 Task: Search one way flight ticket for 1 adult, 1 child, 1 infant in seat in premium economy from Monroe: Monroe Regional Airport to Riverton: Central Wyoming Regional Airport (was Riverton Regional) on 5-4-2023. Choice of flights is Alaska. Number of bags: 2 checked bags. Price is upto 81000. Outbound departure time preference is 11:45.
Action: Mouse moved to (296, 113)
Screenshot: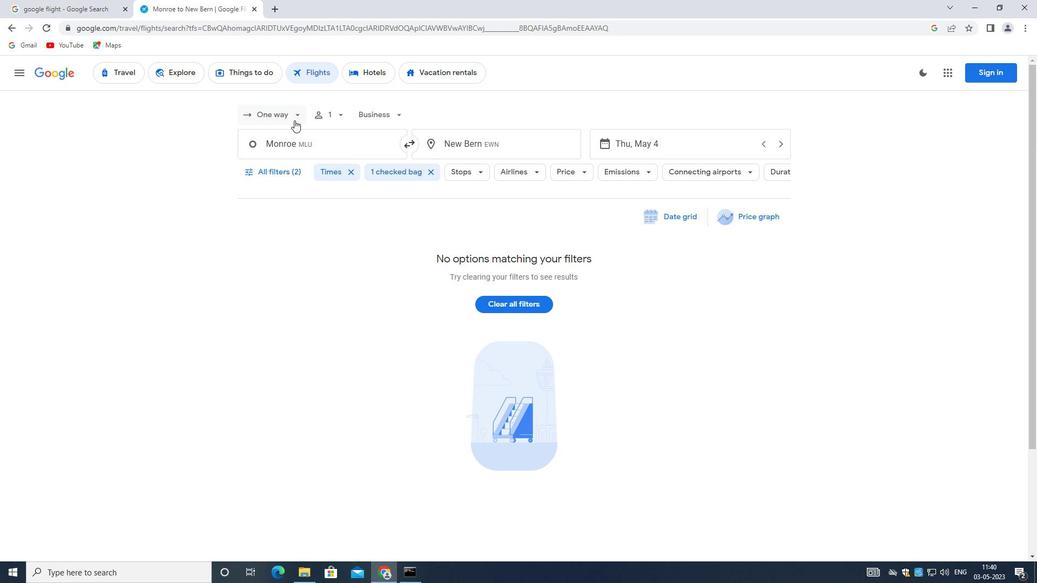 
Action: Mouse pressed left at (296, 113)
Screenshot: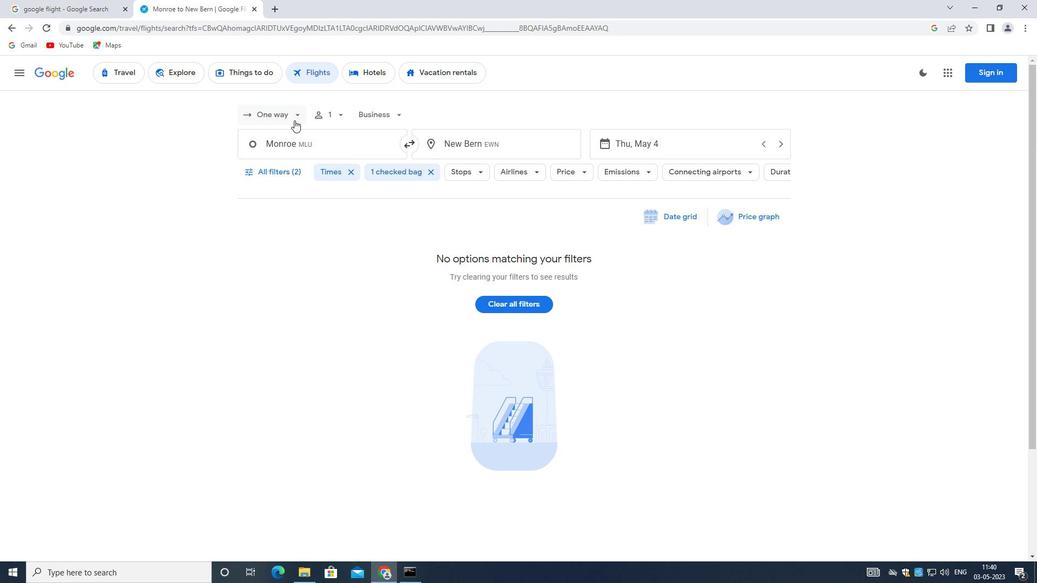 
Action: Mouse moved to (286, 159)
Screenshot: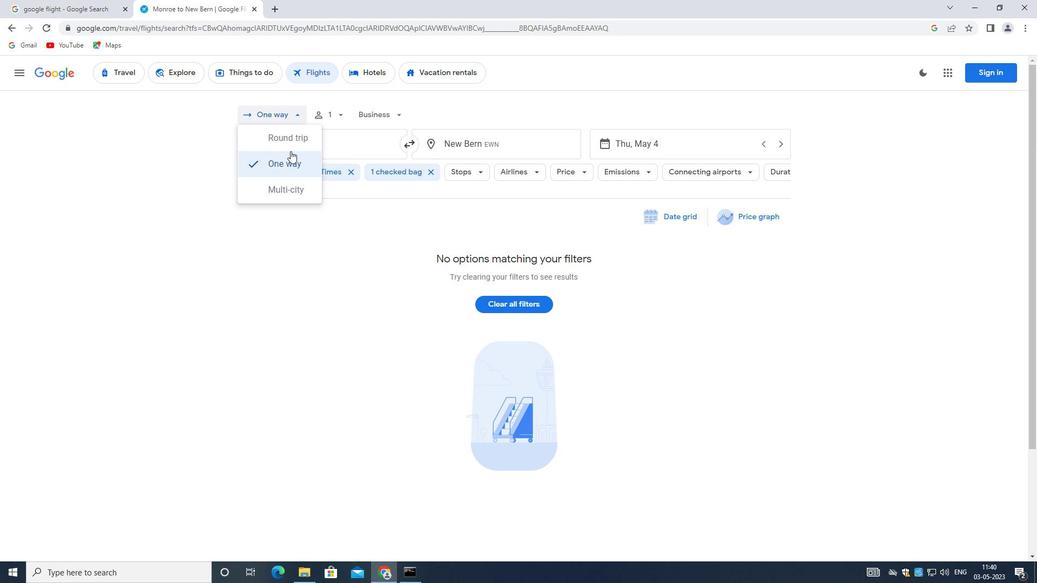 
Action: Mouse pressed left at (286, 159)
Screenshot: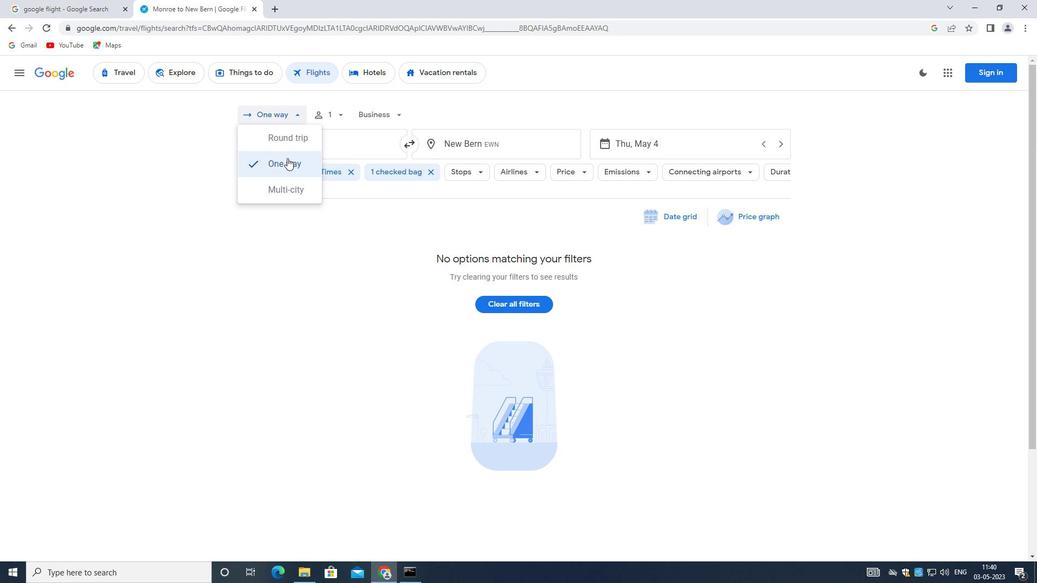 
Action: Mouse moved to (338, 117)
Screenshot: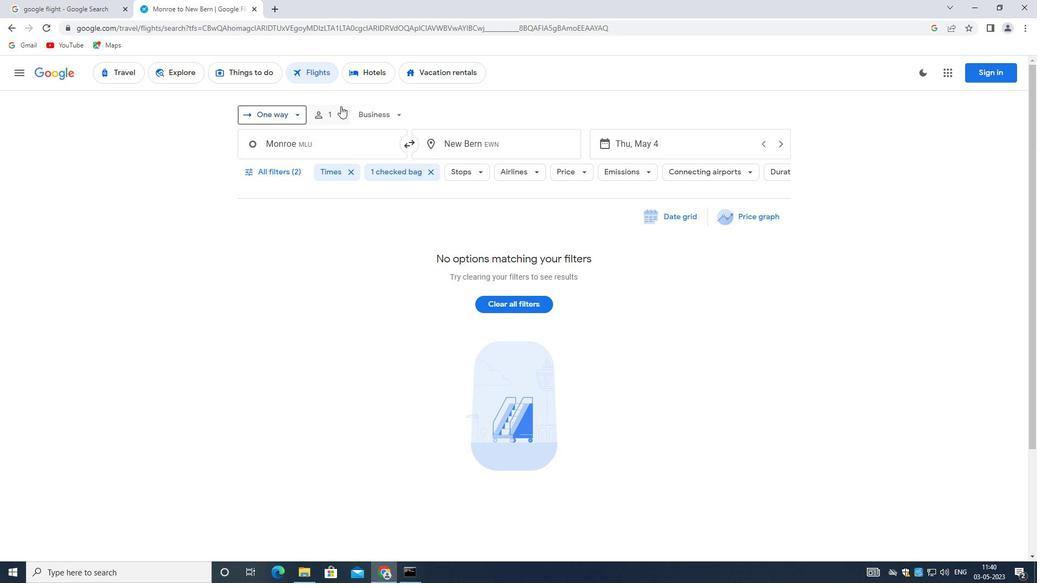 
Action: Mouse pressed left at (338, 117)
Screenshot: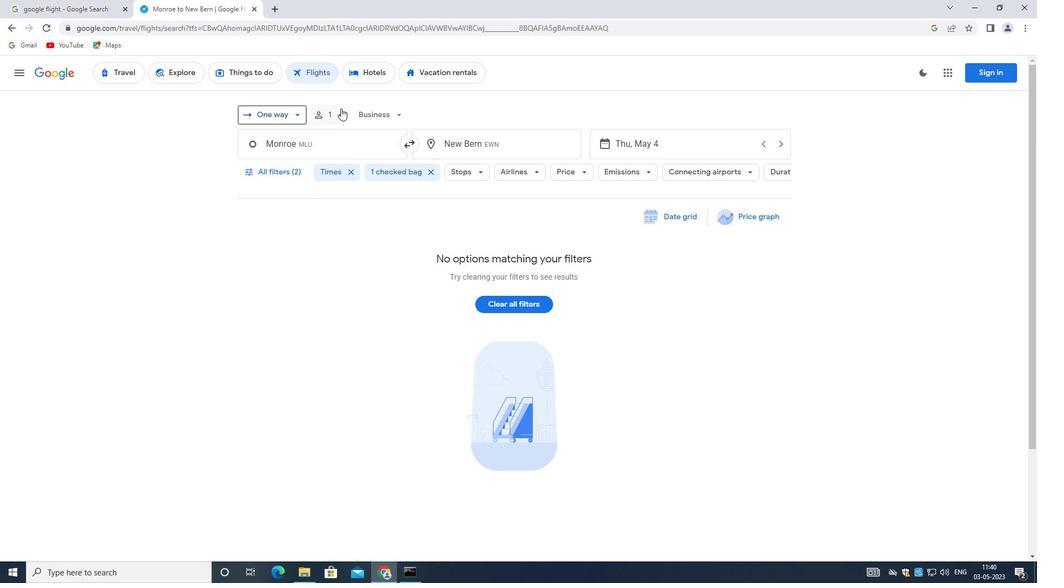 
Action: Mouse moved to (421, 174)
Screenshot: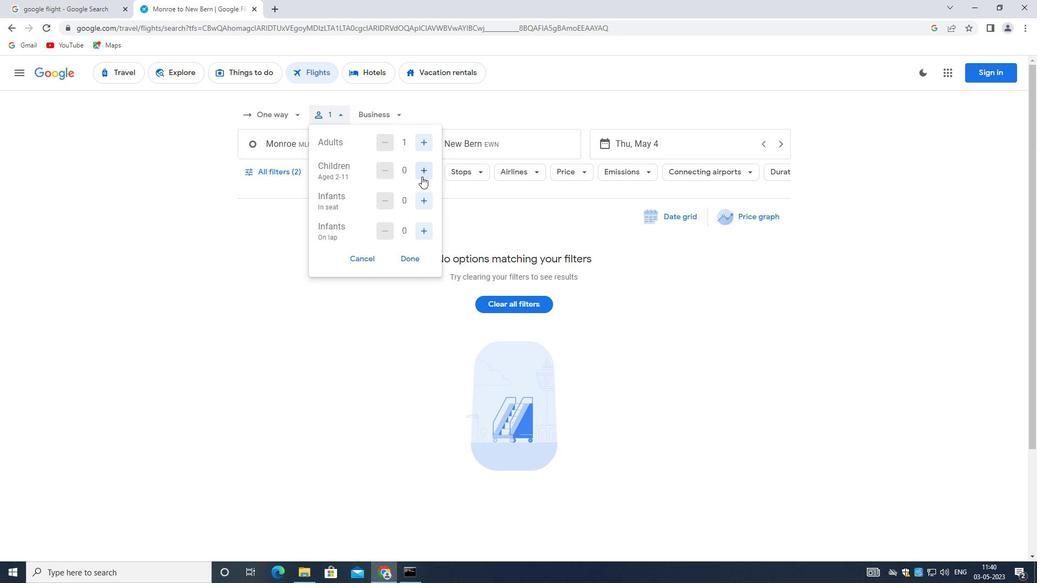 
Action: Mouse pressed left at (421, 174)
Screenshot: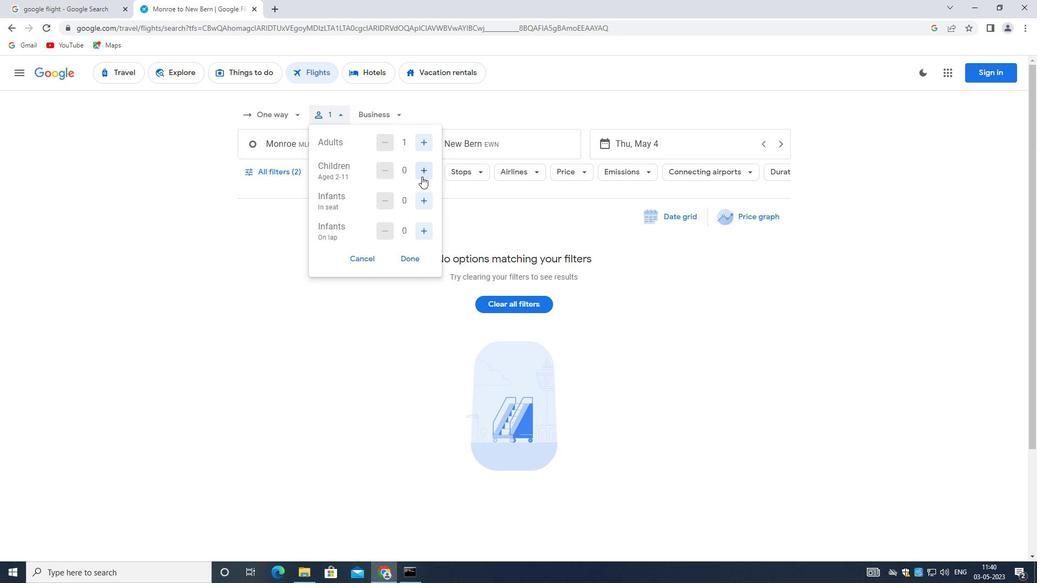 
Action: Mouse pressed left at (421, 174)
Screenshot: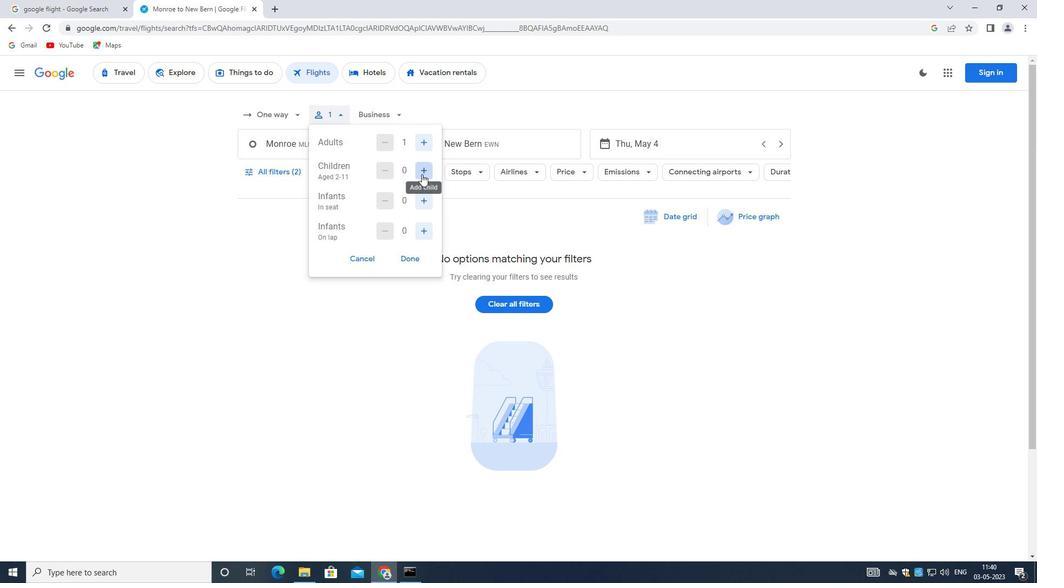 
Action: Mouse moved to (425, 206)
Screenshot: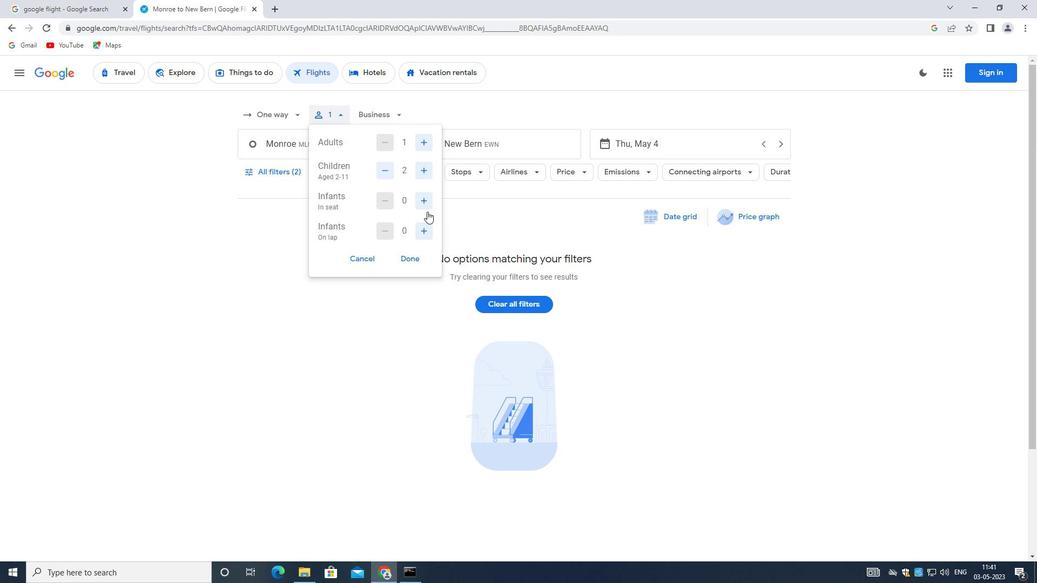 
Action: Mouse pressed left at (425, 206)
Screenshot: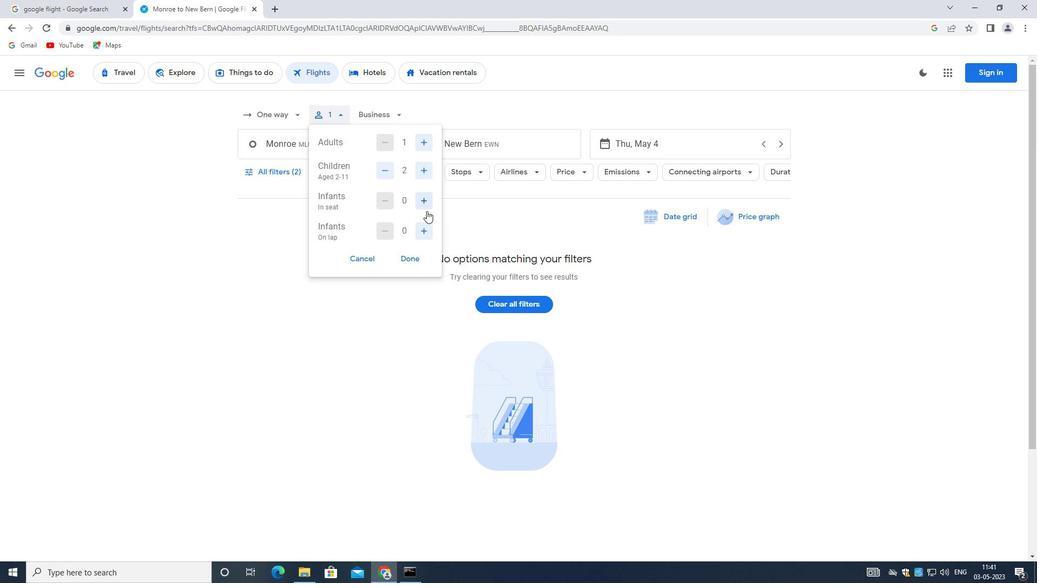 
Action: Mouse moved to (406, 256)
Screenshot: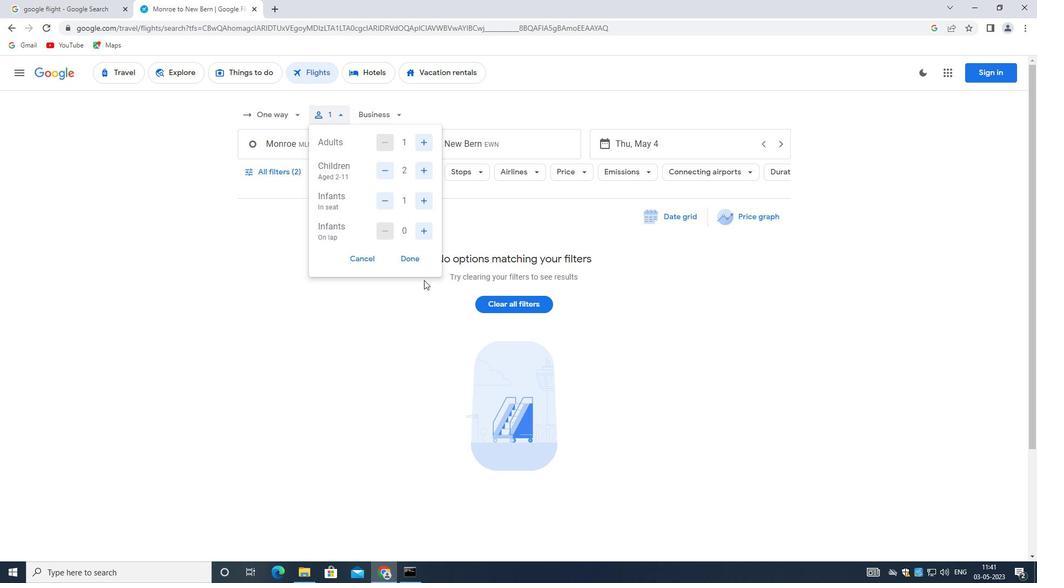 
Action: Mouse pressed left at (406, 256)
Screenshot: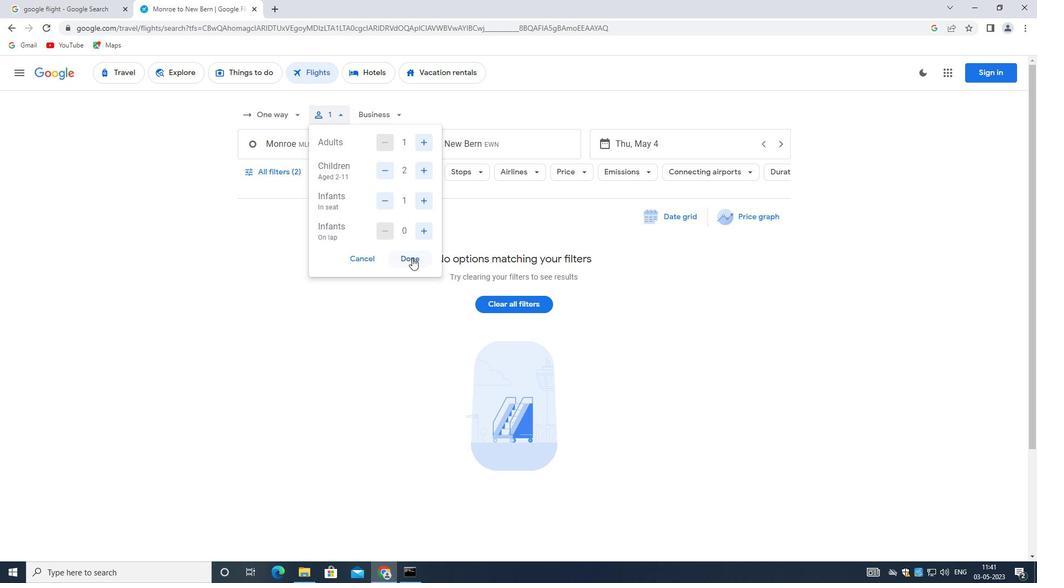 
Action: Mouse moved to (382, 115)
Screenshot: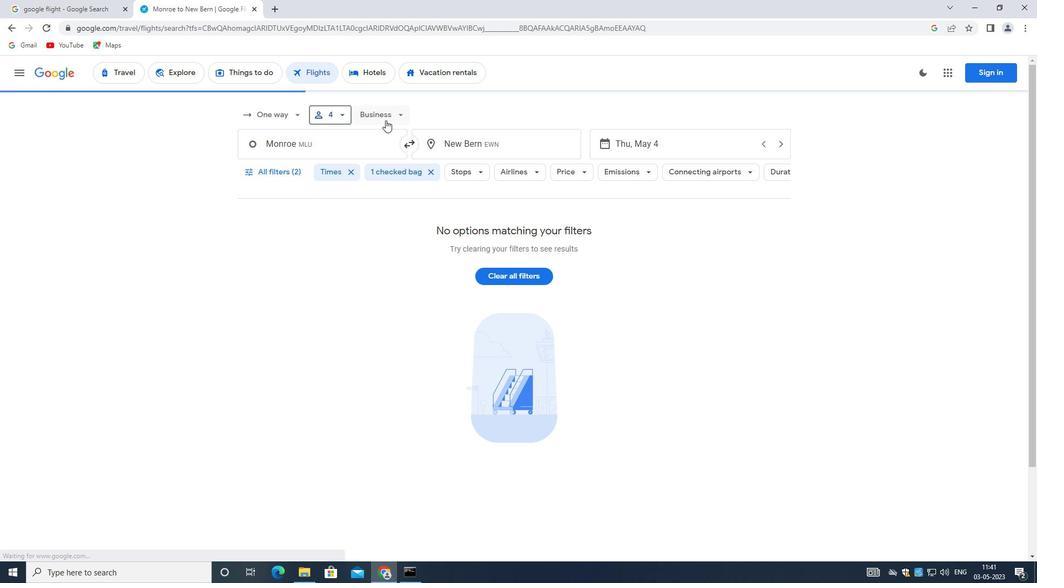 
Action: Mouse pressed left at (382, 115)
Screenshot: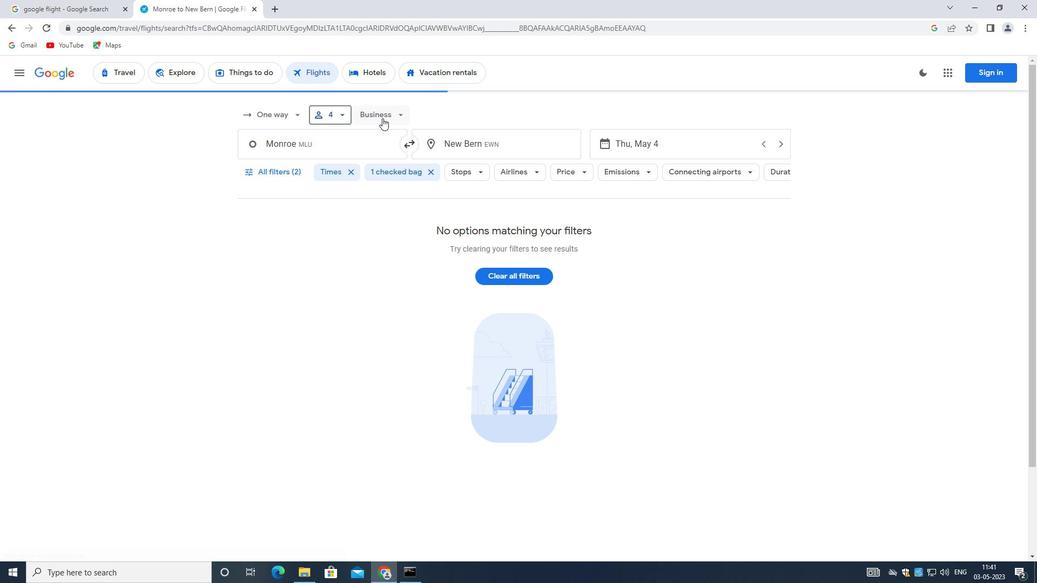 
Action: Mouse moved to (404, 159)
Screenshot: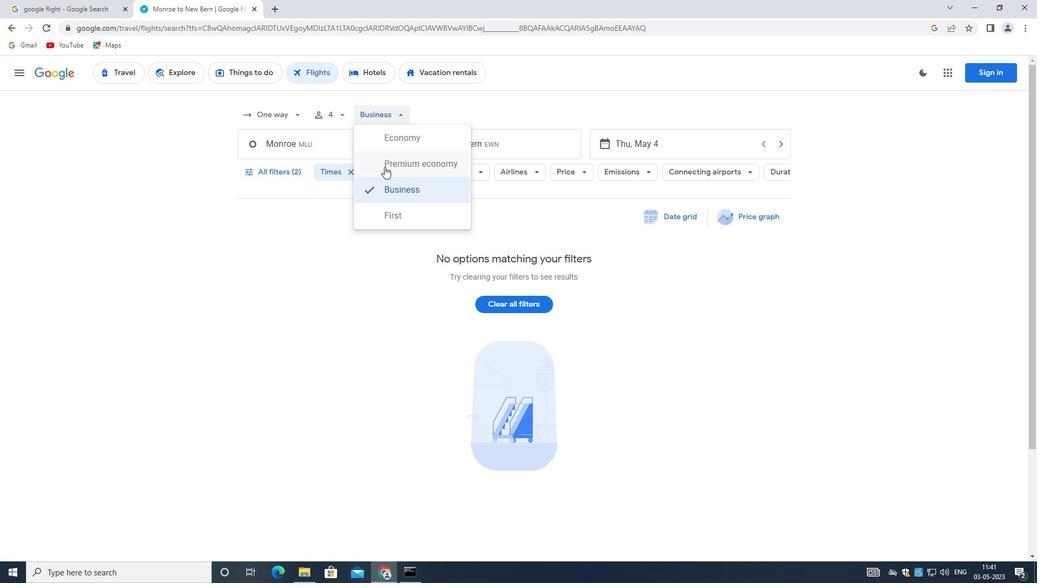 
Action: Mouse pressed left at (404, 159)
Screenshot: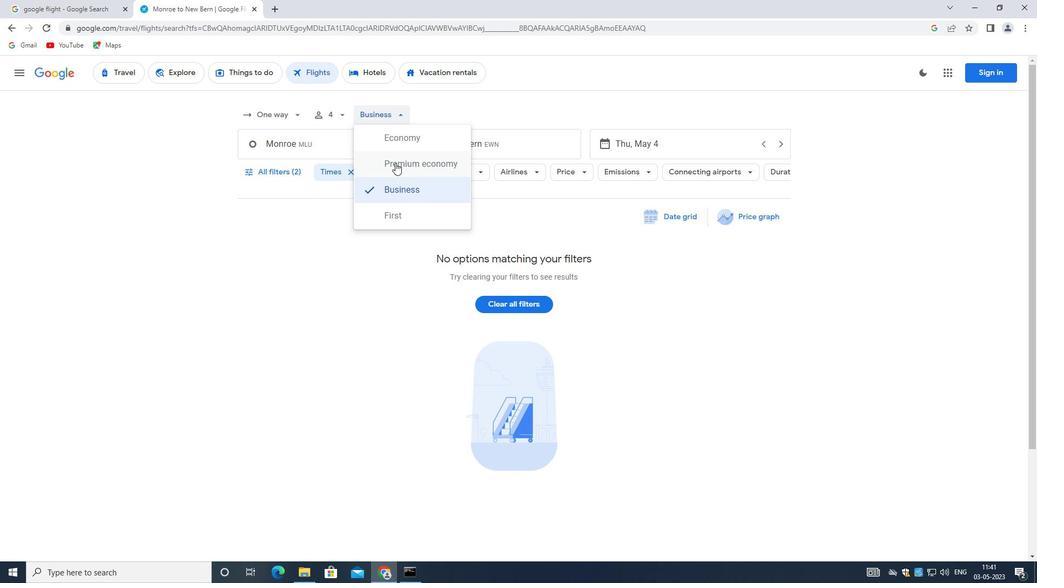 
Action: Mouse moved to (298, 141)
Screenshot: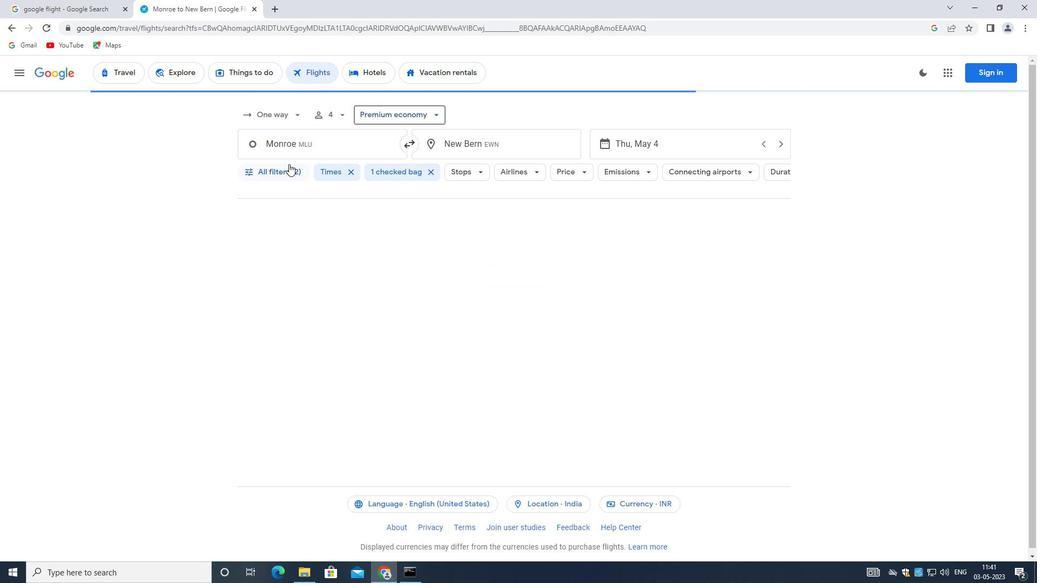 
Action: Mouse pressed left at (298, 141)
Screenshot: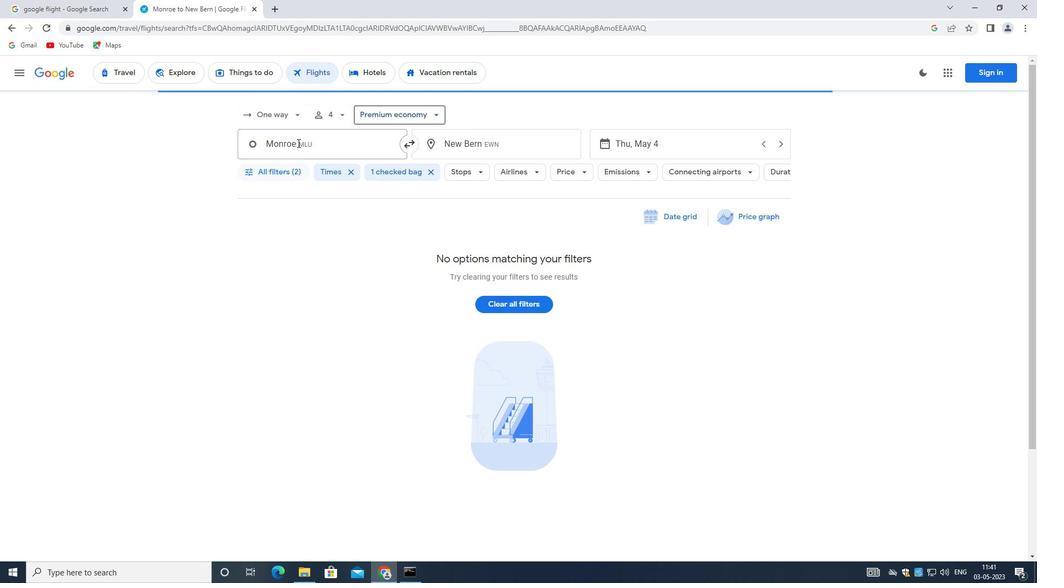 
Action: Mouse moved to (322, 171)
Screenshot: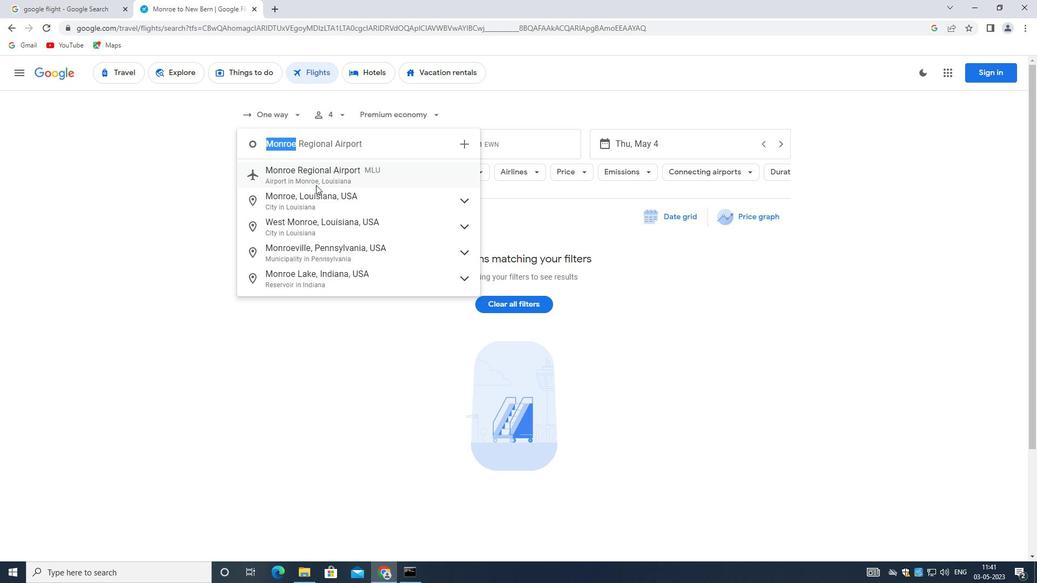 
Action: Mouse pressed left at (322, 171)
Screenshot: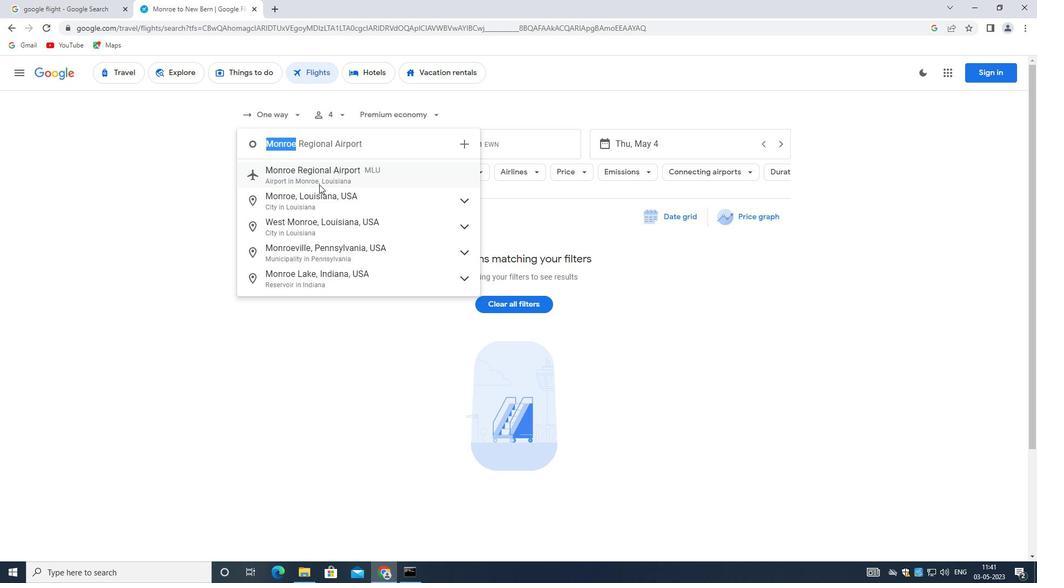 
Action: Mouse moved to (467, 150)
Screenshot: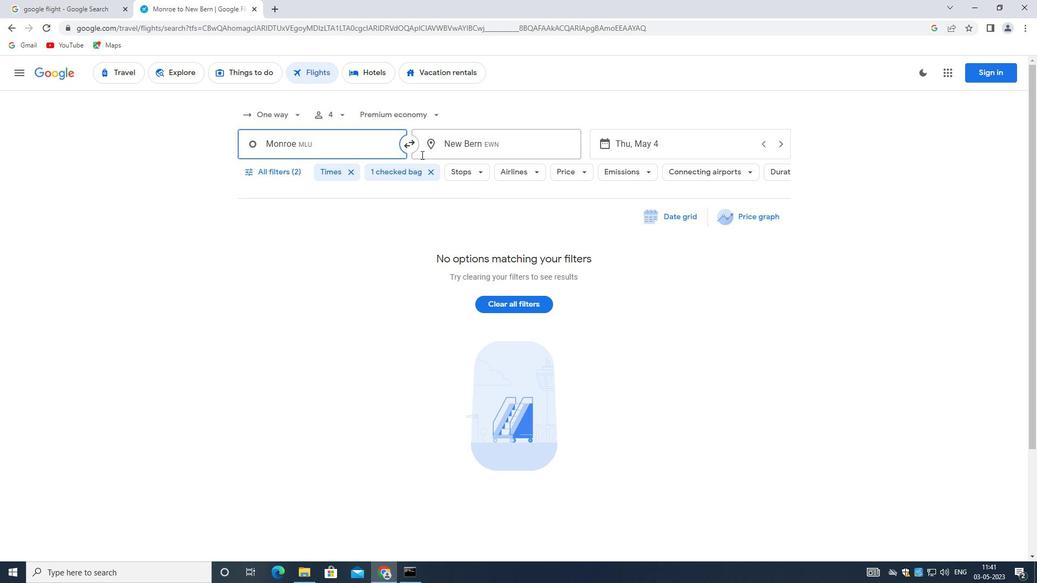 
Action: Mouse pressed left at (467, 150)
Screenshot: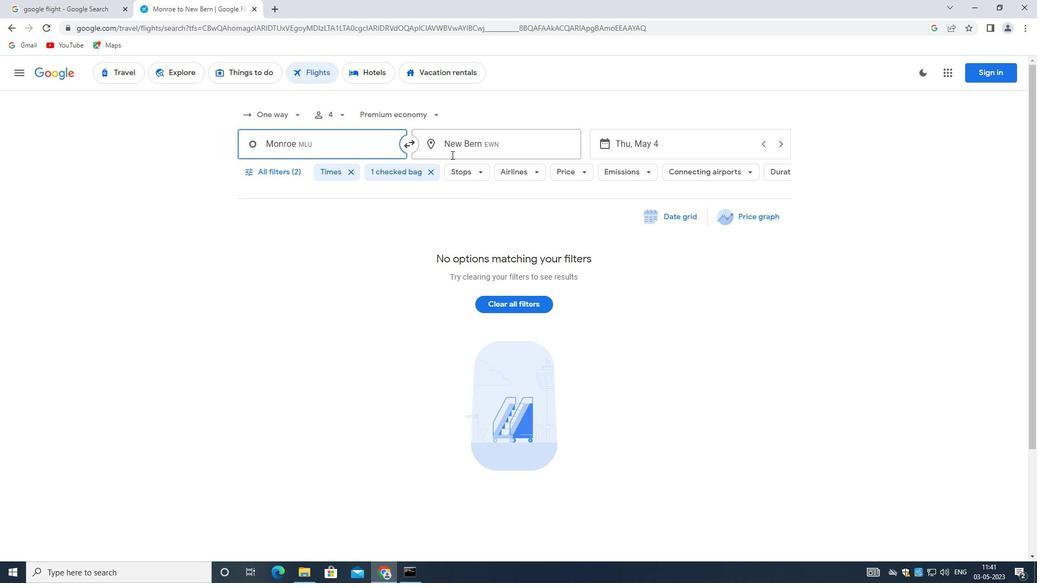 
Action: Mouse moved to (437, 226)
Screenshot: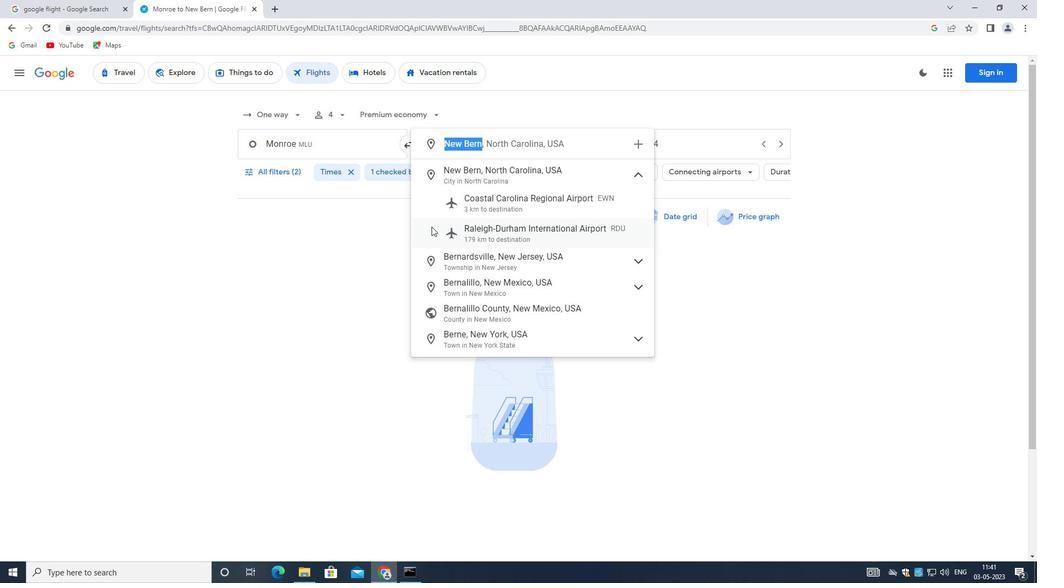 
Action: Key pressed <Key.backspace><Key.shift>CENTRAL<Key.space><Key.shift>WYO
Screenshot: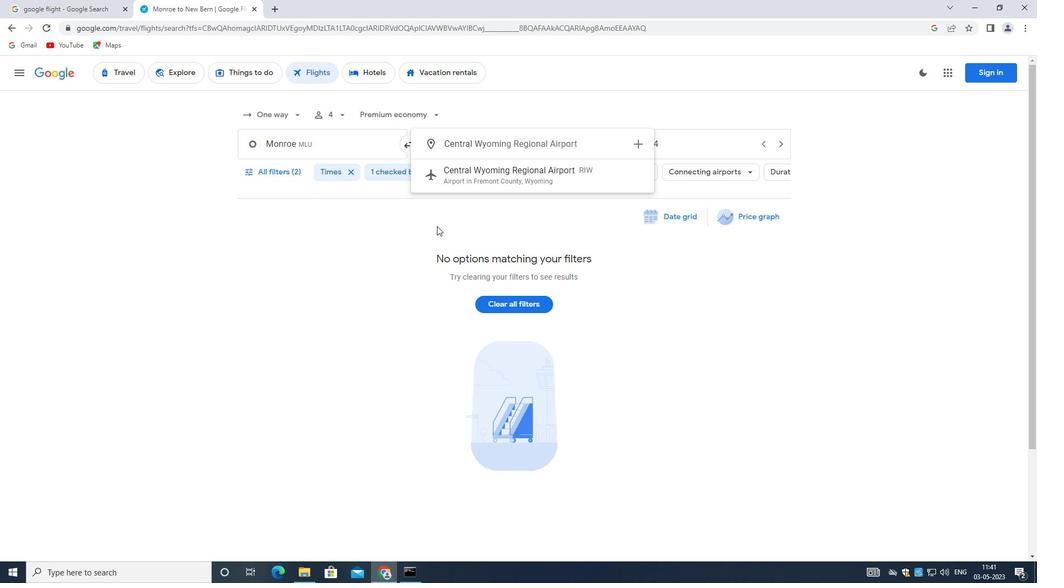 
Action: Mouse moved to (477, 166)
Screenshot: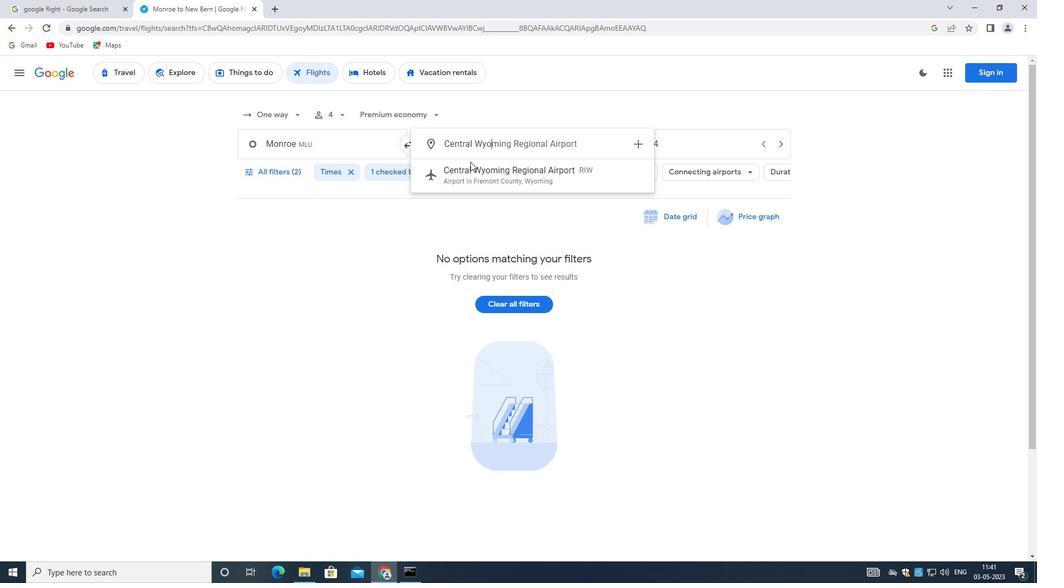 
Action: Mouse pressed left at (477, 166)
Screenshot: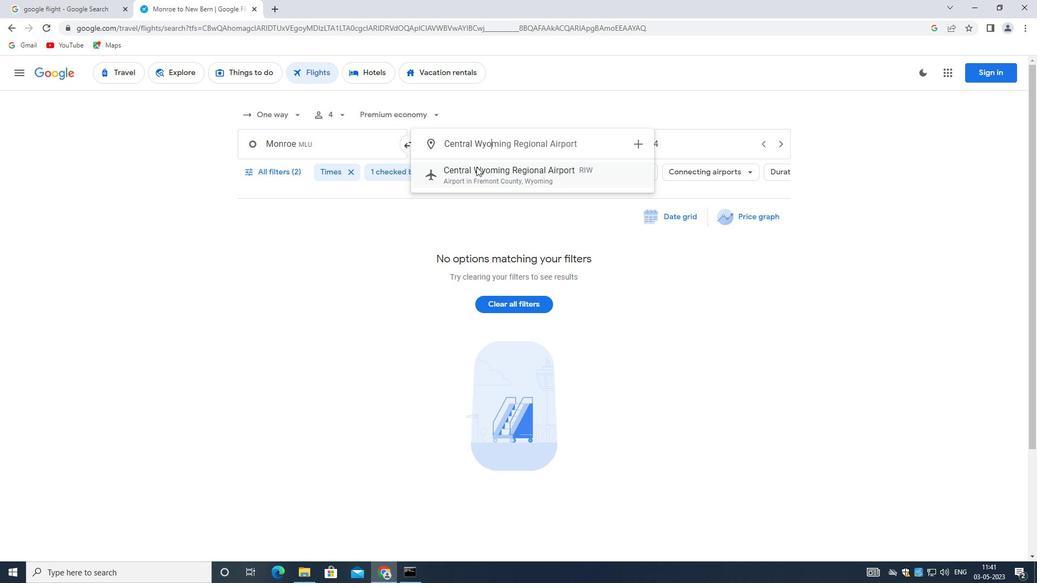 
Action: Mouse moved to (625, 149)
Screenshot: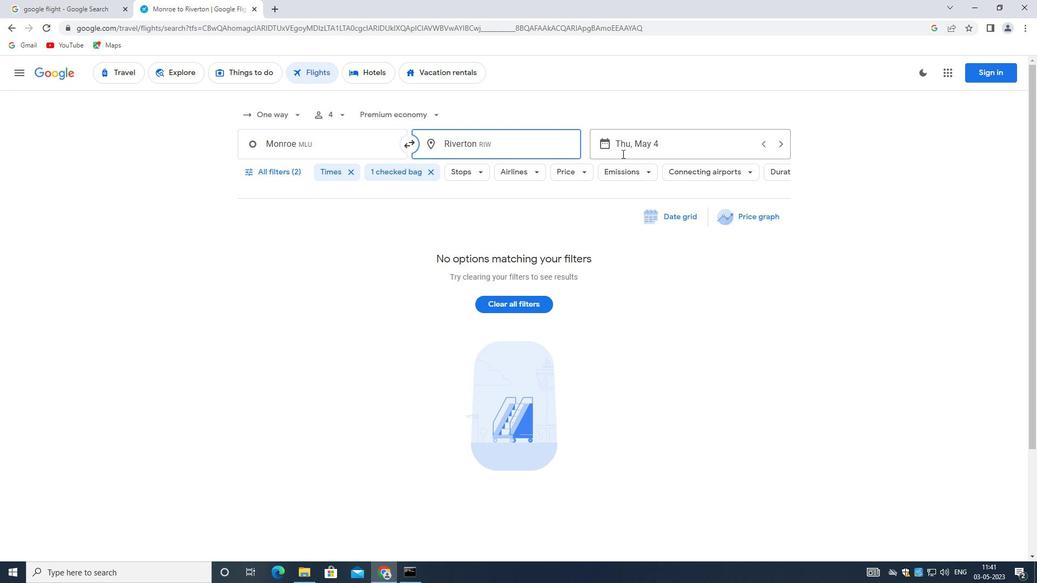 
Action: Mouse pressed left at (625, 149)
Screenshot: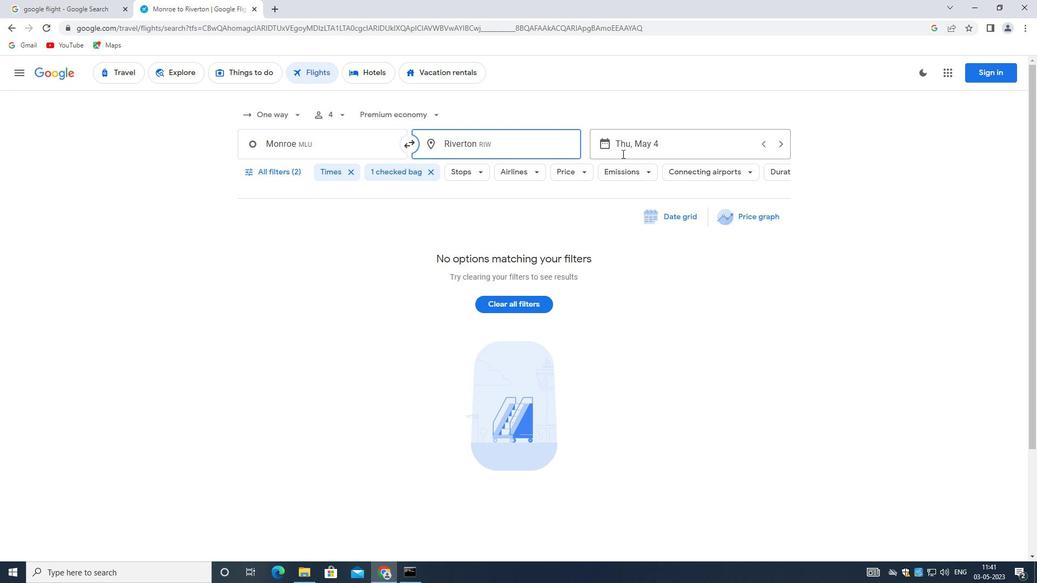 
Action: Mouse moved to (764, 406)
Screenshot: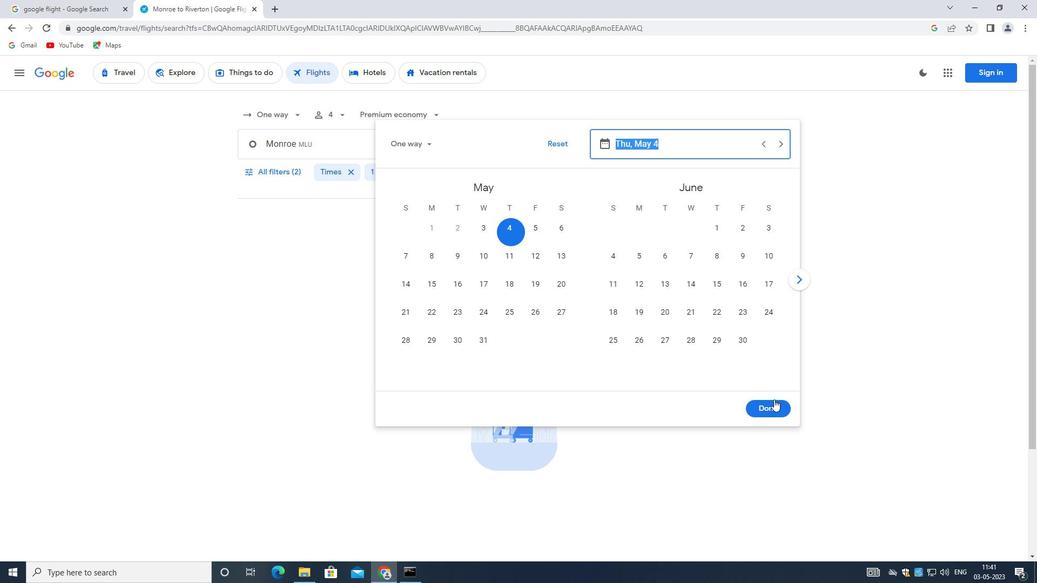 
Action: Mouse pressed left at (764, 406)
Screenshot: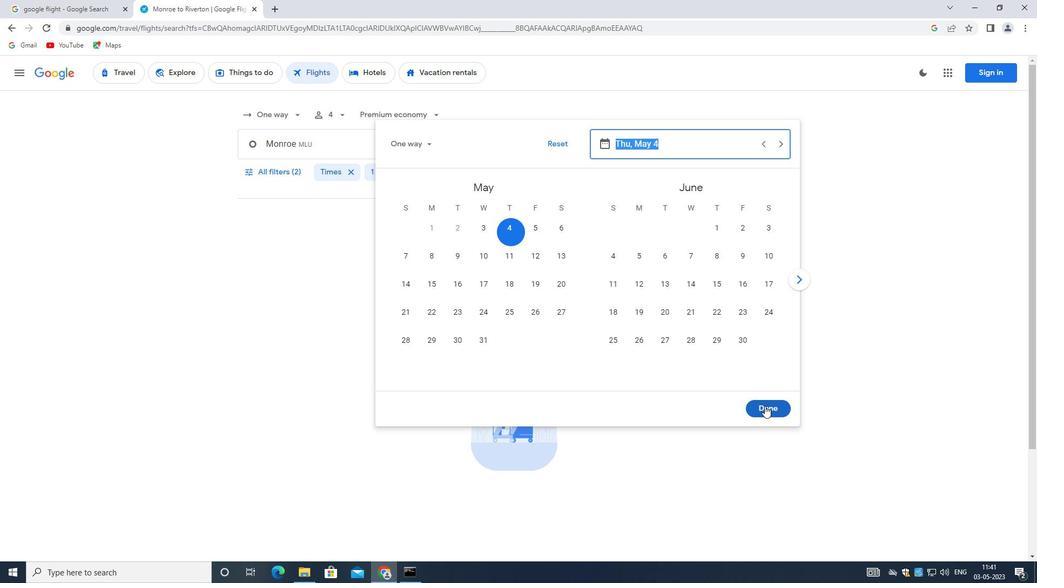 
Action: Mouse moved to (274, 170)
Screenshot: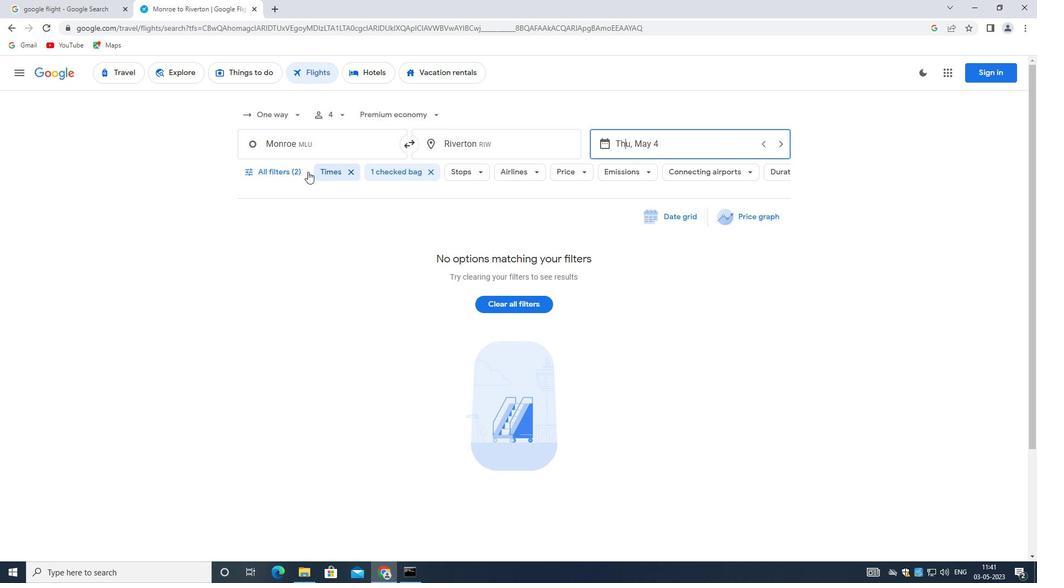 
Action: Mouse pressed left at (274, 170)
Screenshot: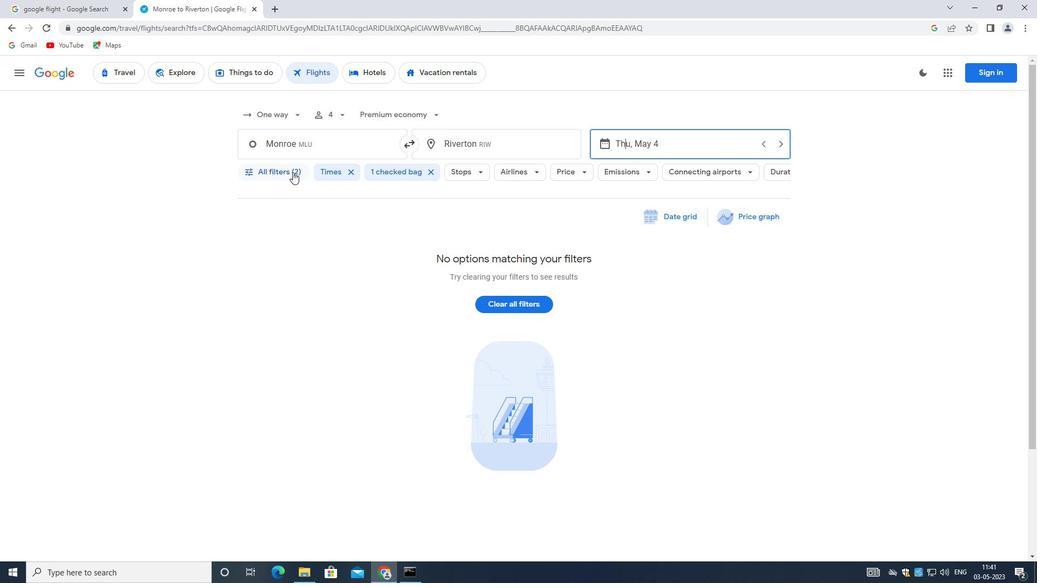 
Action: Mouse moved to (286, 307)
Screenshot: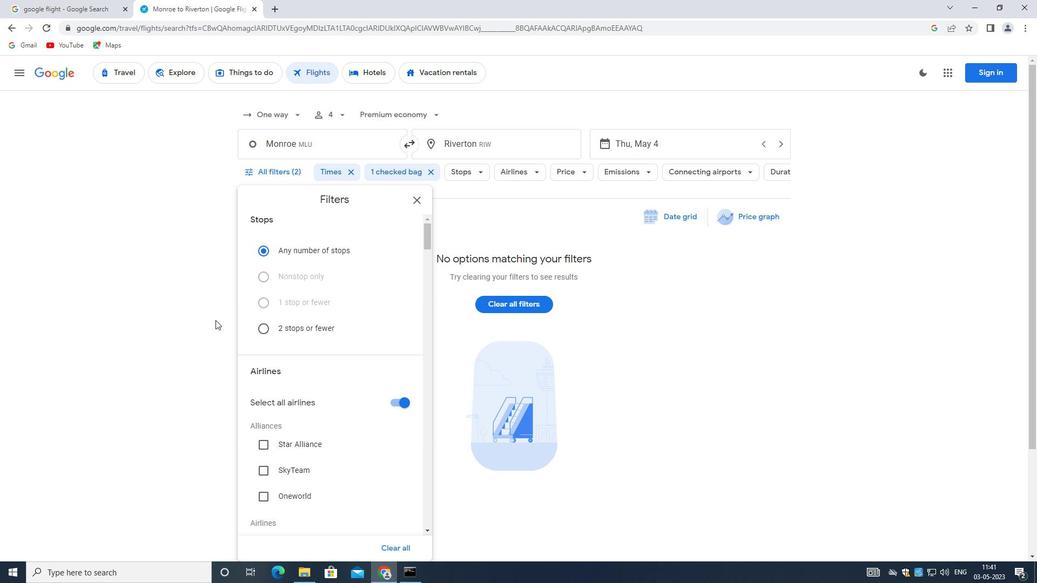 
Action: Mouse scrolled (286, 307) with delta (0, 0)
Screenshot: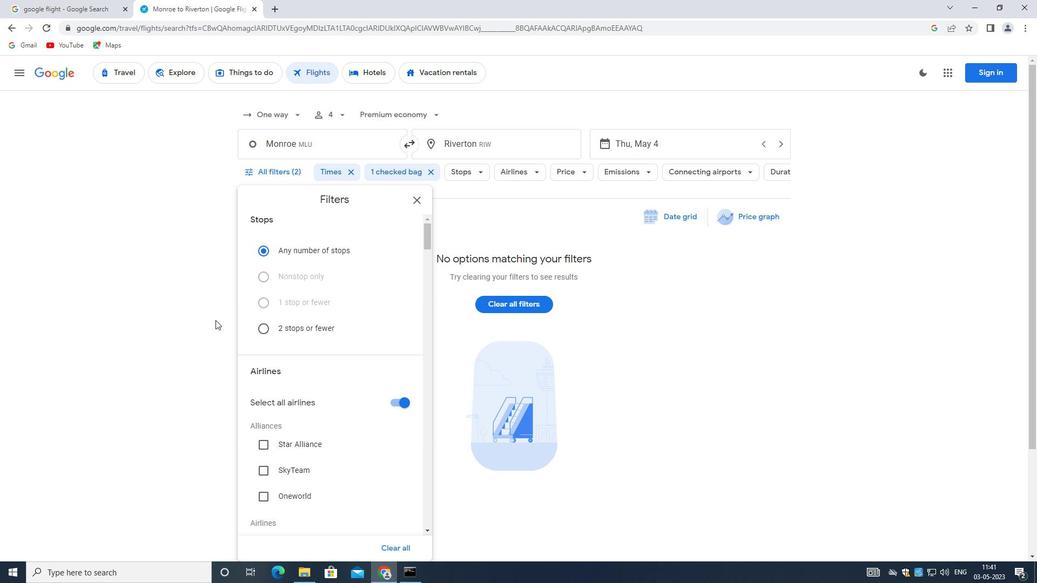 
Action: Mouse moved to (283, 321)
Screenshot: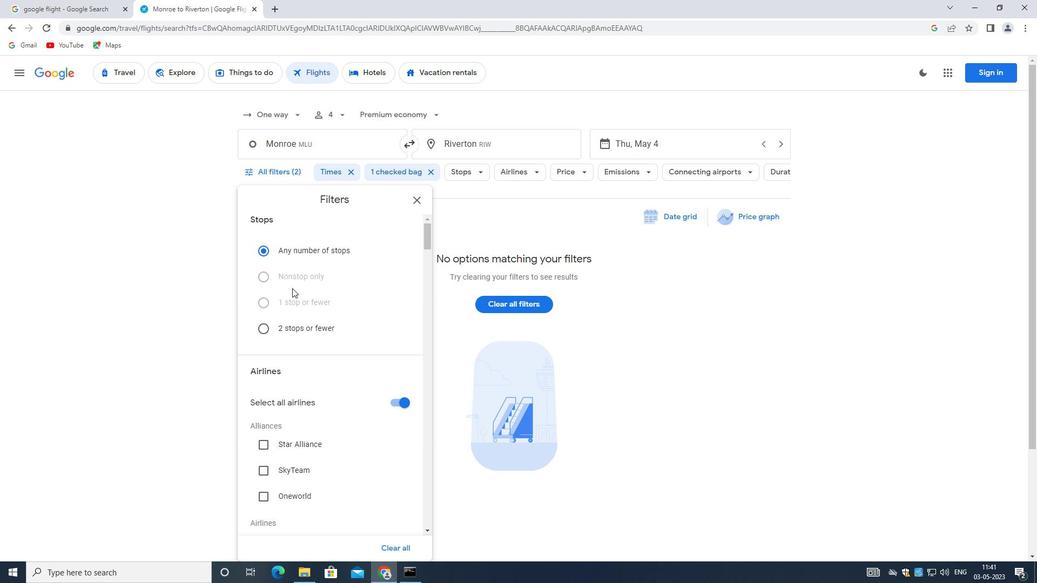 
Action: Mouse scrolled (283, 321) with delta (0, 0)
Screenshot: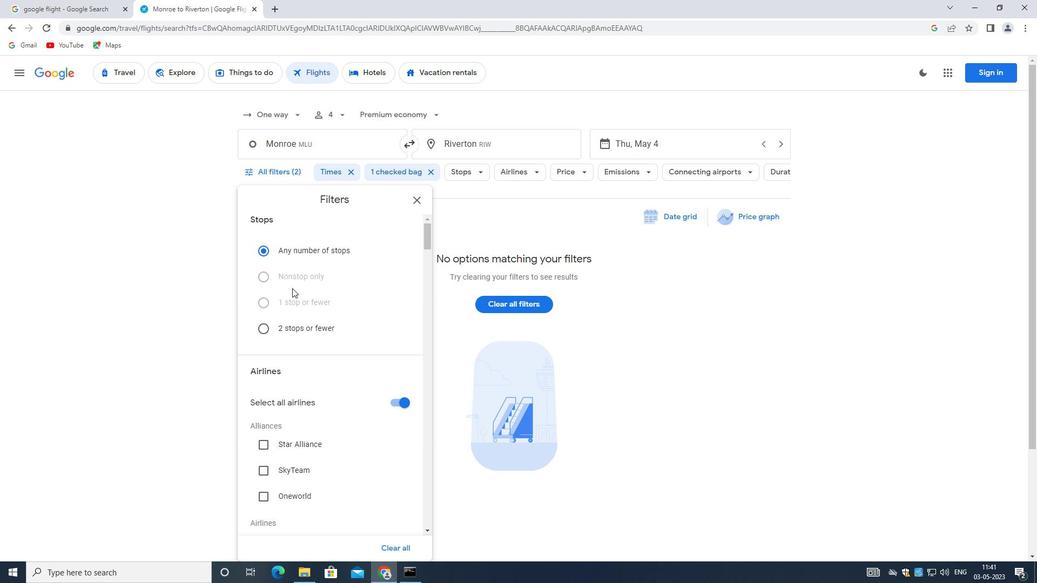 
Action: Mouse moved to (281, 330)
Screenshot: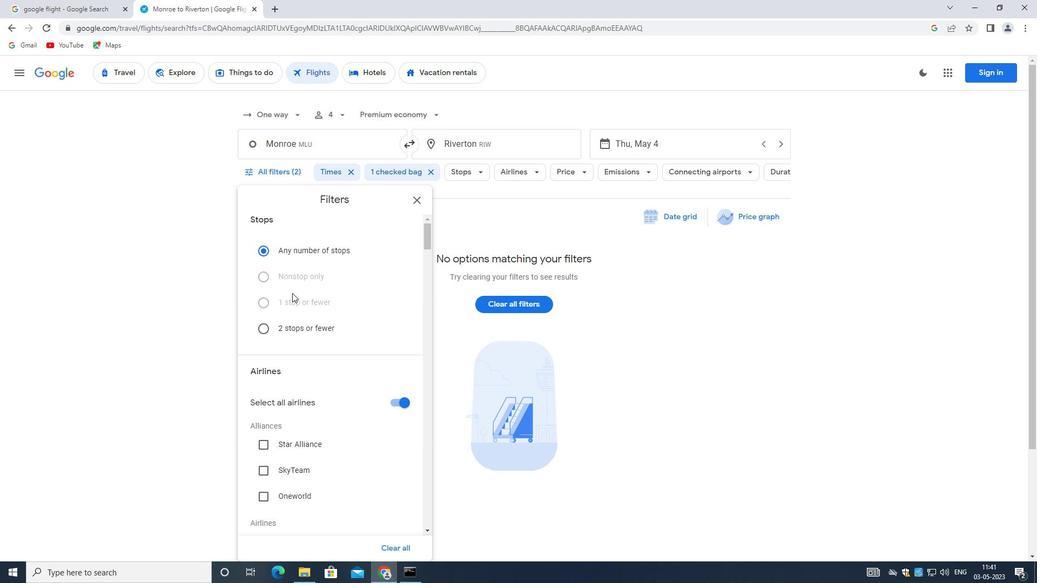 
Action: Mouse scrolled (281, 329) with delta (0, 0)
Screenshot: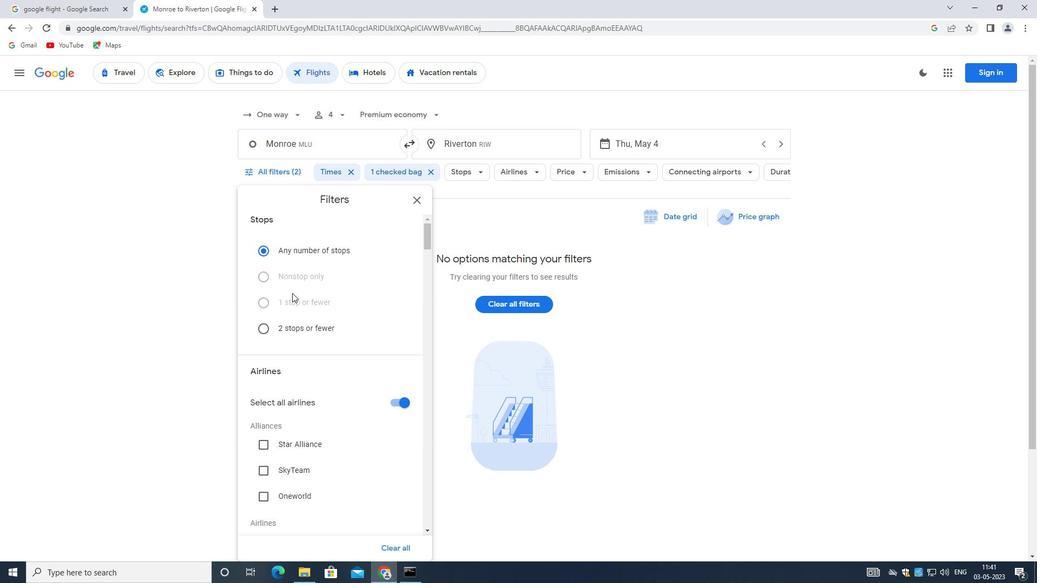 
Action: Mouse moved to (281, 330)
Screenshot: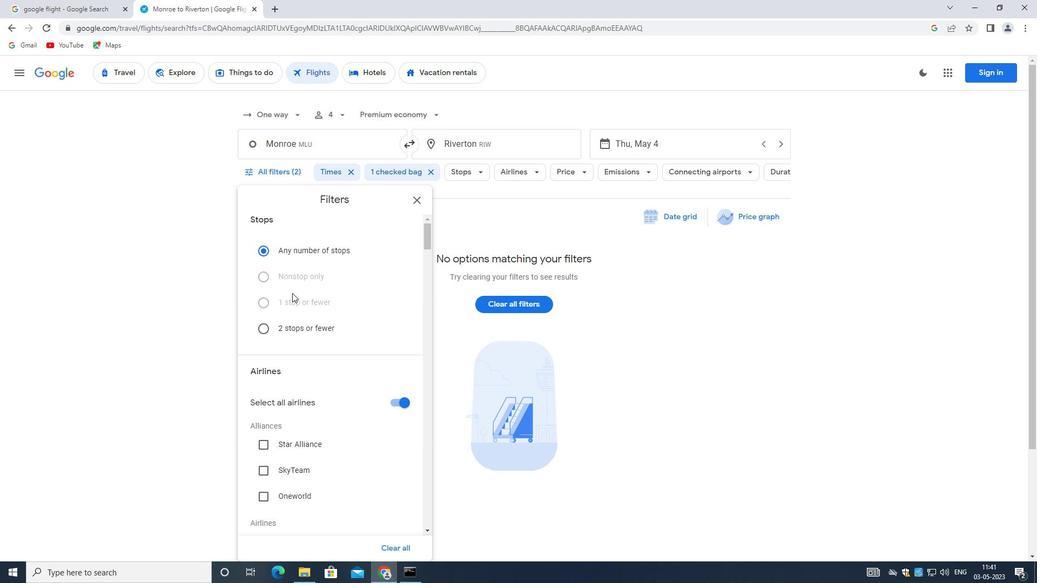 
Action: Mouse scrolled (281, 330) with delta (0, 0)
Screenshot: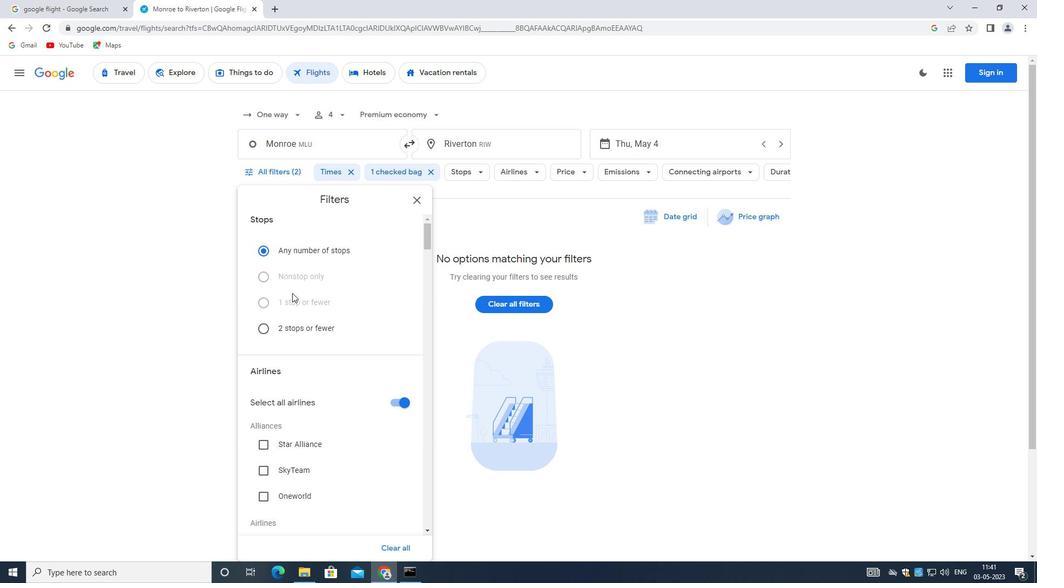 
Action: Mouse scrolled (281, 331) with delta (0, 0)
Screenshot: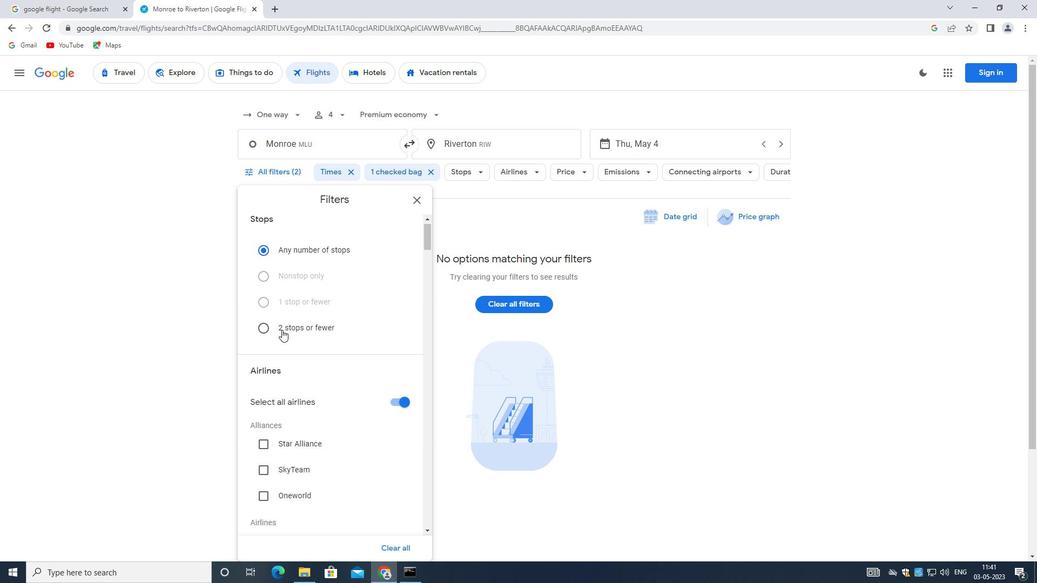 
Action: Mouse moved to (390, 240)
Screenshot: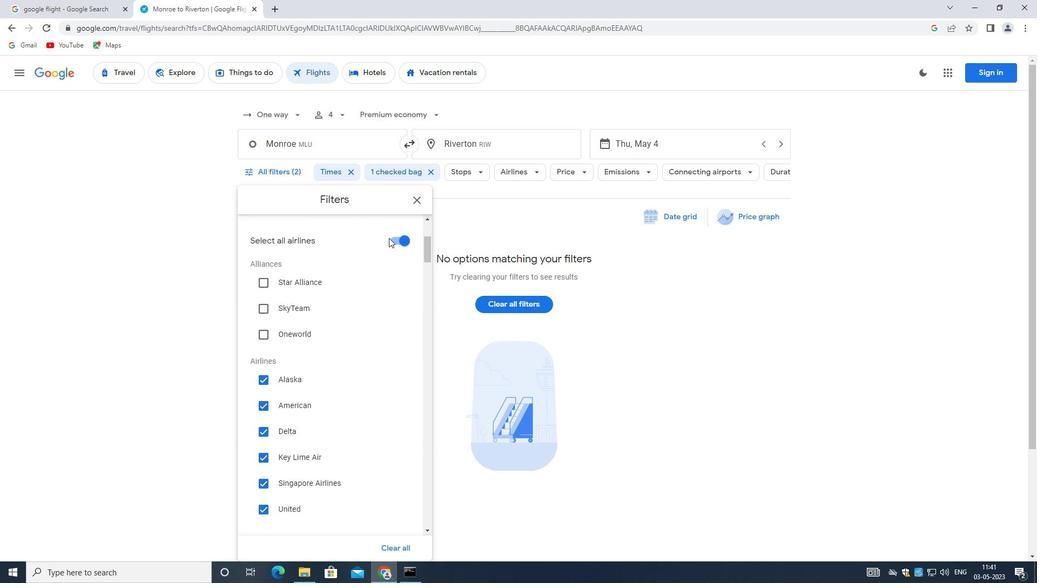 
Action: Mouse pressed left at (390, 240)
Screenshot: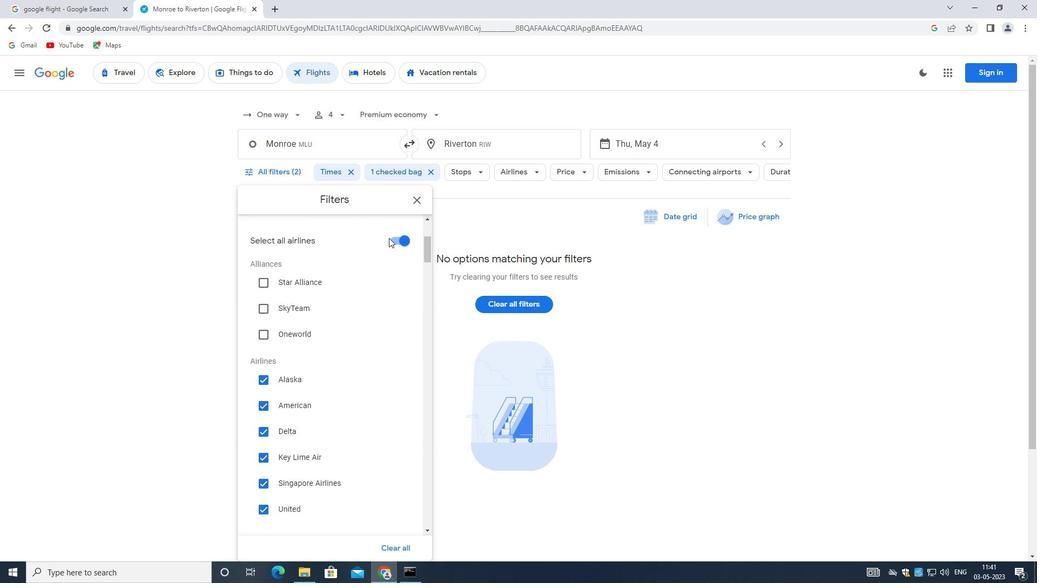
Action: Mouse moved to (354, 320)
Screenshot: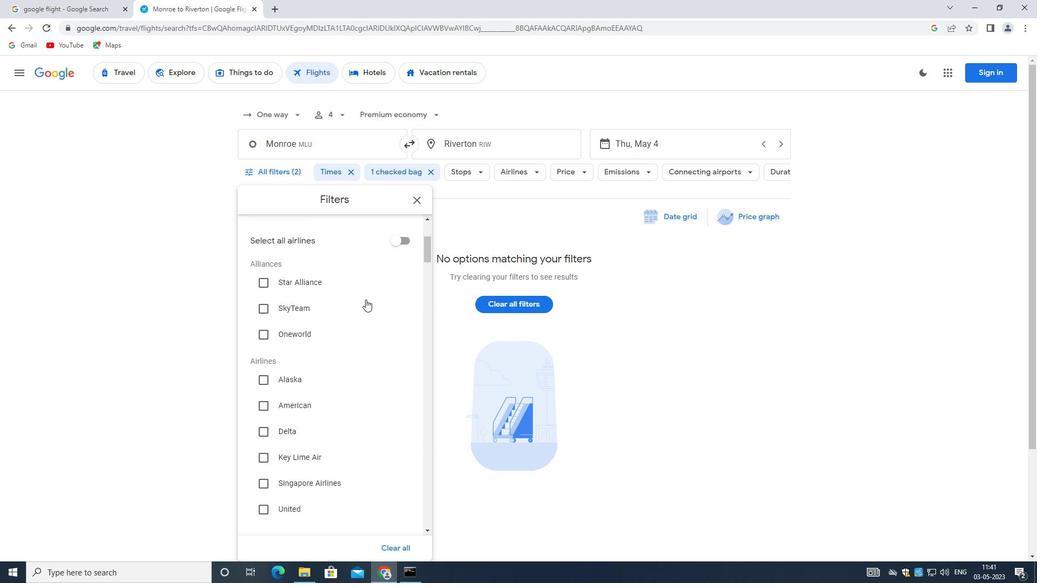 
Action: Mouse scrolled (354, 320) with delta (0, 0)
Screenshot: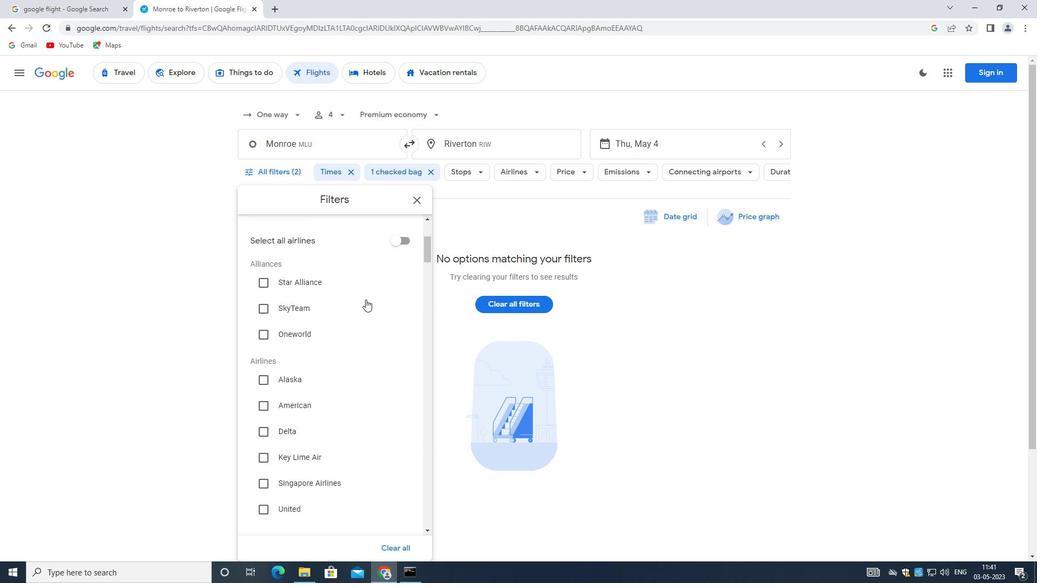 
Action: Mouse moved to (354, 321)
Screenshot: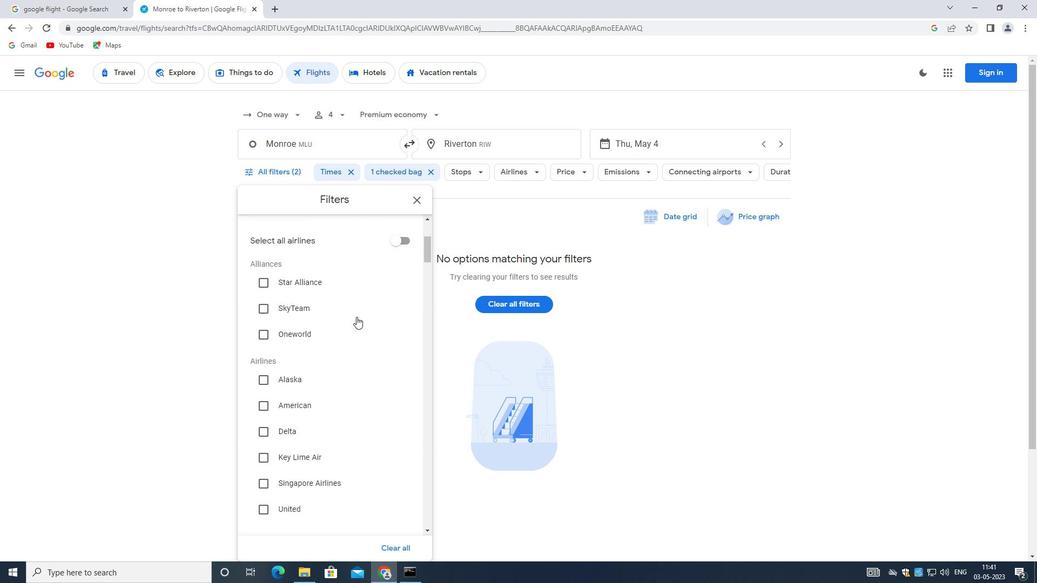 
Action: Mouse scrolled (354, 320) with delta (0, 0)
Screenshot: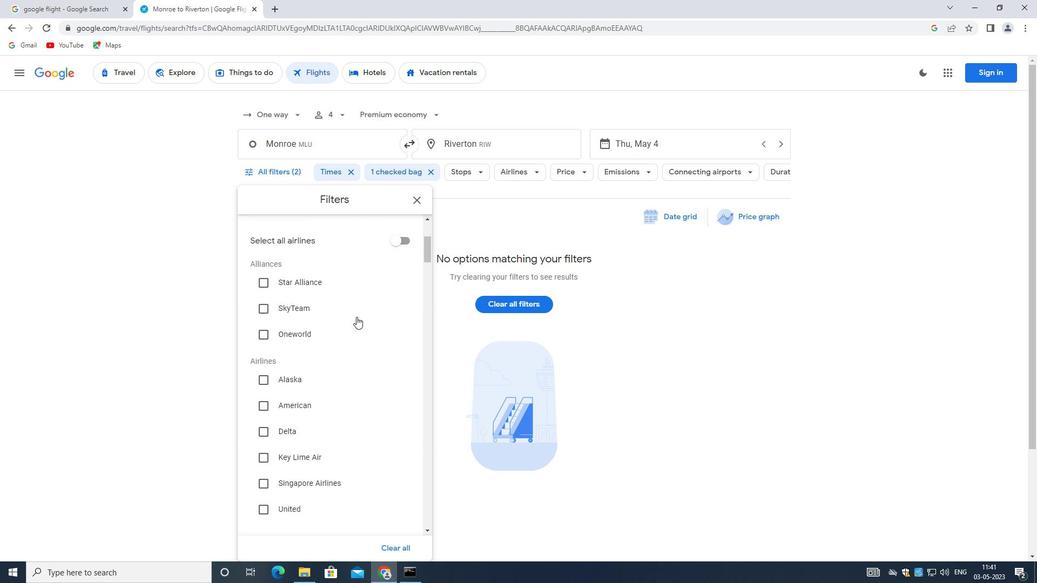 
Action: Mouse moved to (353, 323)
Screenshot: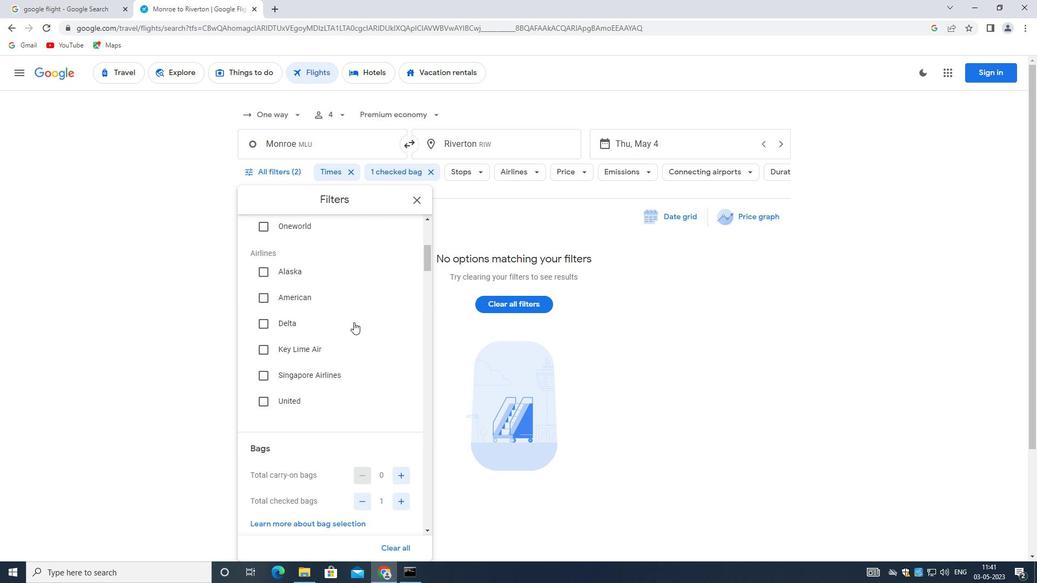 
Action: Mouse scrolled (353, 322) with delta (0, 0)
Screenshot: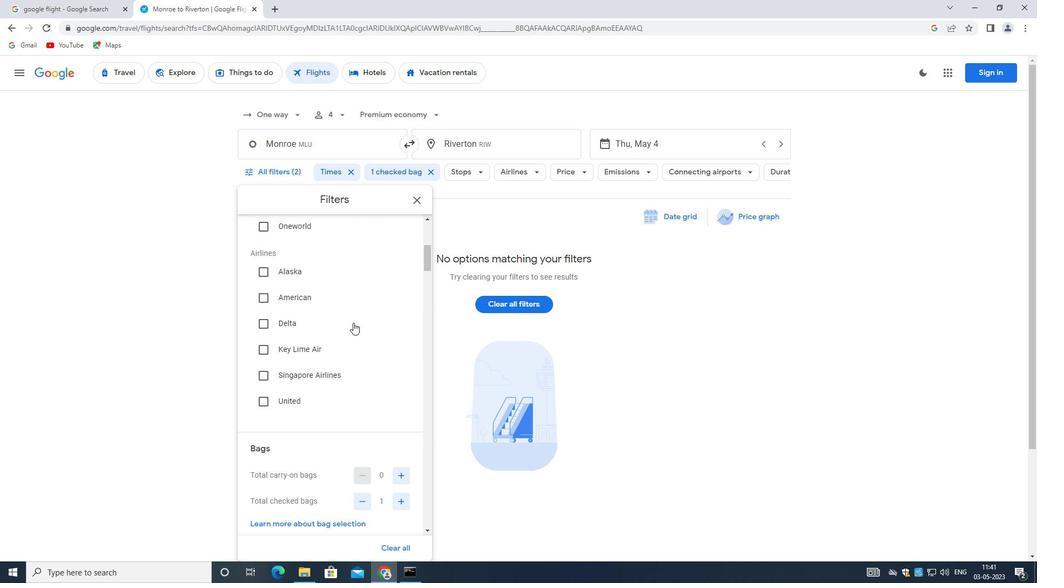 
Action: Mouse scrolled (353, 322) with delta (0, 0)
Screenshot: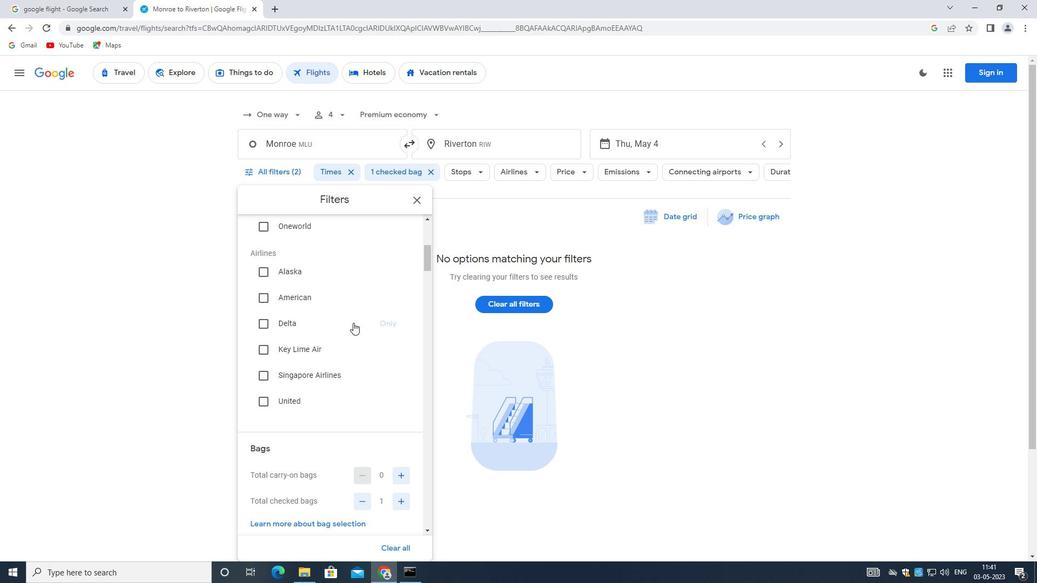 
Action: Mouse moved to (347, 395)
Screenshot: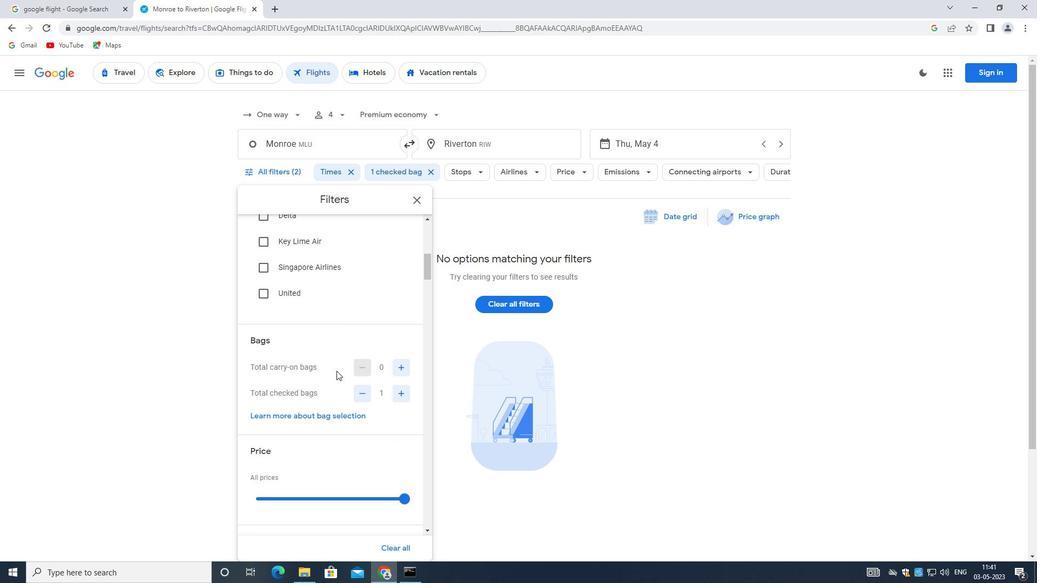 
Action: Mouse scrolled (347, 395) with delta (0, 0)
Screenshot: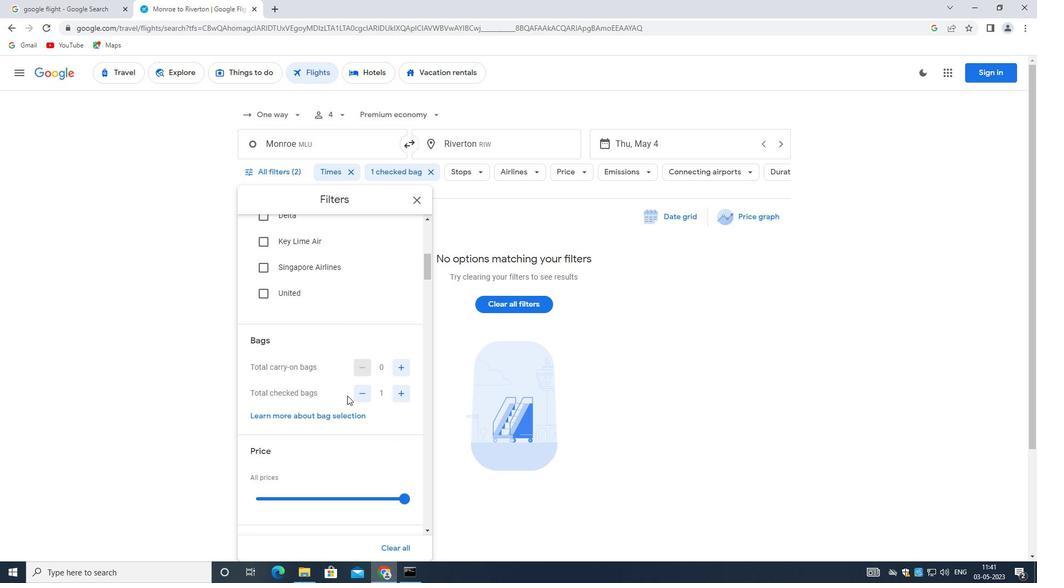 
Action: Mouse moved to (402, 343)
Screenshot: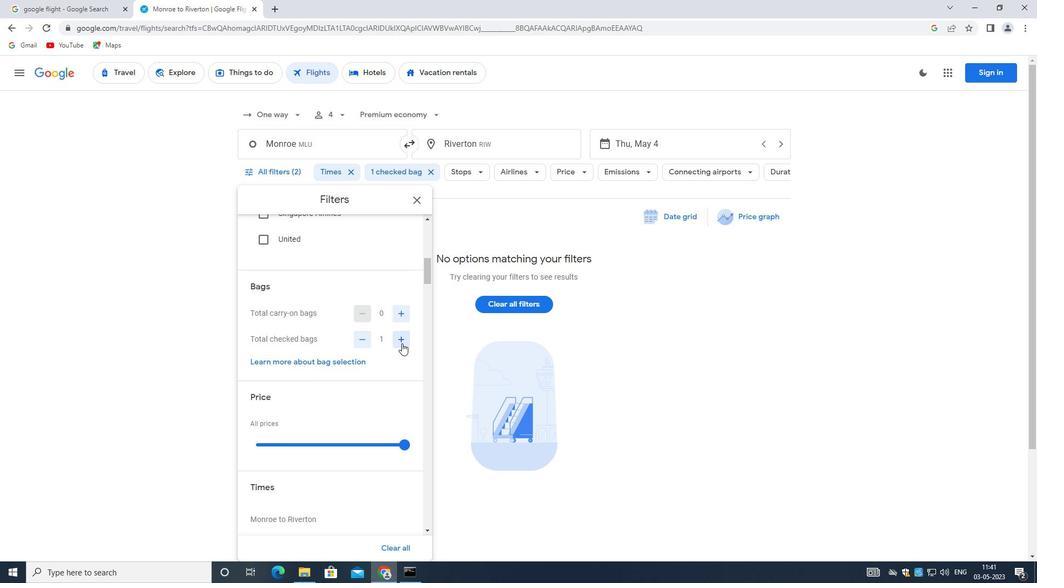 
Action: Mouse pressed left at (402, 343)
Screenshot: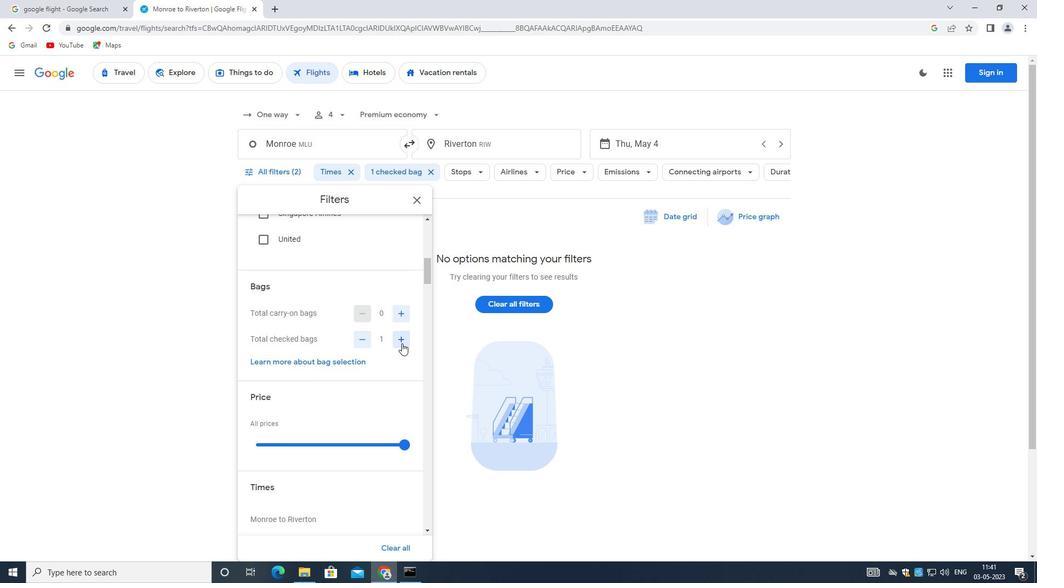 
Action: Mouse moved to (377, 351)
Screenshot: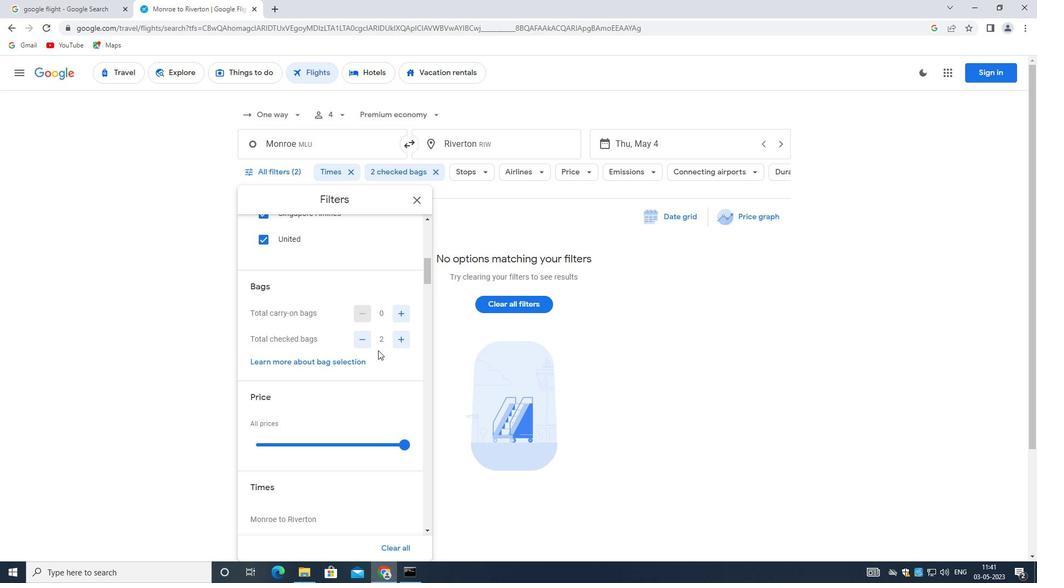 
Action: Mouse scrolled (377, 350) with delta (0, 0)
Screenshot: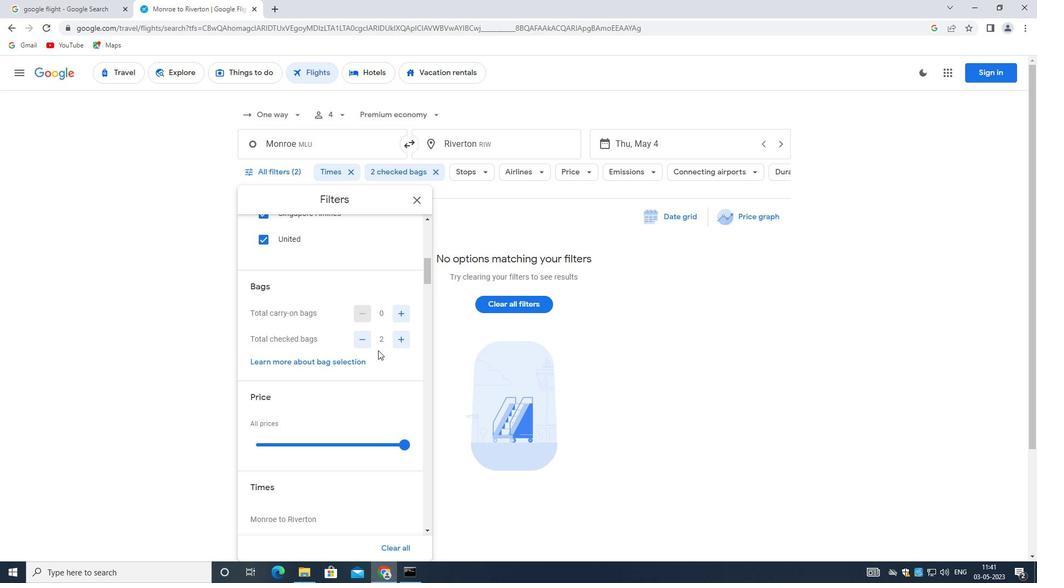 
Action: Mouse moved to (372, 352)
Screenshot: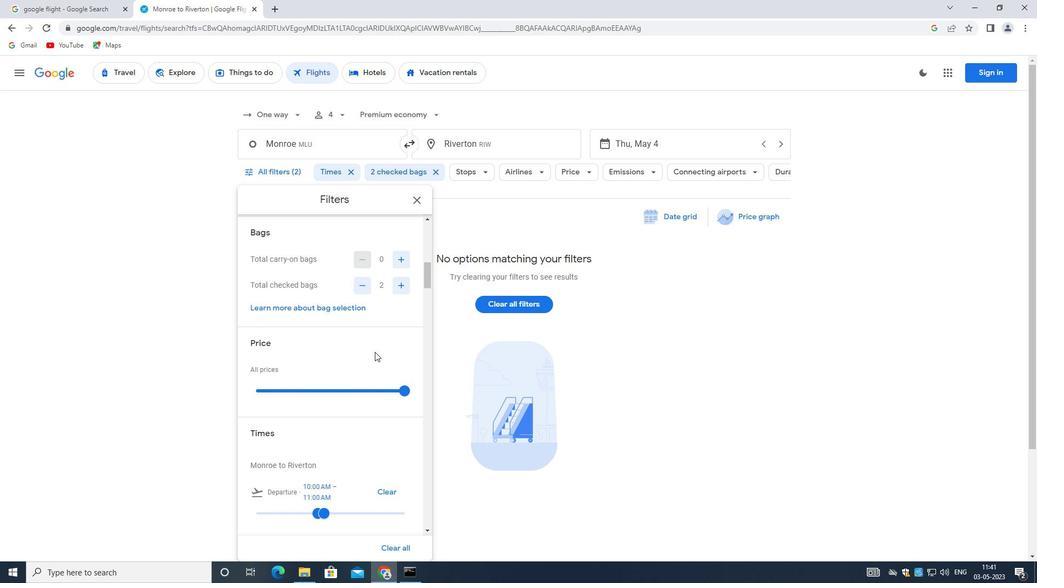 
Action: Mouse scrolled (372, 352) with delta (0, 0)
Screenshot: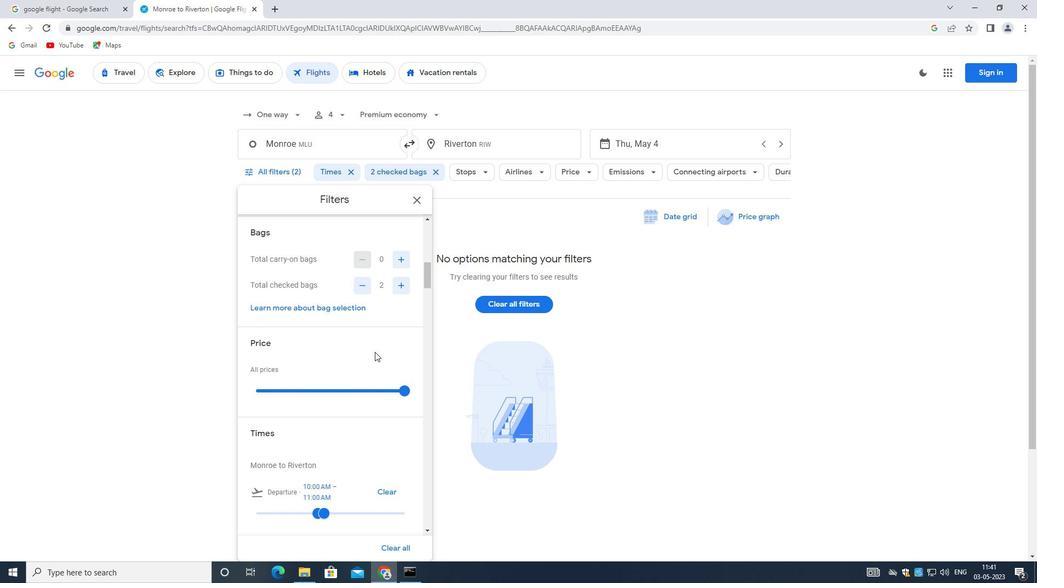 
Action: Mouse moved to (370, 353)
Screenshot: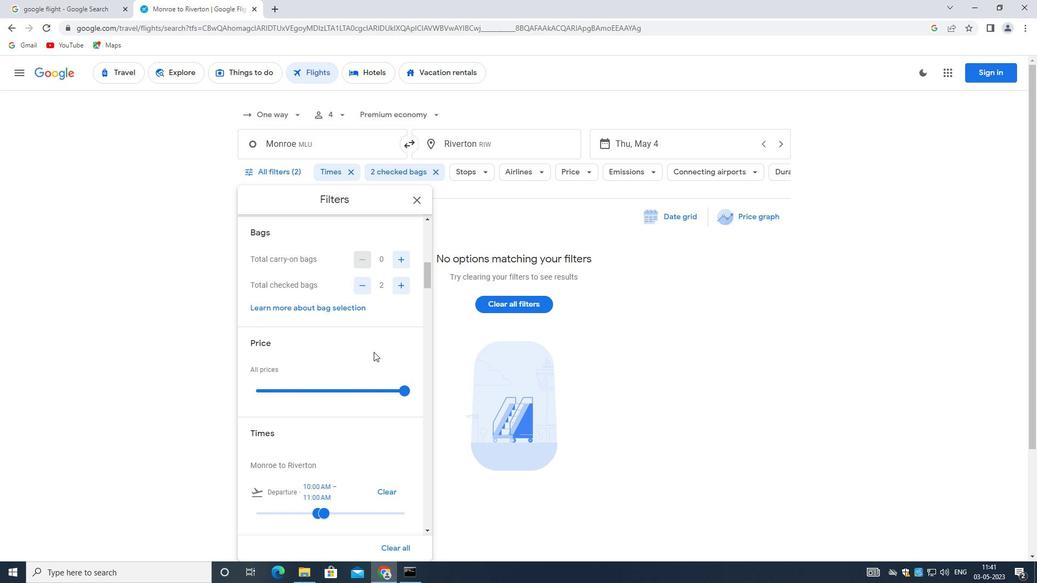 
Action: Mouse scrolled (370, 353) with delta (0, 0)
Screenshot: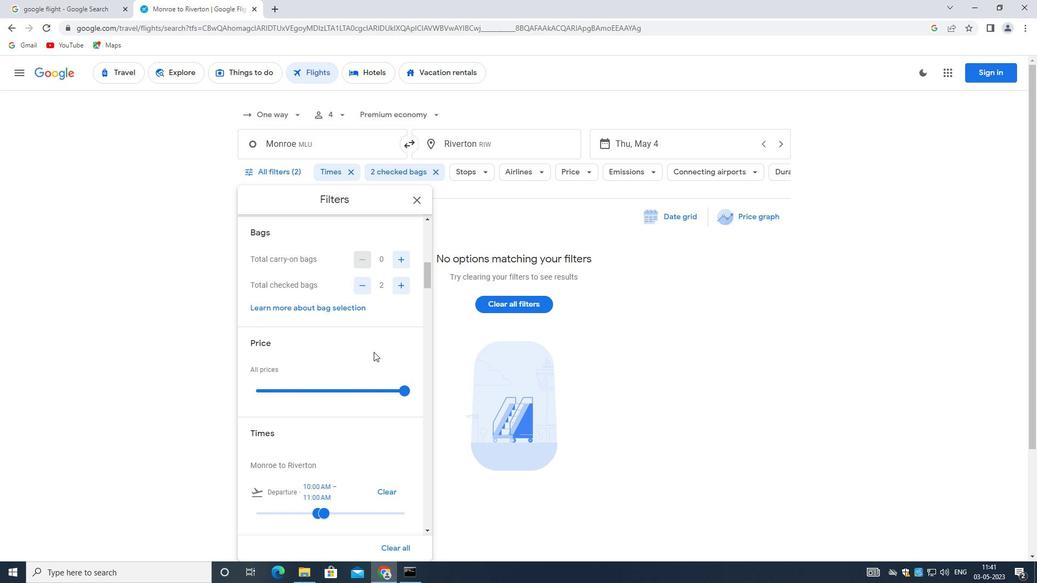 
Action: Mouse moved to (404, 279)
Screenshot: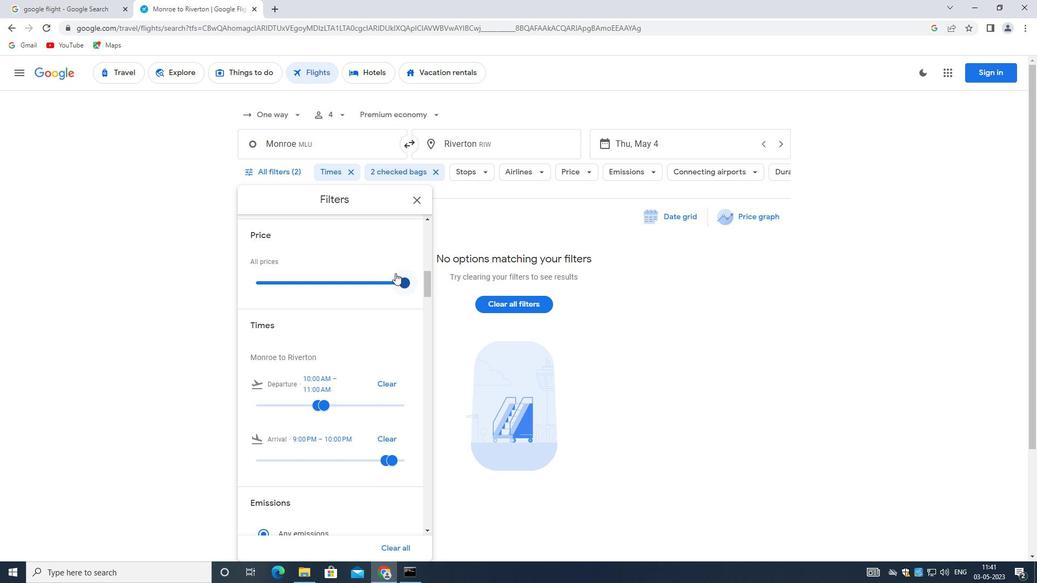 
Action: Mouse pressed left at (404, 279)
Screenshot: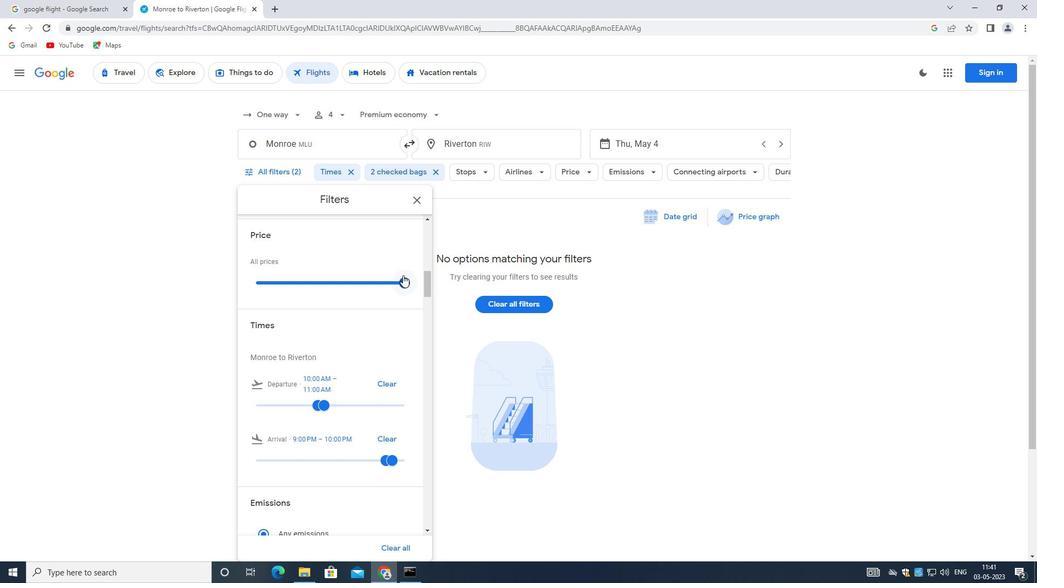 
Action: Mouse moved to (339, 404)
Screenshot: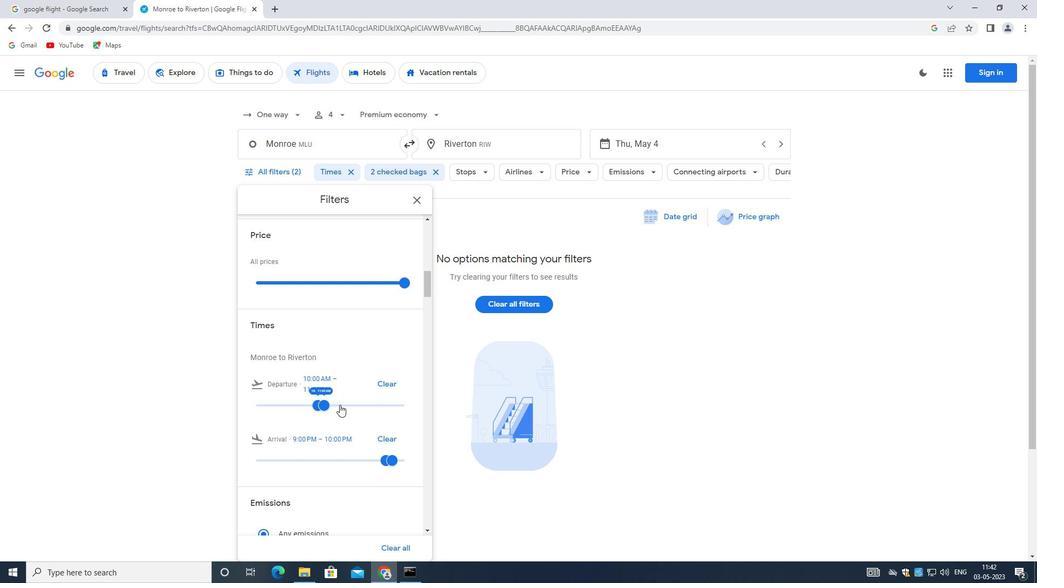 
Action: Mouse pressed left at (339, 404)
Screenshot: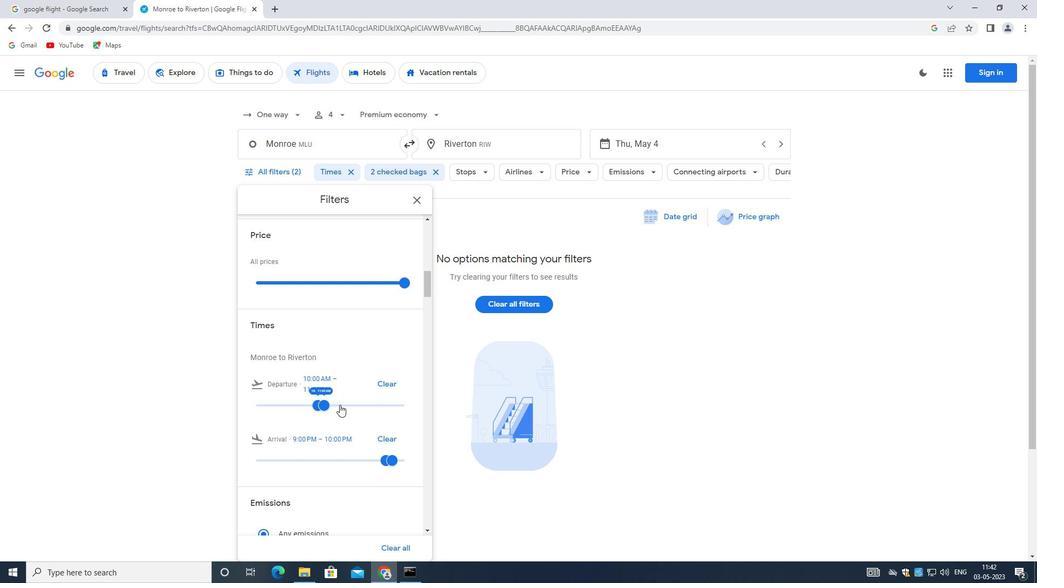 
Action: Mouse moved to (320, 404)
Screenshot: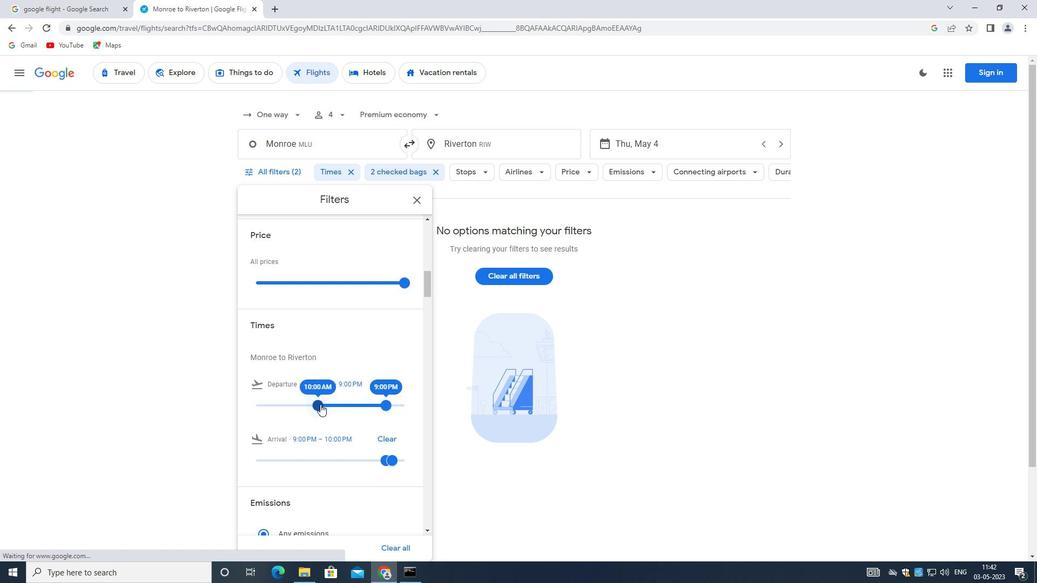 
Action: Mouse pressed left at (320, 404)
Screenshot: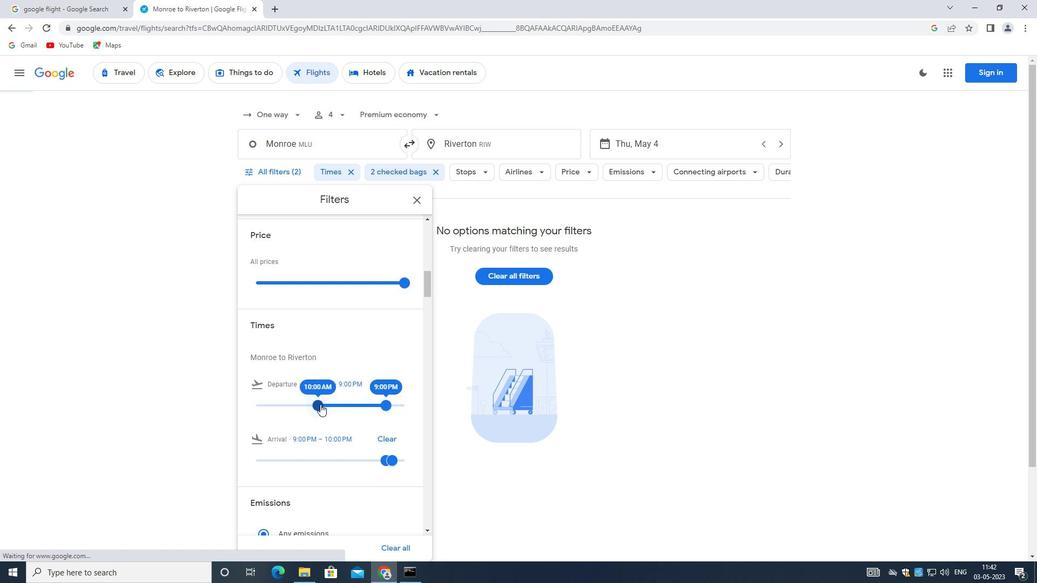 
Action: Mouse moved to (388, 404)
Screenshot: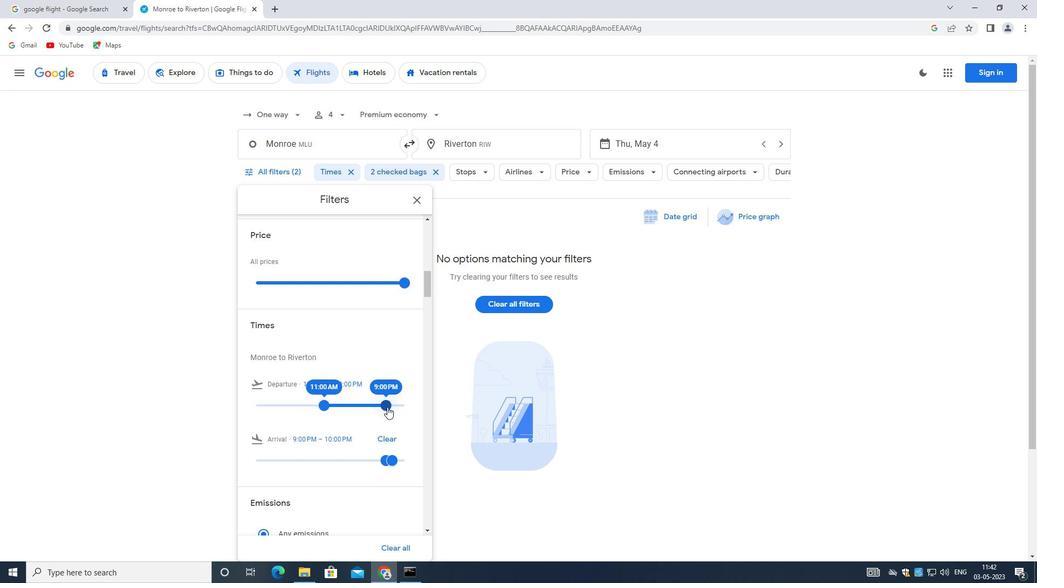 
Action: Mouse pressed left at (388, 404)
Screenshot: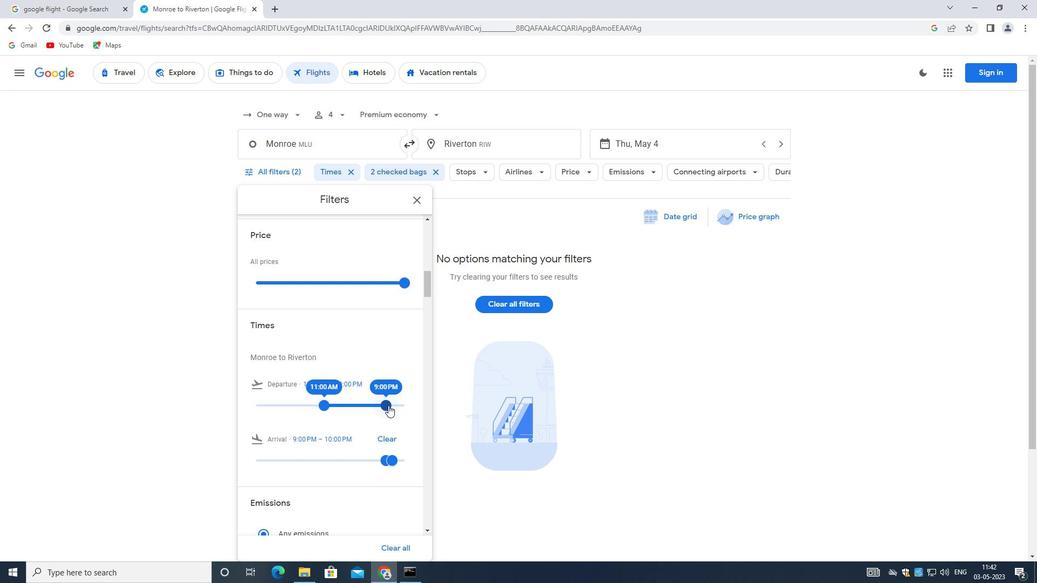 
Action: Mouse moved to (324, 408)
Screenshot: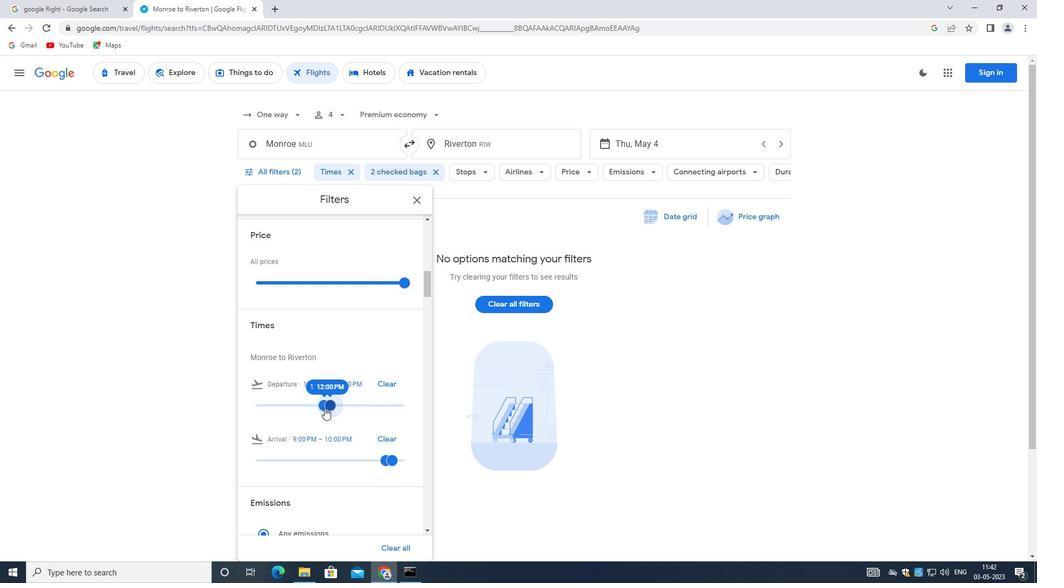 
Action: Mouse scrolled (324, 407) with delta (0, 0)
Screenshot: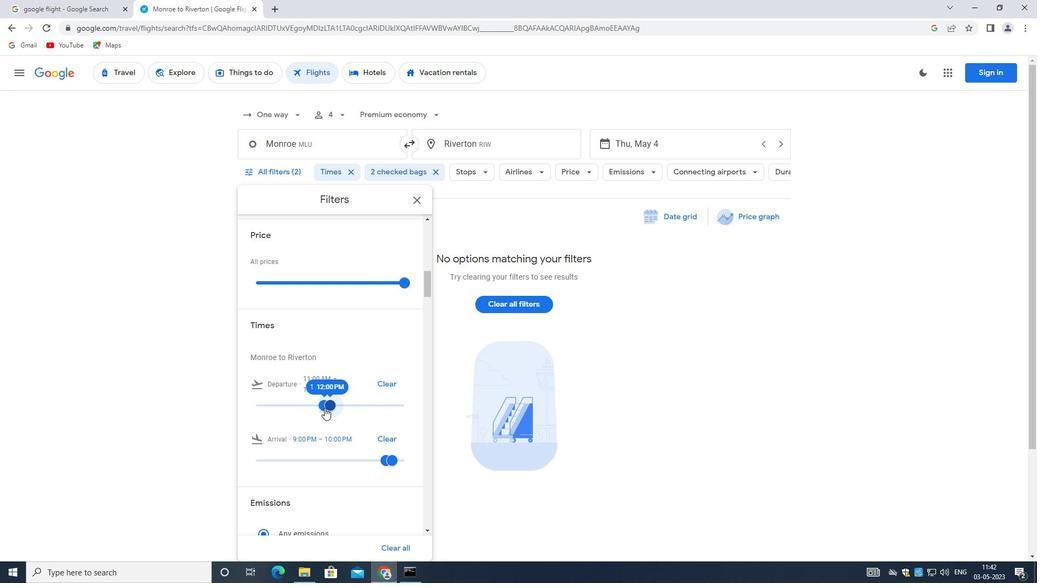 
Action: Mouse scrolled (324, 407) with delta (0, 0)
Screenshot: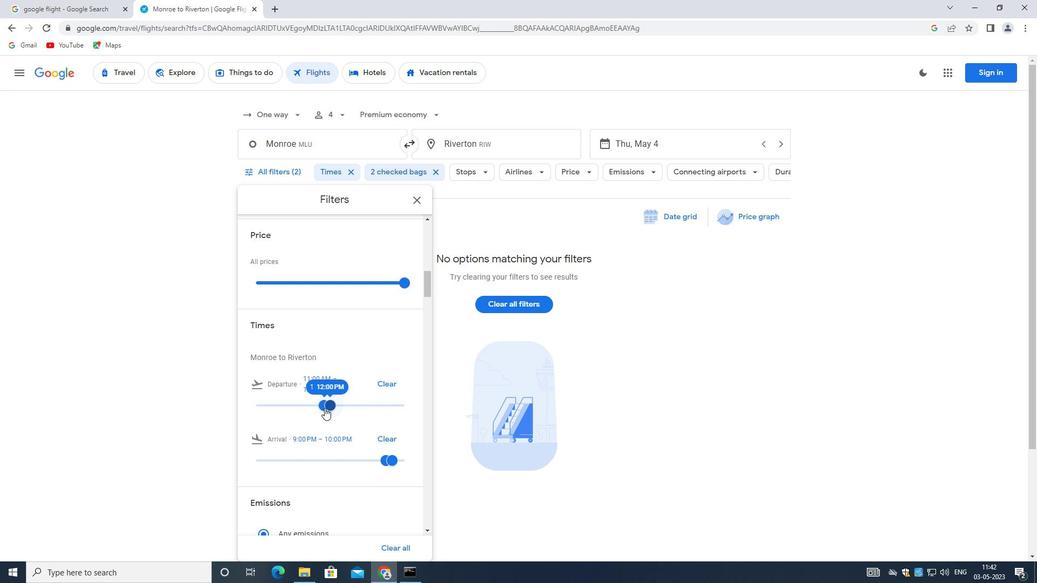 
Action: Mouse scrolled (324, 407) with delta (0, 0)
Screenshot: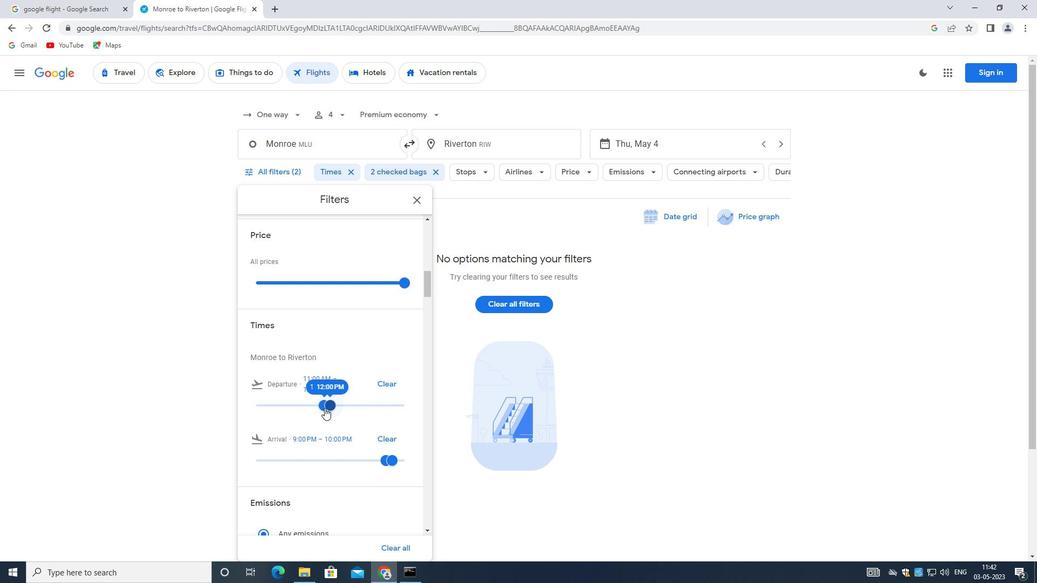 
Action: Mouse scrolled (324, 407) with delta (0, 0)
Screenshot: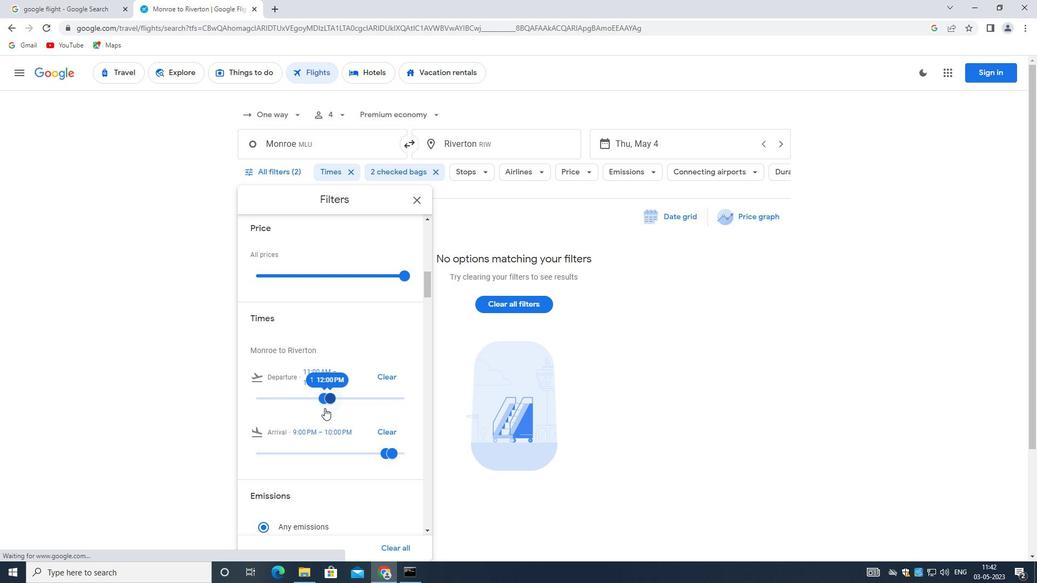 
Action: Mouse scrolled (324, 407) with delta (0, 0)
Screenshot: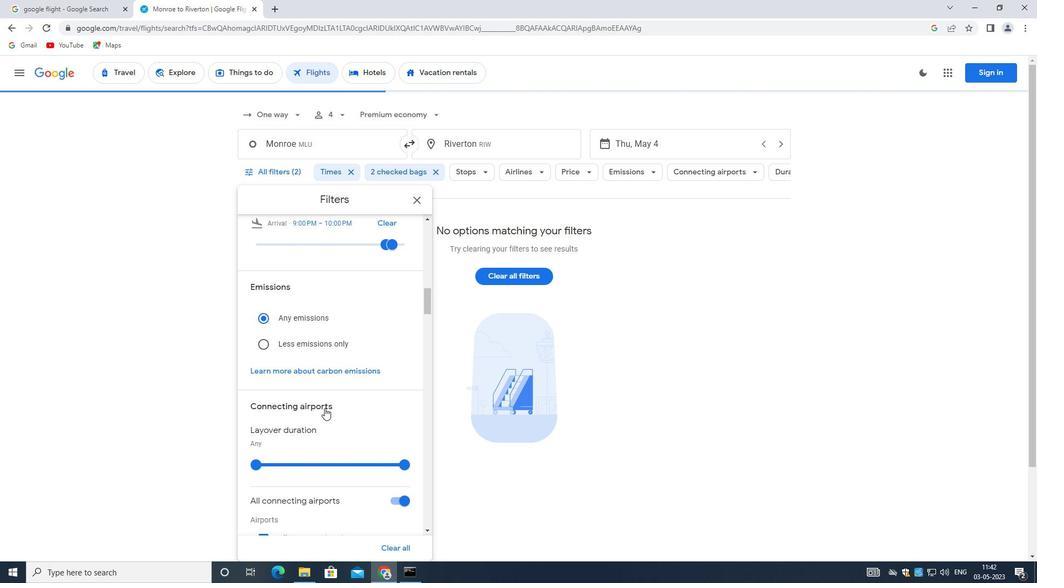 
Action: Mouse scrolled (324, 407) with delta (0, 0)
Screenshot: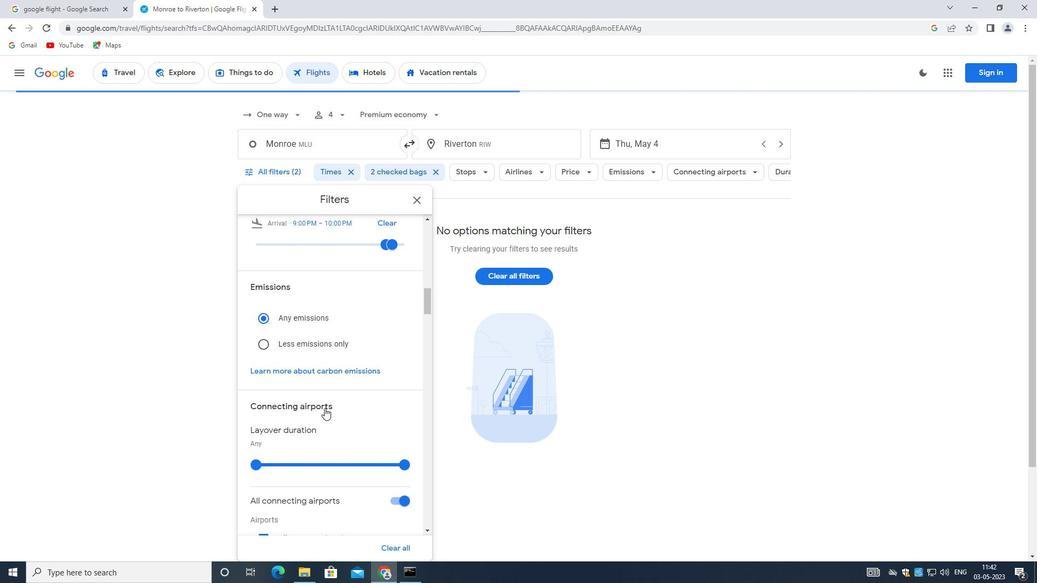 
Action: Mouse scrolled (324, 407) with delta (0, 0)
Screenshot: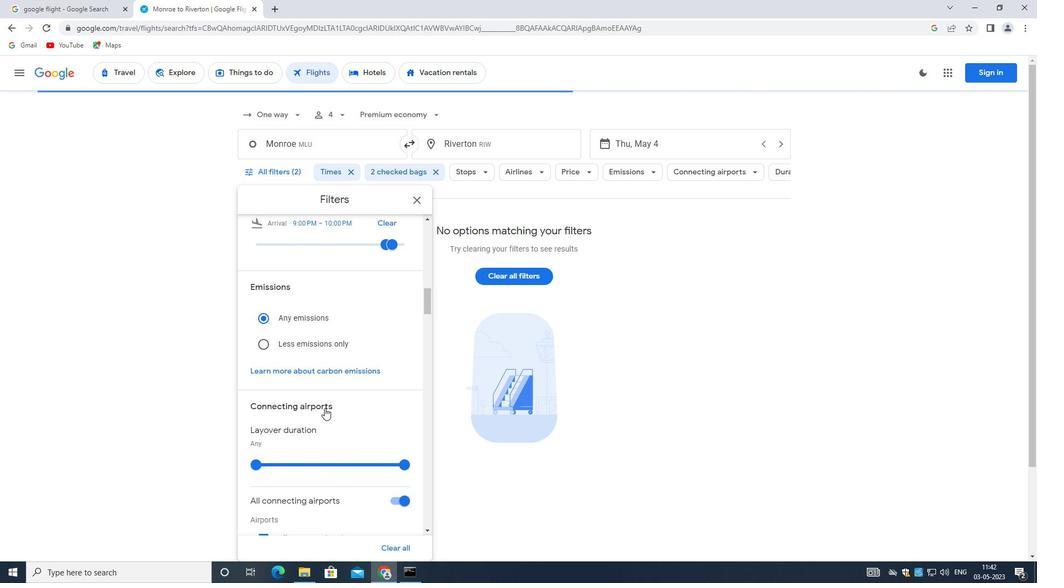 
Action: Mouse scrolled (324, 407) with delta (0, 0)
Screenshot: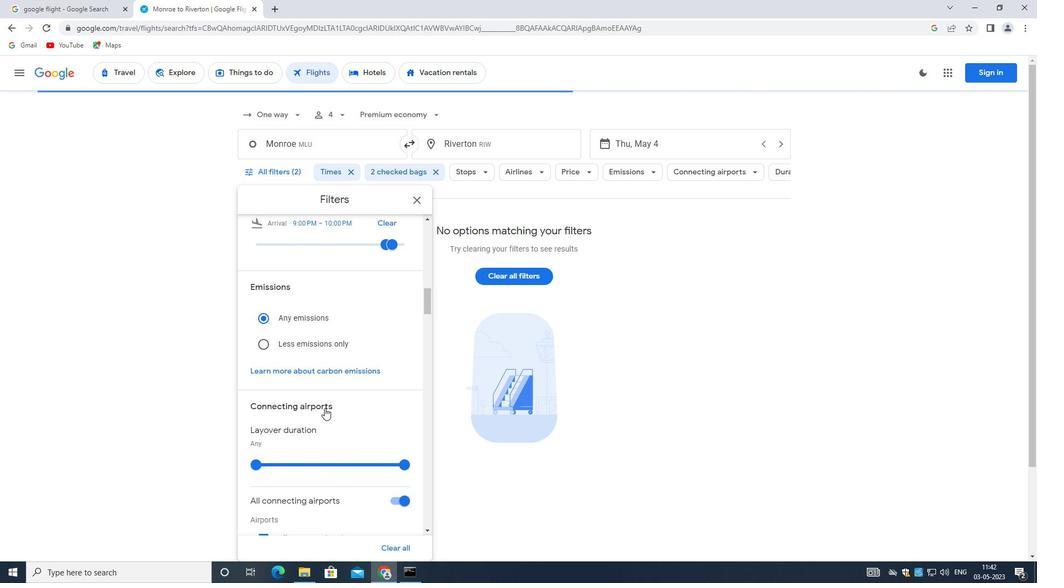 
Action: Mouse moved to (324, 408)
Screenshot: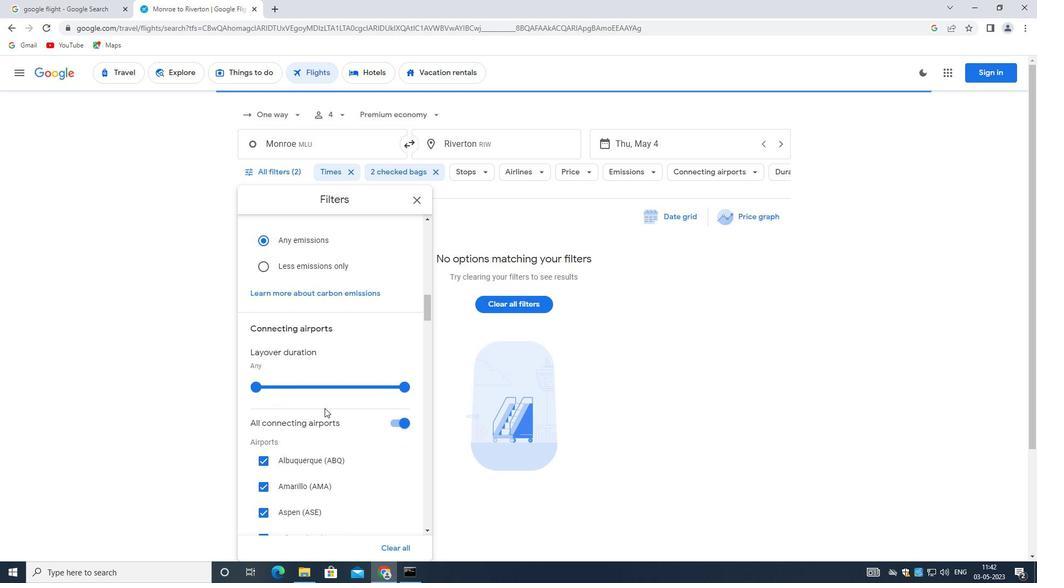 
Action: Mouse scrolled (324, 407) with delta (0, 0)
Screenshot: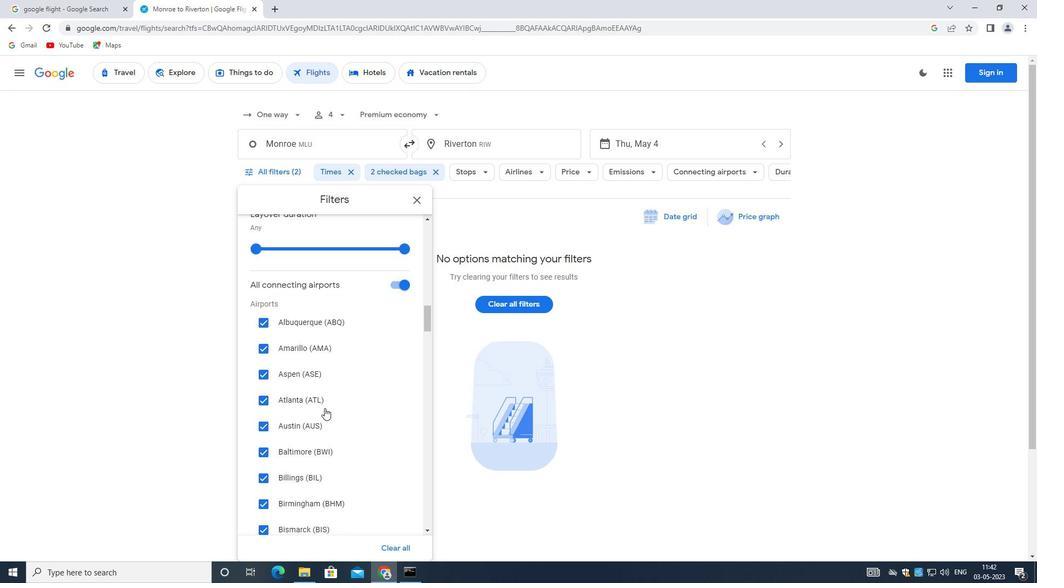
Action: Mouse moved to (394, 233)
Screenshot: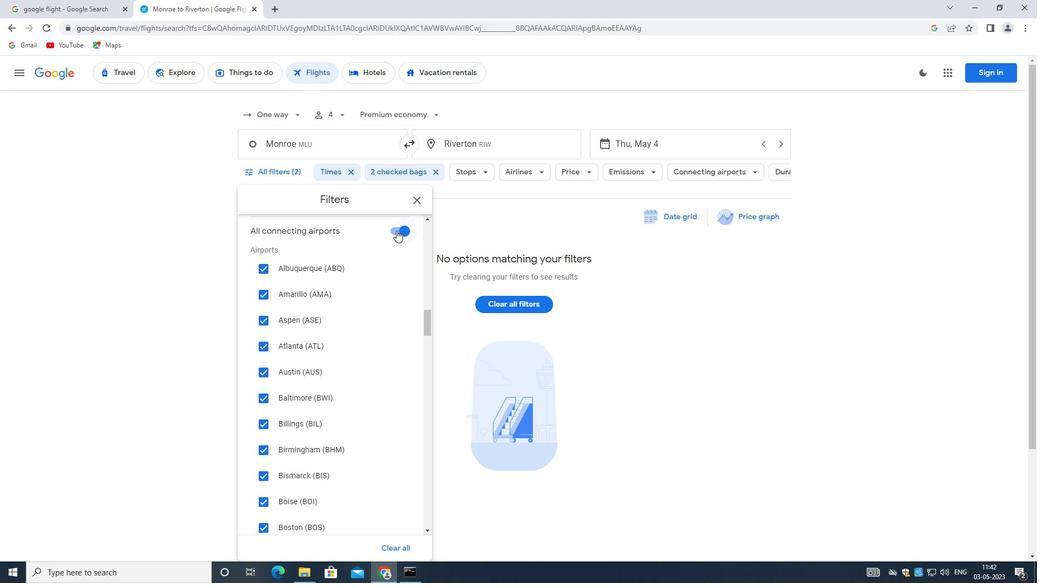 
Action: Mouse pressed left at (394, 233)
Screenshot: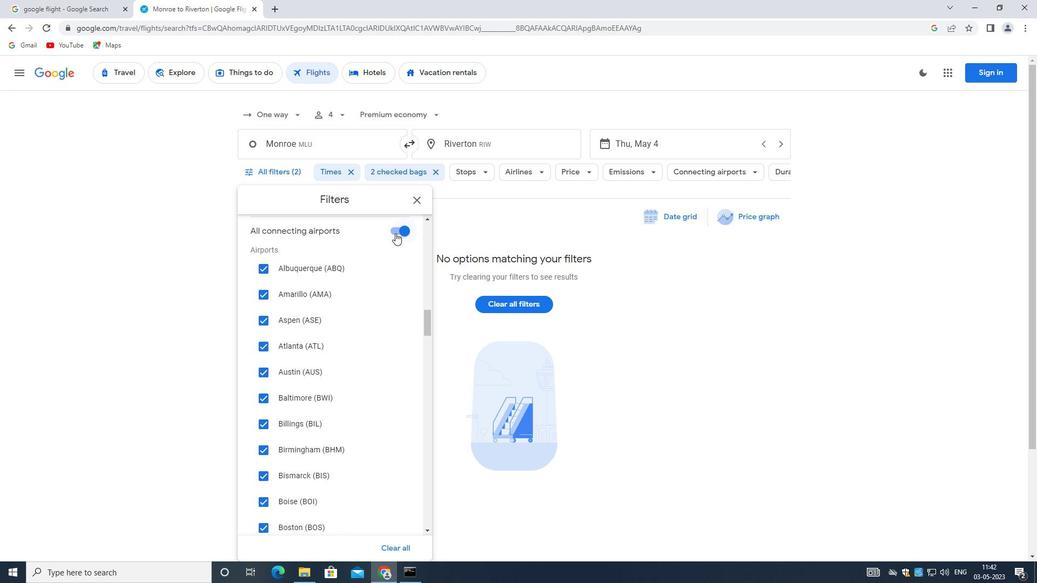 
Action: Mouse moved to (367, 309)
Screenshot: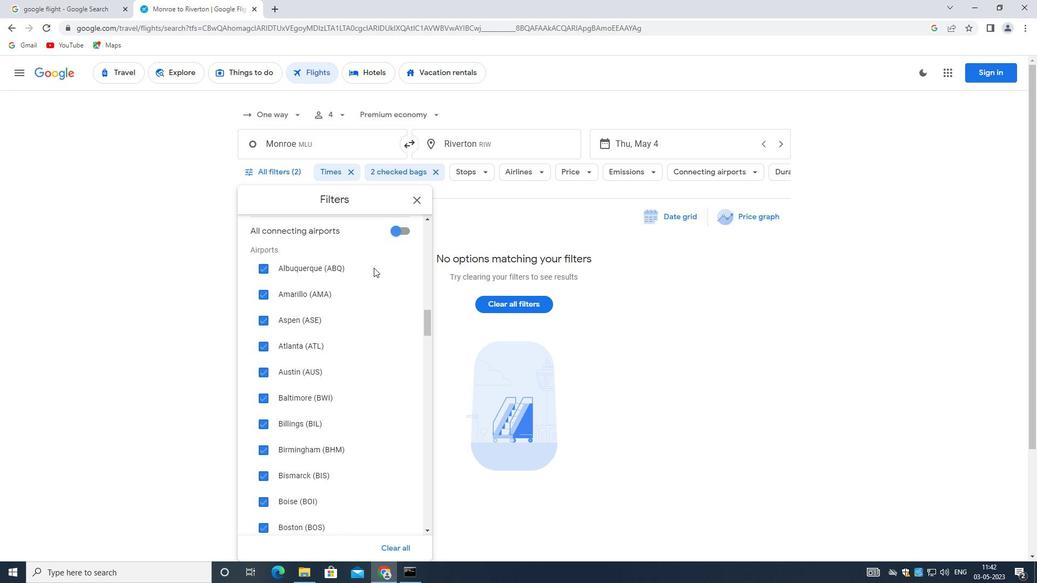 
Action: Mouse scrolled (367, 309) with delta (0, 0)
Screenshot: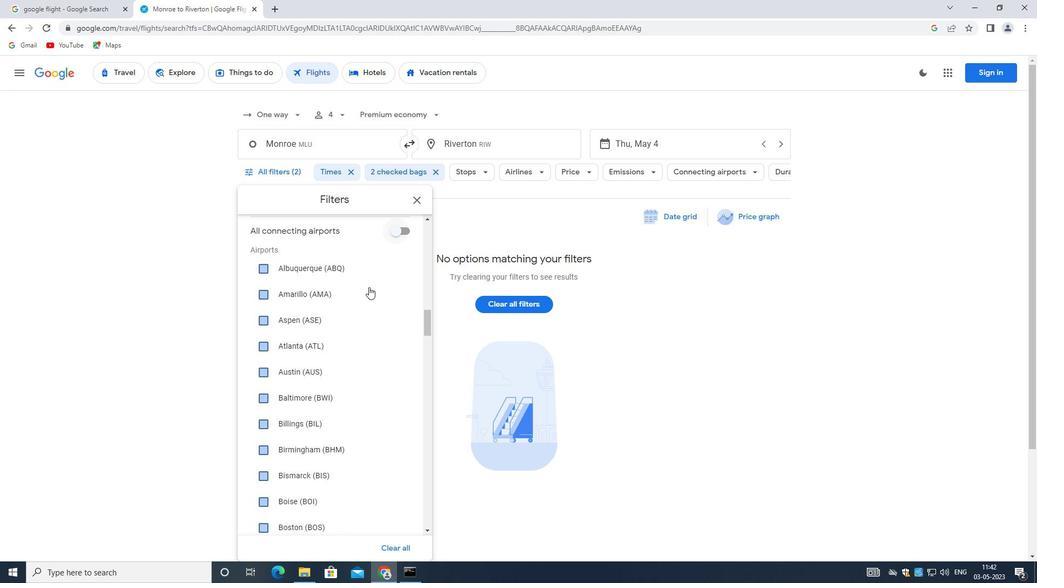 
Action: Mouse scrolled (367, 309) with delta (0, 0)
Screenshot: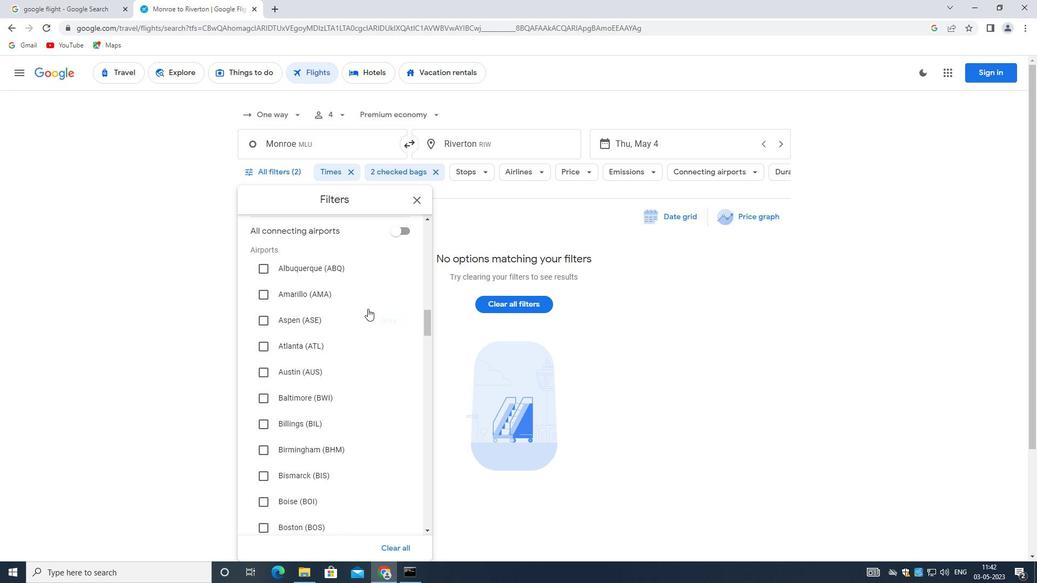 
Action: Mouse scrolled (367, 308) with delta (0, 0)
Screenshot: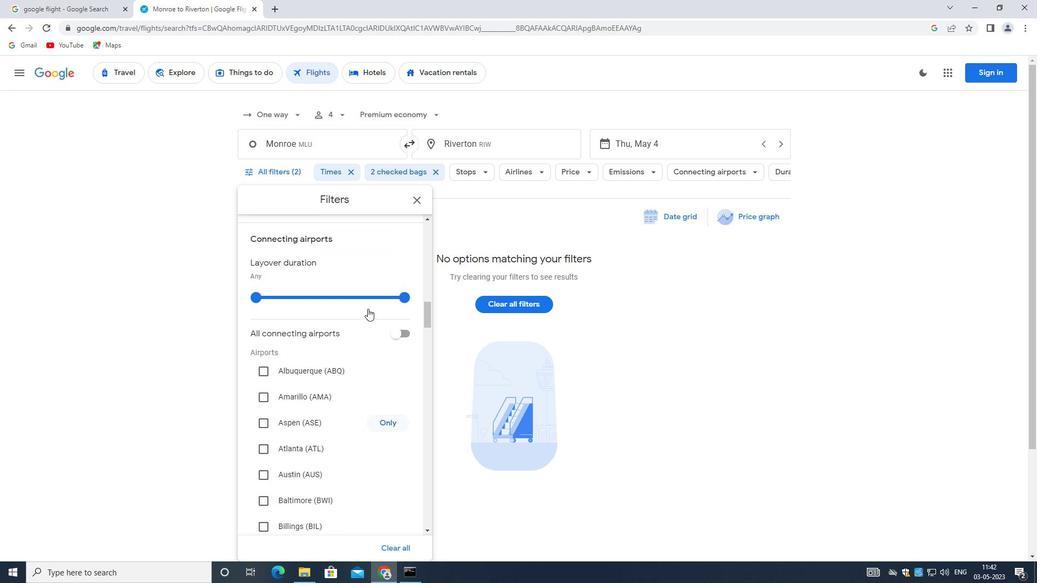 
Action: Mouse scrolled (367, 308) with delta (0, 0)
Screenshot: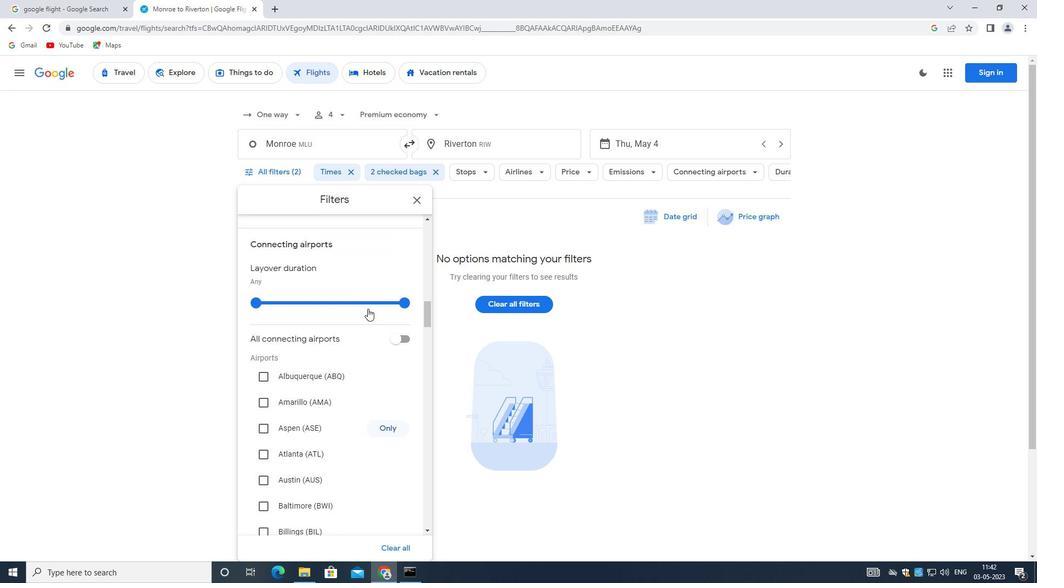 
Action: Mouse scrolled (367, 308) with delta (0, 0)
Screenshot: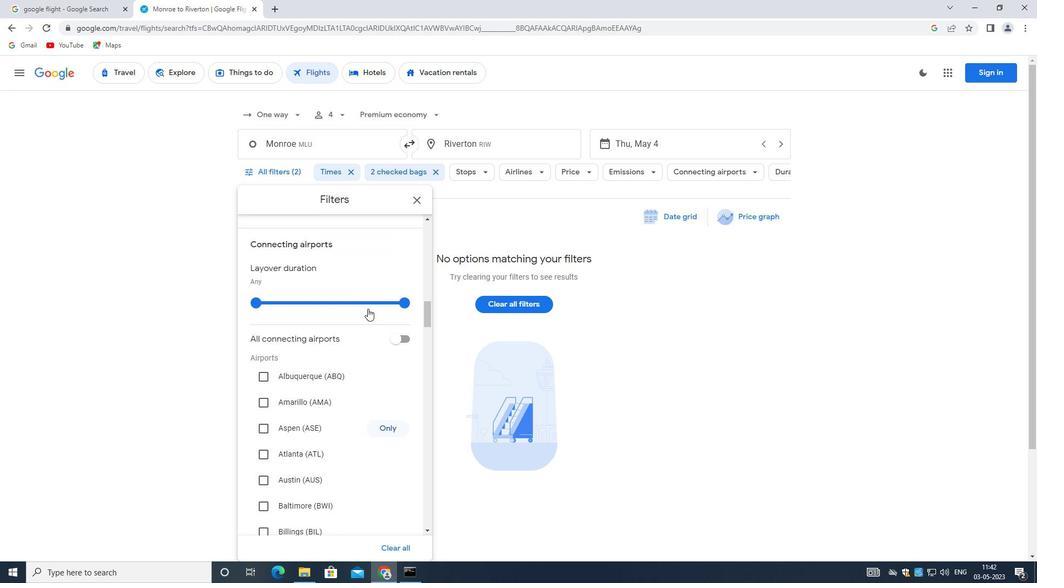 
Action: Mouse scrolled (367, 308) with delta (0, 0)
Screenshot: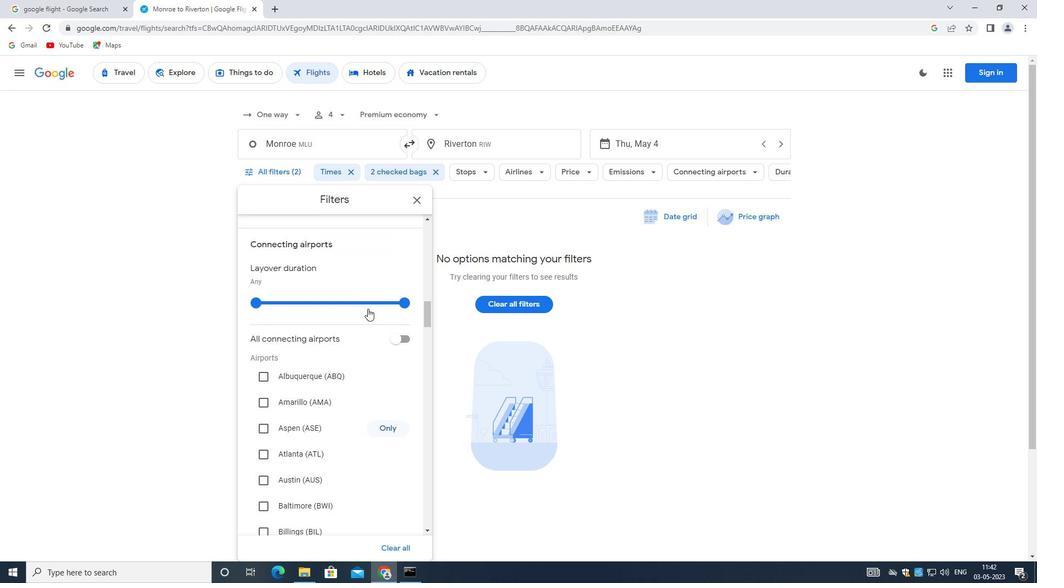
Action: Mouse moved to (367, 309)
Screenshot: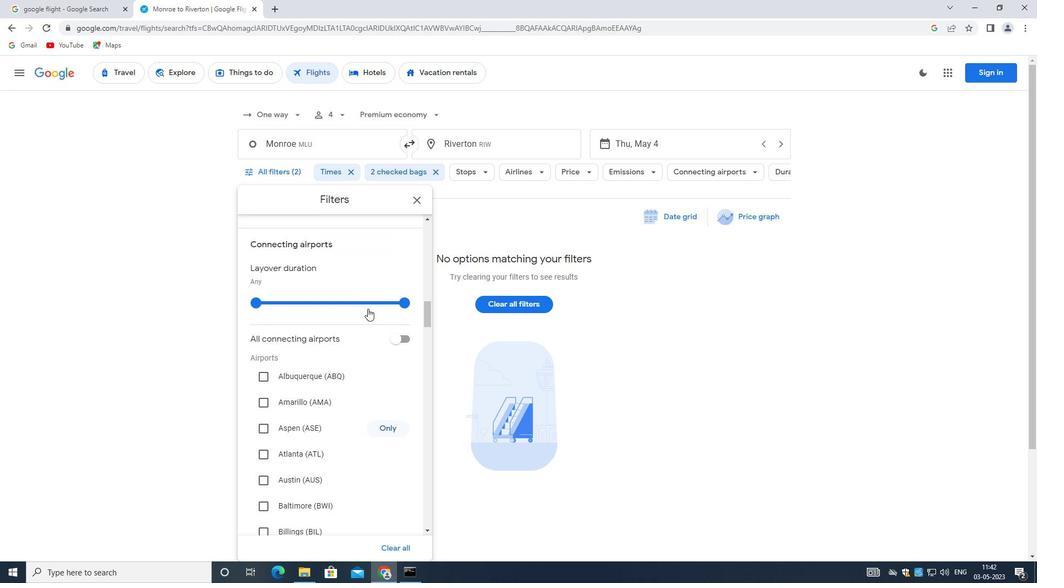 
Action: Mouse scrolled (367, 309) with delta (0, 0)
Screenshot: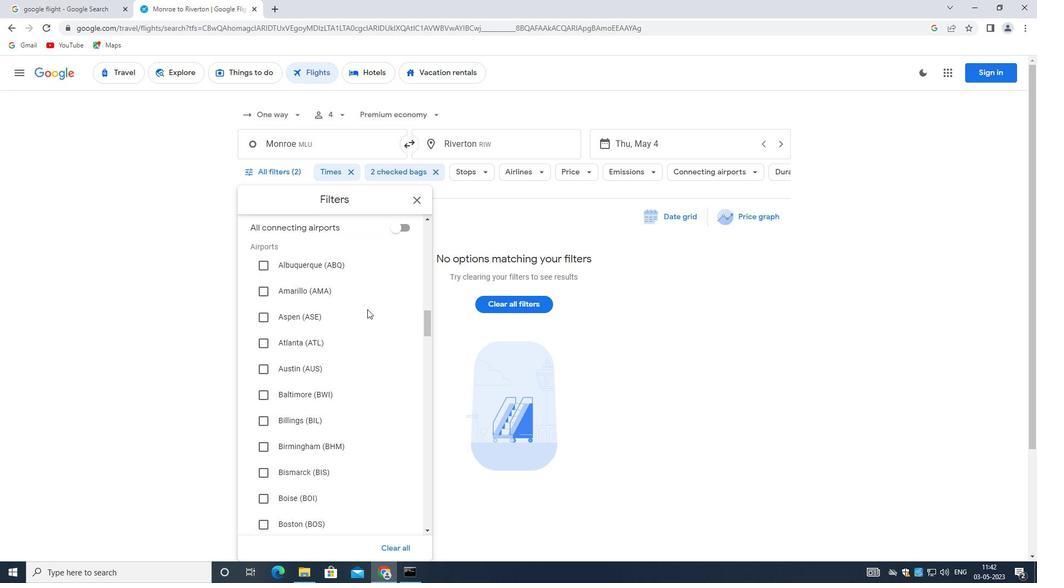 
Action: Mouse scrolled (367, 309) with delta (0, 0)
Screenshot: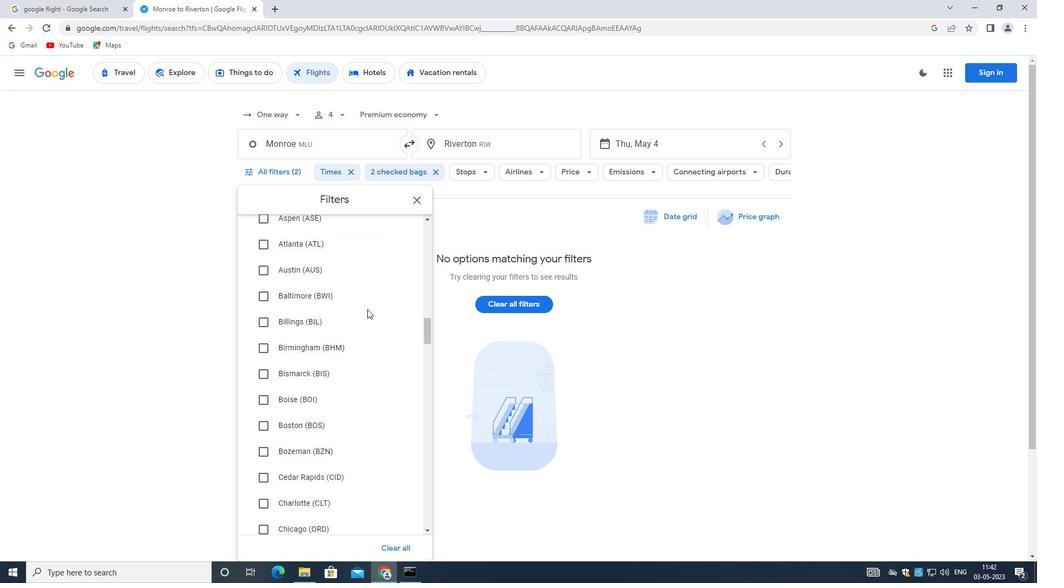 
Action: Mouse scrolled (367, 309) with delta (0, 0)
Screenshot: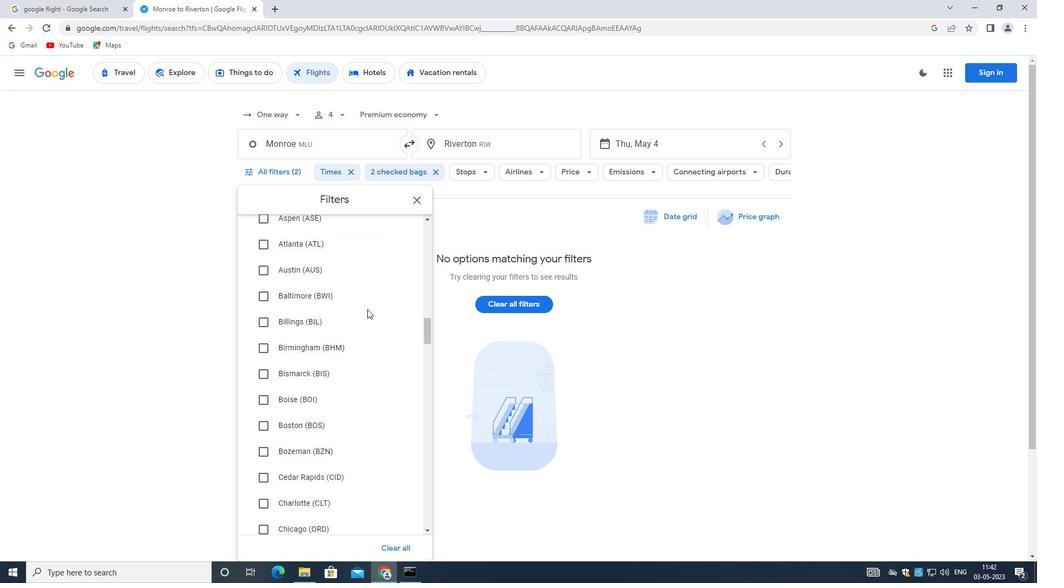 
Action: Mouse scrolled (367, 309) with delta (0, 0)
Screenshot: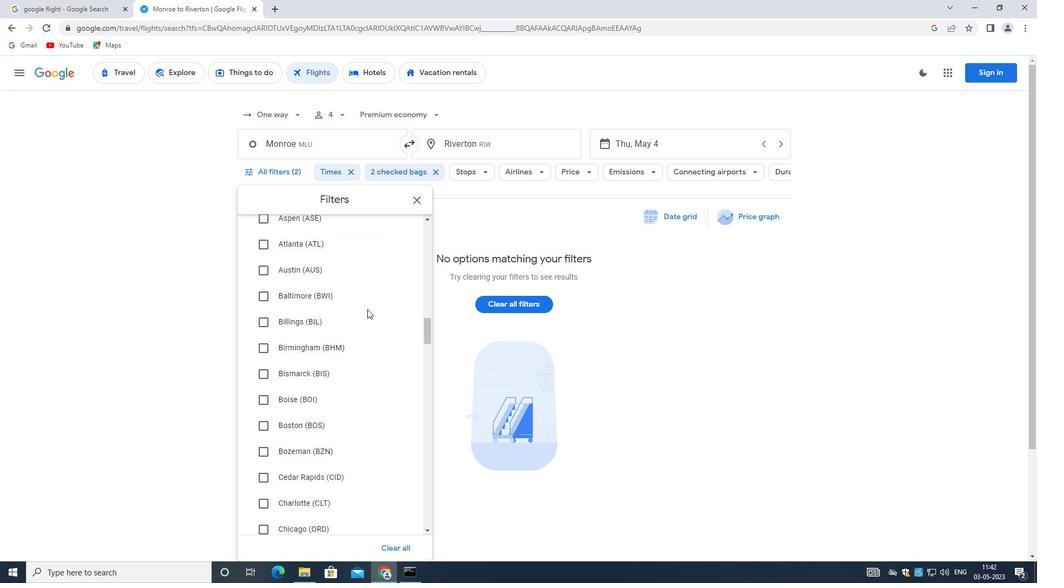 
Action: Mouse scrolled (367, 309) with delta (0, 0)
Screenshot: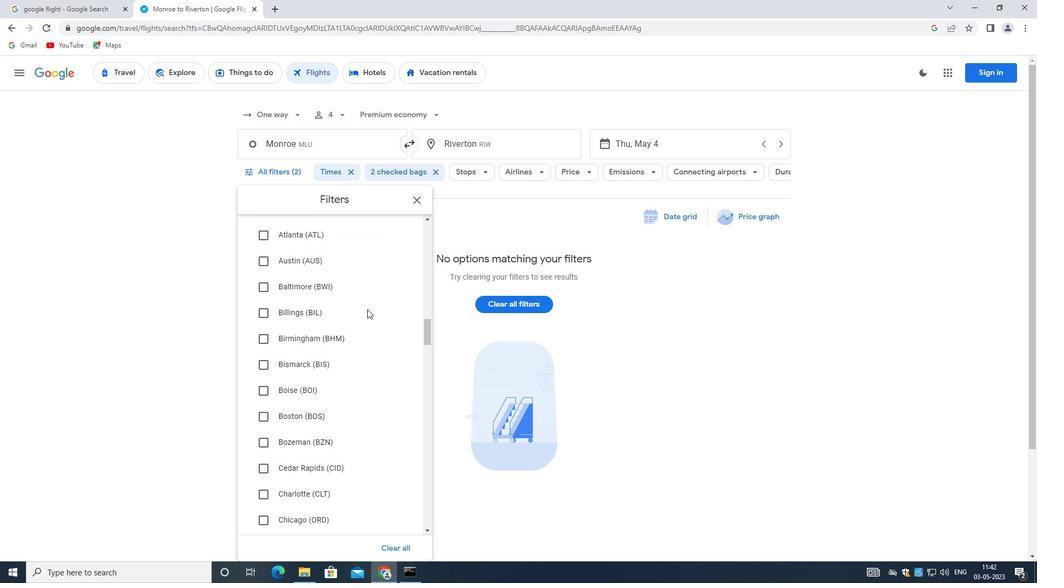 
Action: Mouse scrolled (367, 309) with delta (0, 0)
Screenshot: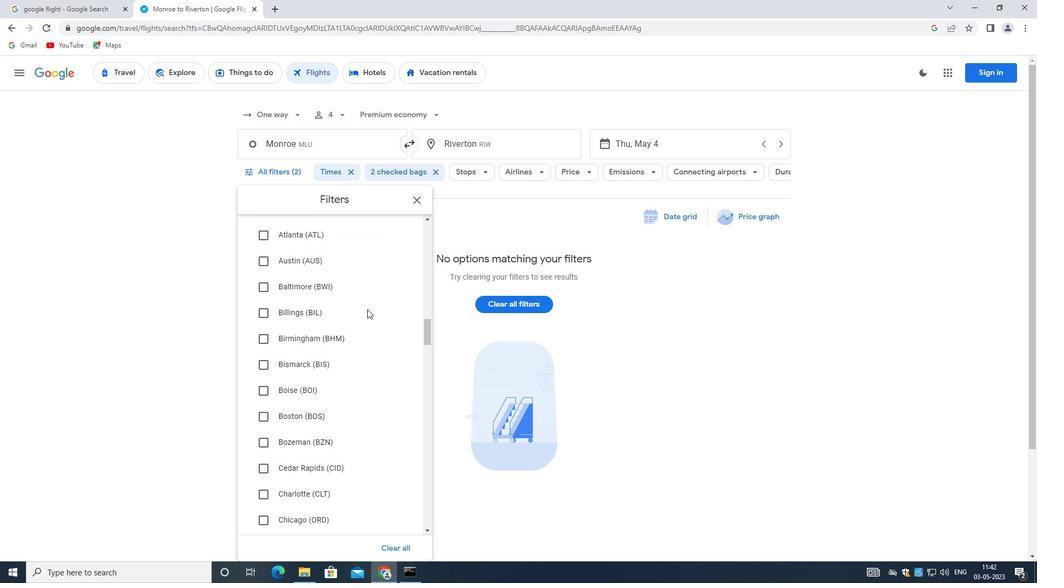 
Action: Mouse scrolled (367, 309) with delta (0, 0)
Screenshot: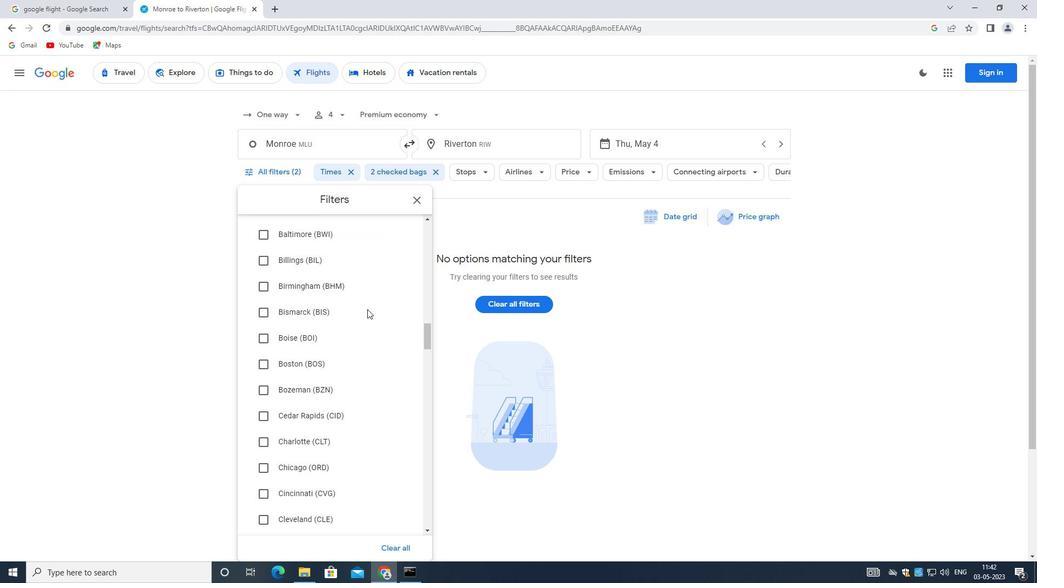
Action: Mouse scrolled (367, 309) with delta (0, 0)
Screenshot: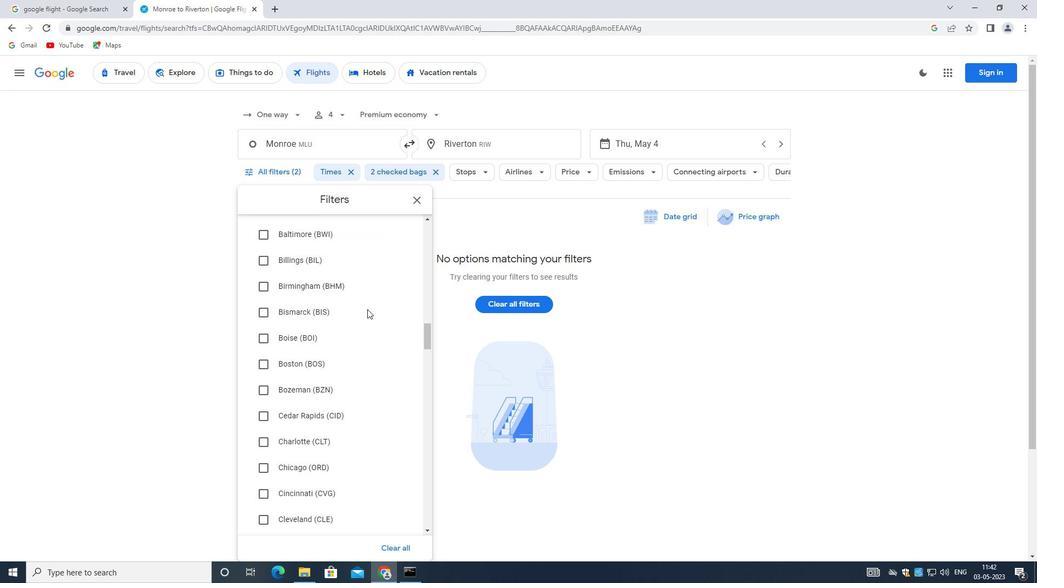 
Action: Mouse moved to (367, 311)
Screenshot: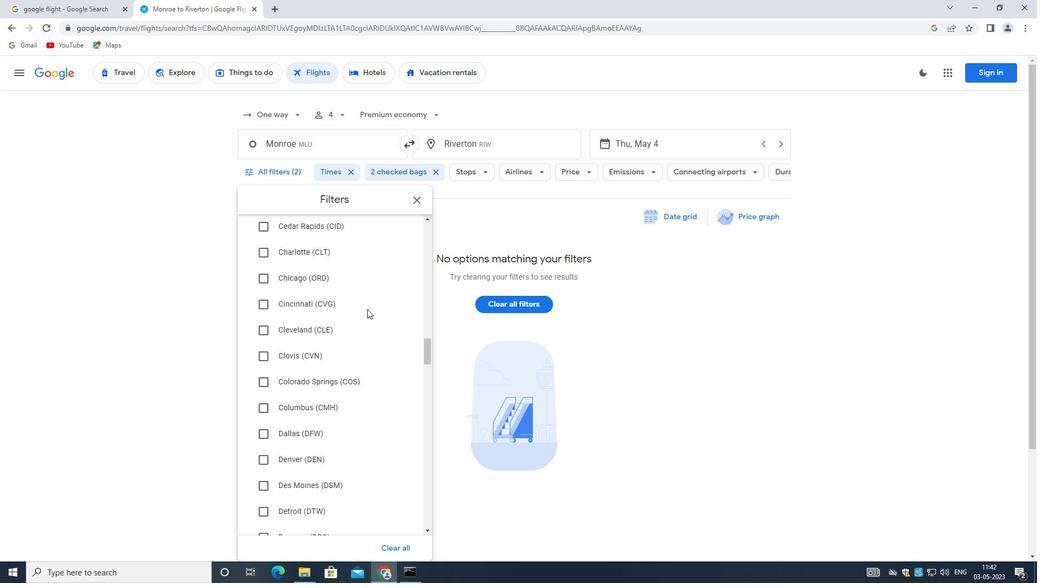 
Action: Mouse scrolled (367, 310) with delta (0, 0)
Screenshot: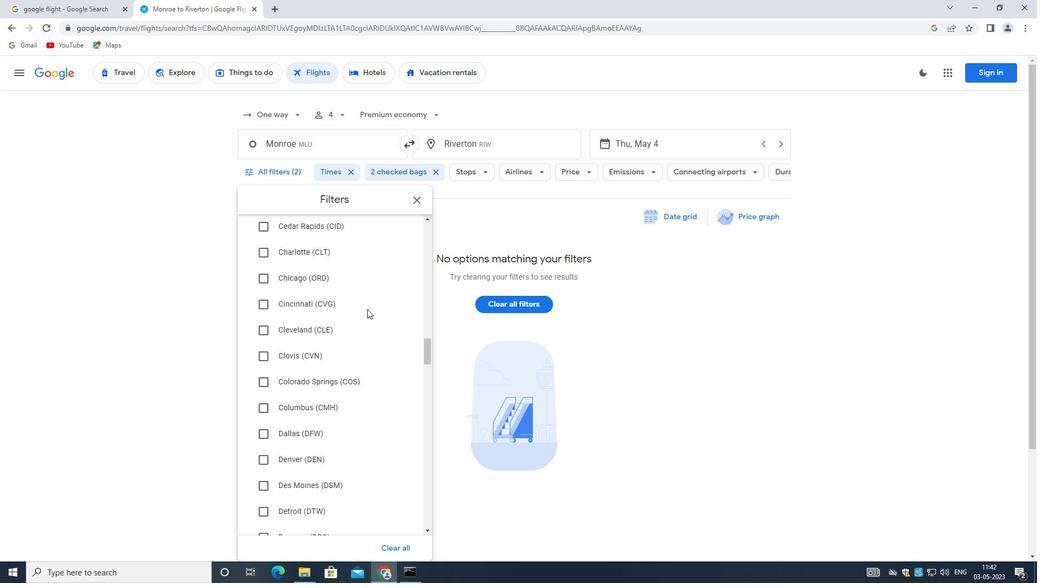 
Action: Mouse moved to (367, 312)
Screenshot: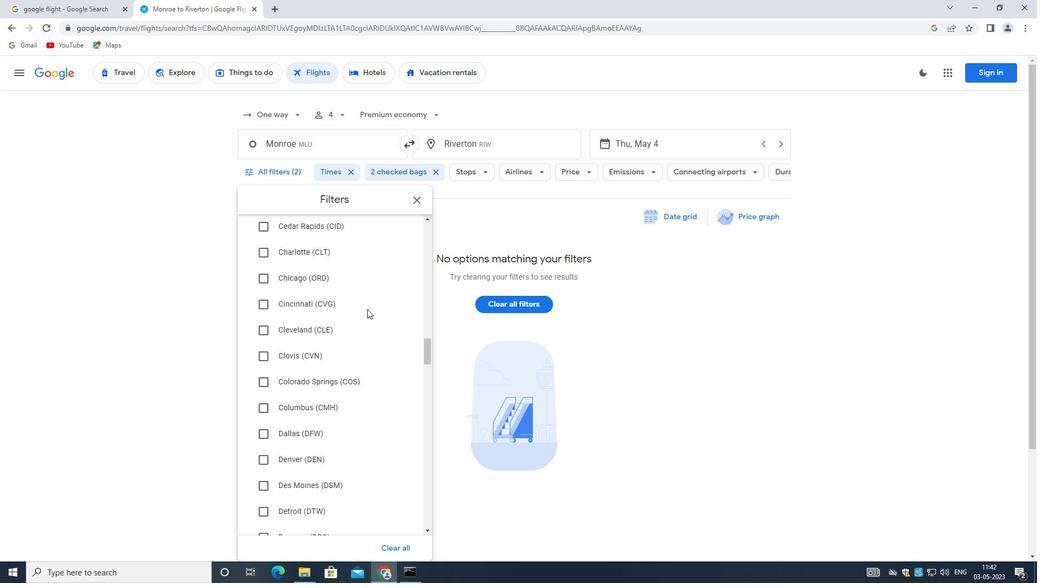 
Action: Mouse scrolled (367, 311) with delta (0, 0)
Screenshot: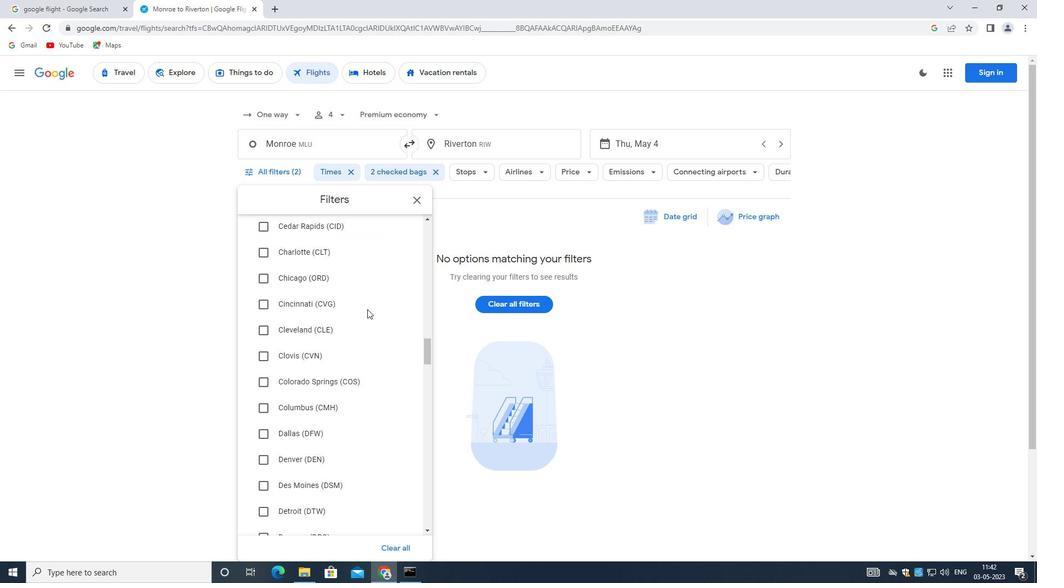 
Action: Mouse scrolled (367, 311) with delta (0, 0)
Screenshot: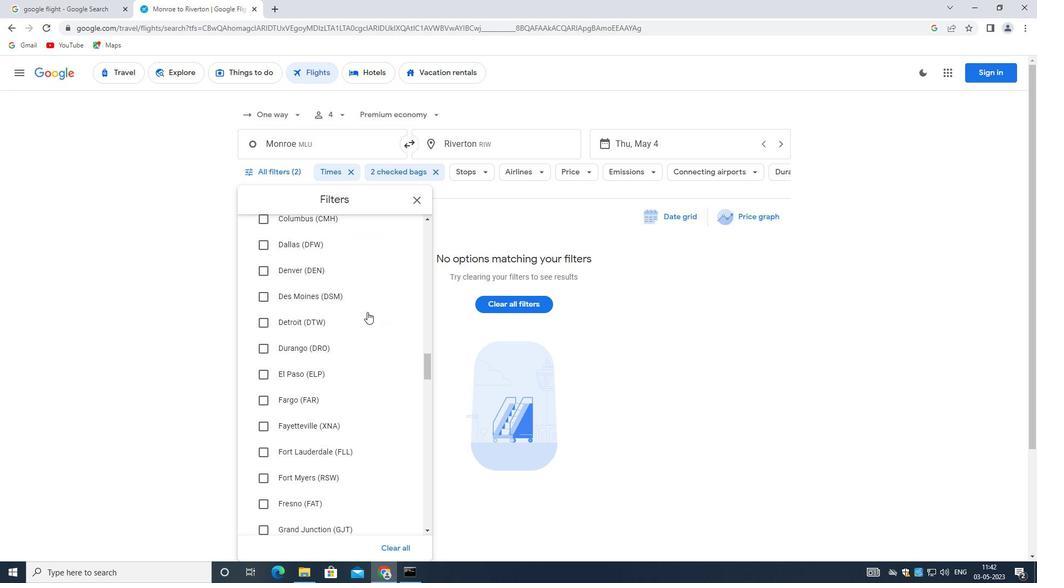 
Action: Mouse scrolled (367, 311) with delta (0, 0)
Screenshot: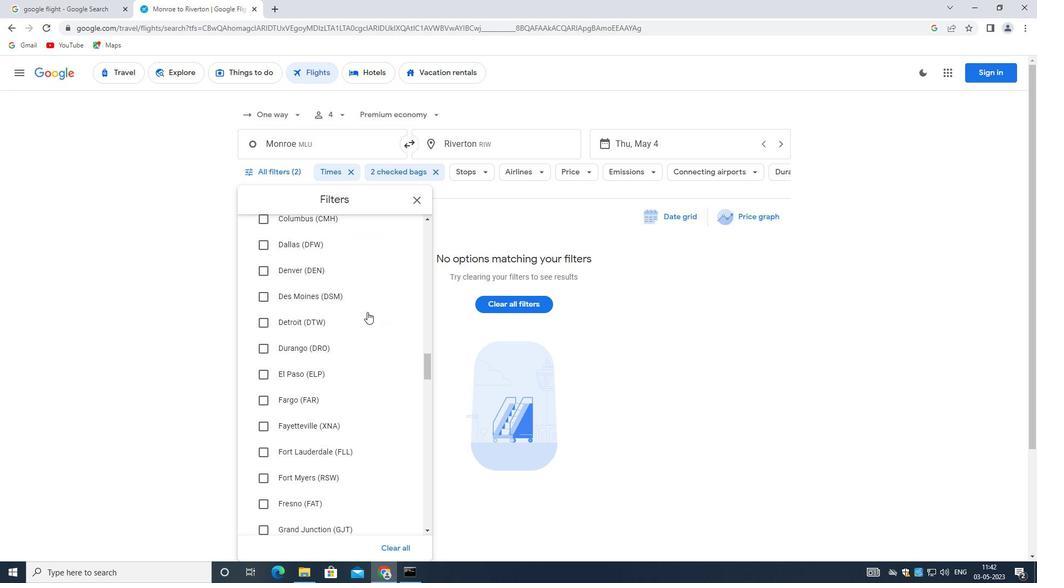 
Action: Mouse scrolled (367, 311) with delta (0, 0)
Screenshot: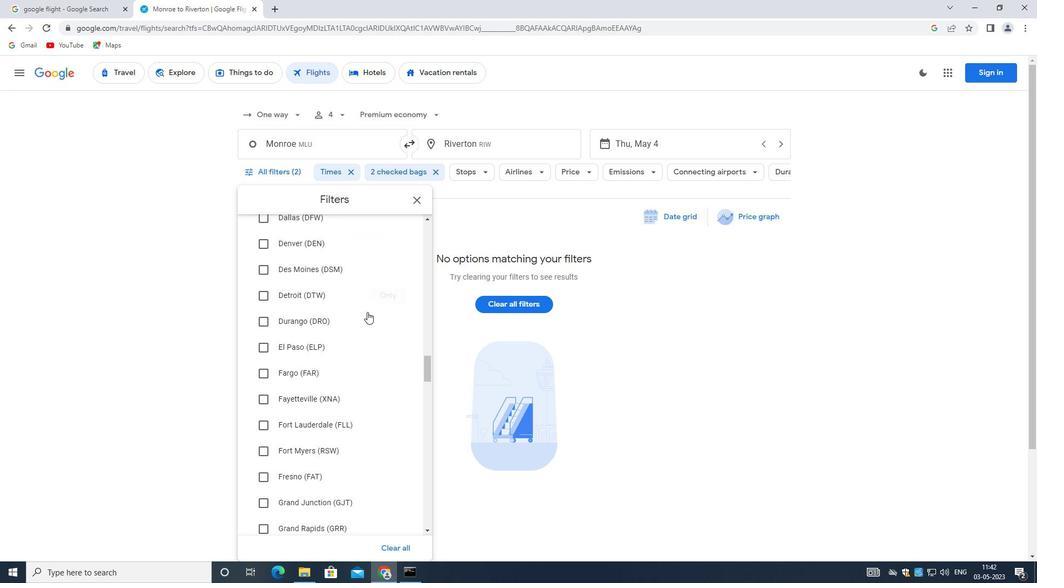 
Action: Mouse moved to (367, 313)
Screenshot: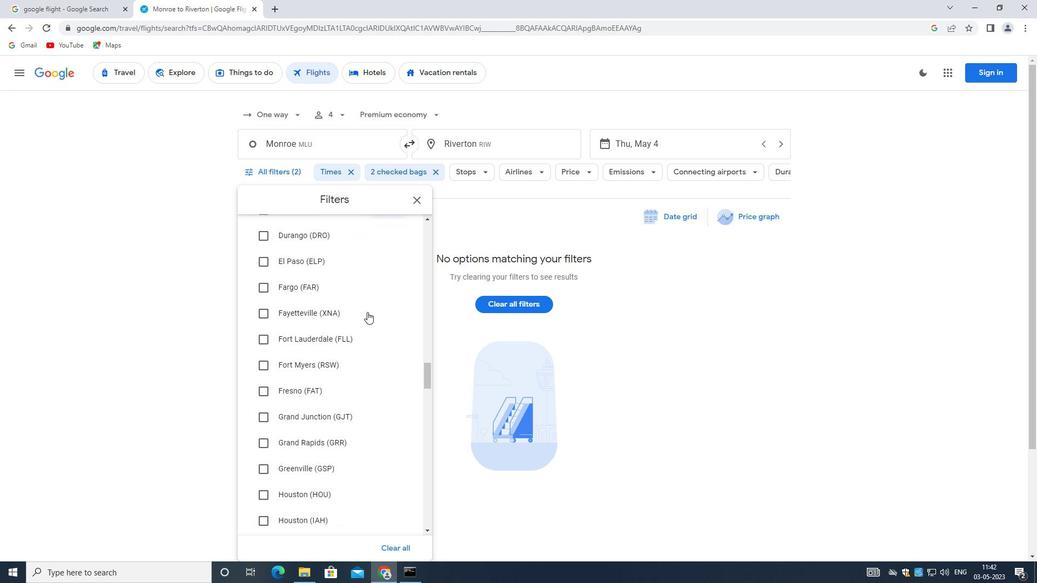 
Action: Mouse scrolled (367, 313) with delta (0, 0)
Screenshot: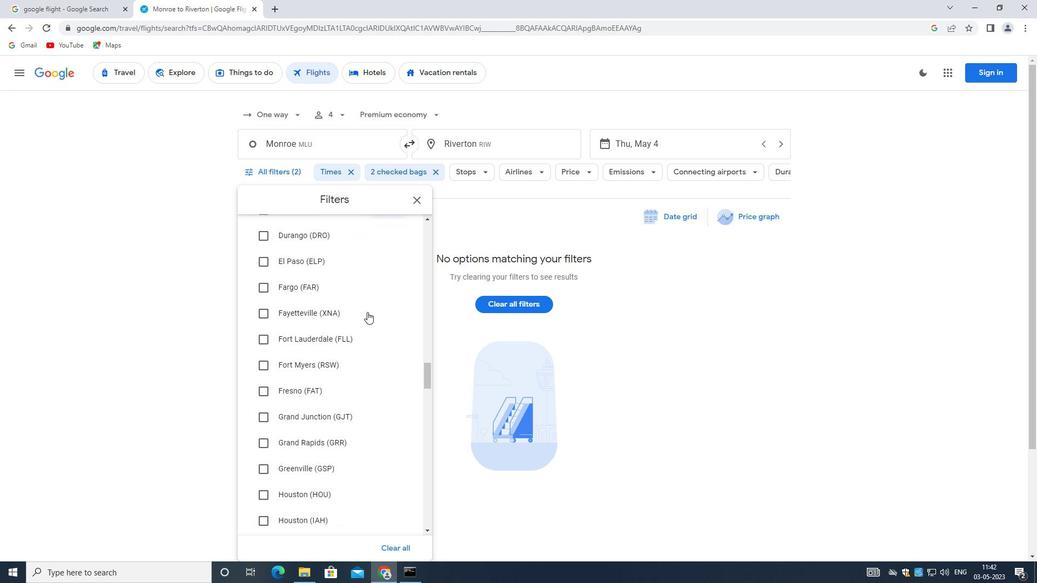 
Action: Mouse moved to (367, 317)
Screenshot: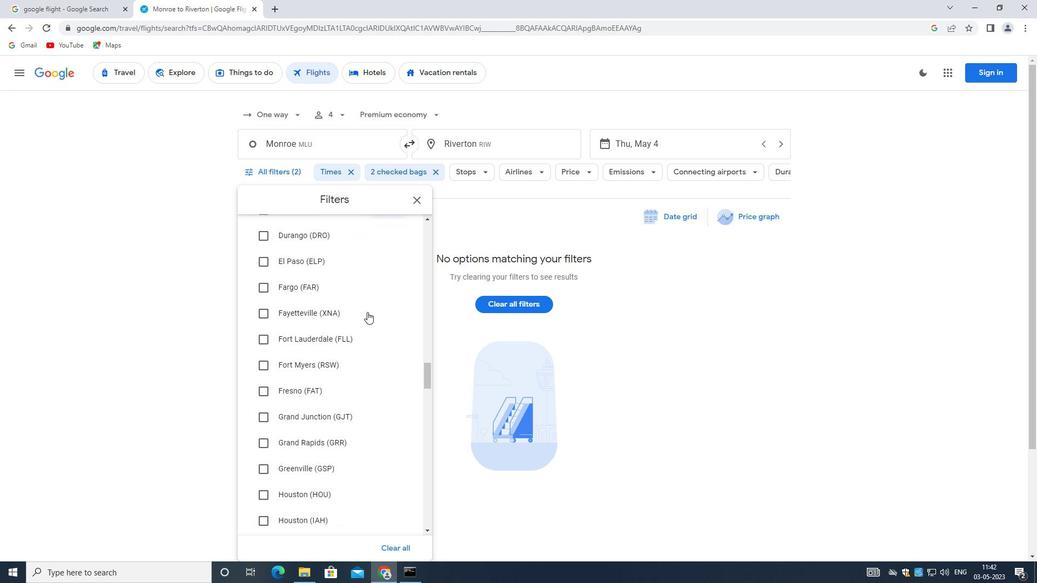 
Action: Mouse scrolled (367, 316) with delta (0, 0)
Screenshot: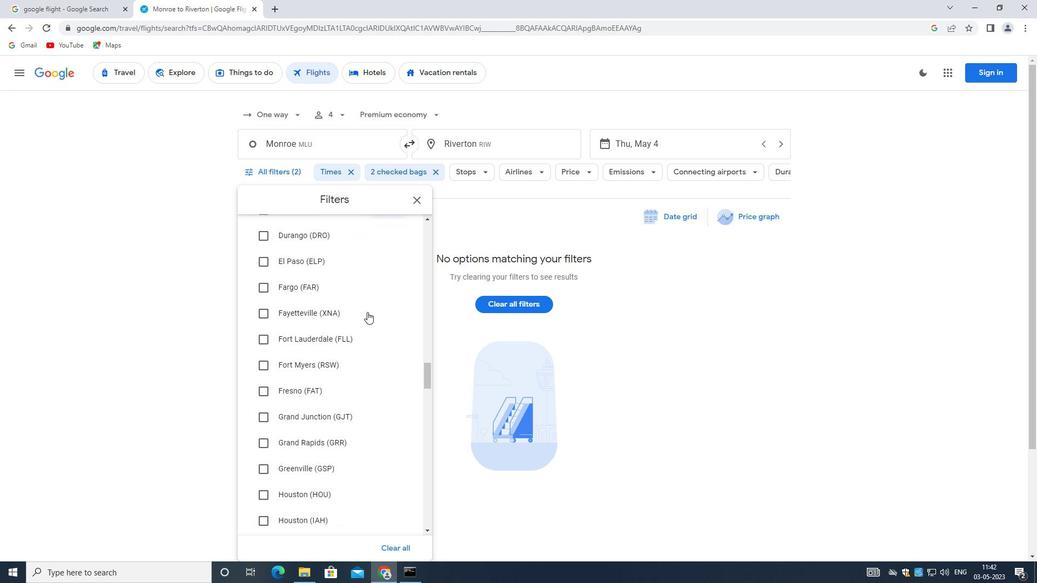 
Action: Mouse moved to (366, 328)
Screenshot: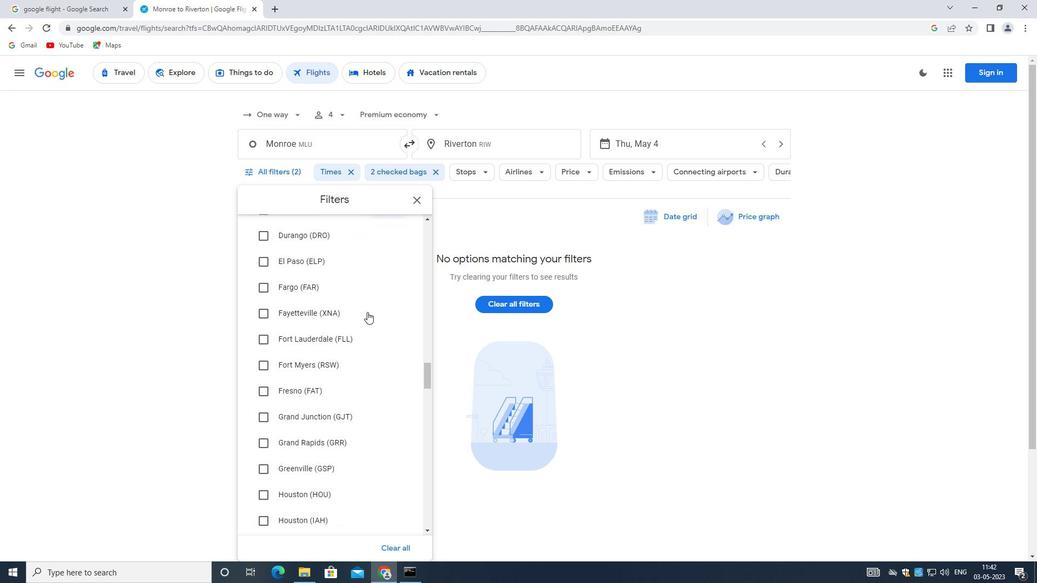 
Action: Mouse scrolled (366, 328) with delta (0, 0)
Screenshot: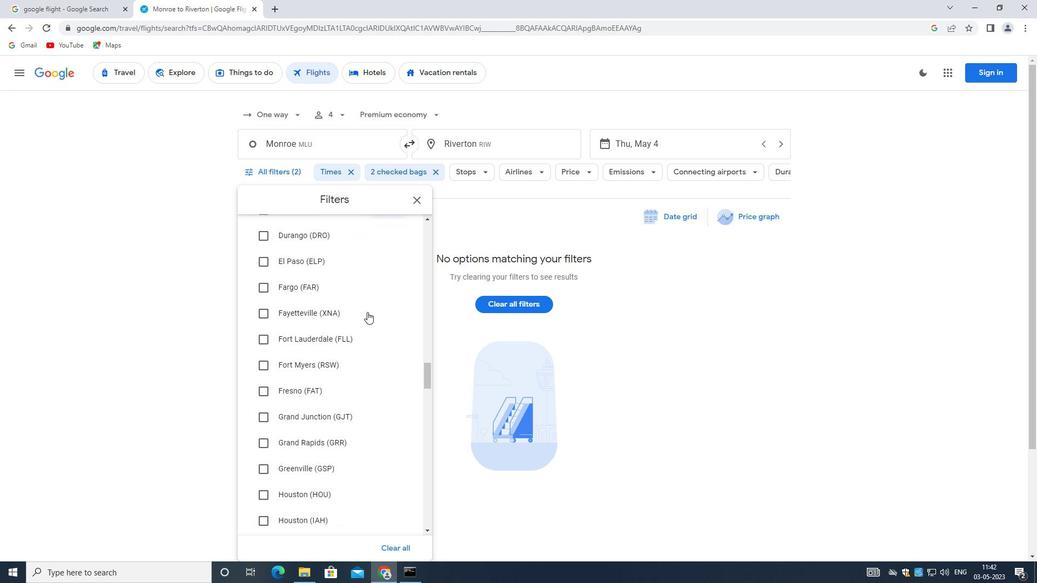 
Action: Mouse moved to (365, 332)
Screenshot: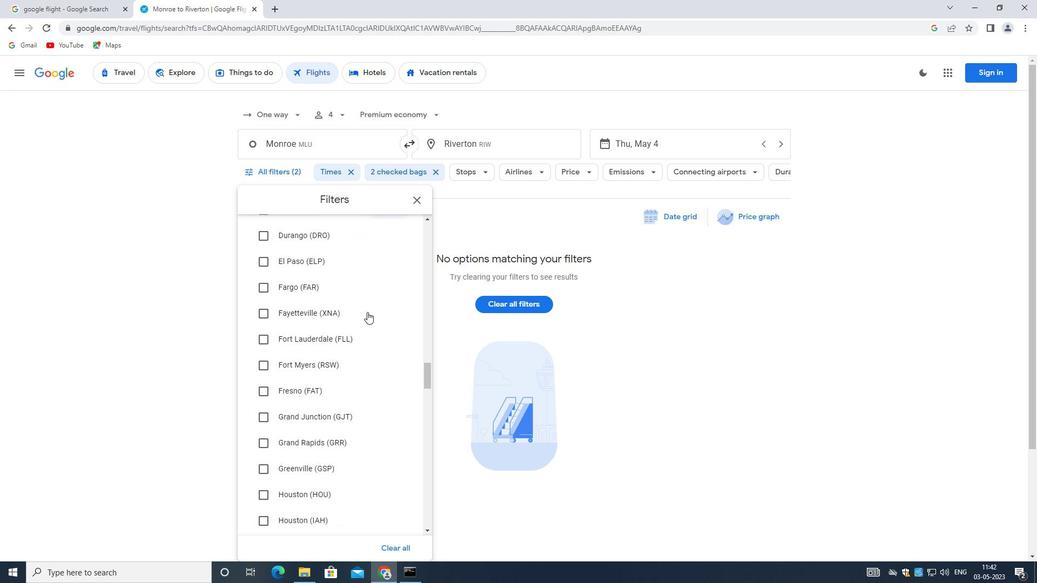 
Action: Mouse scrolled (365, 331) with delta (0, 0)
Screenshot: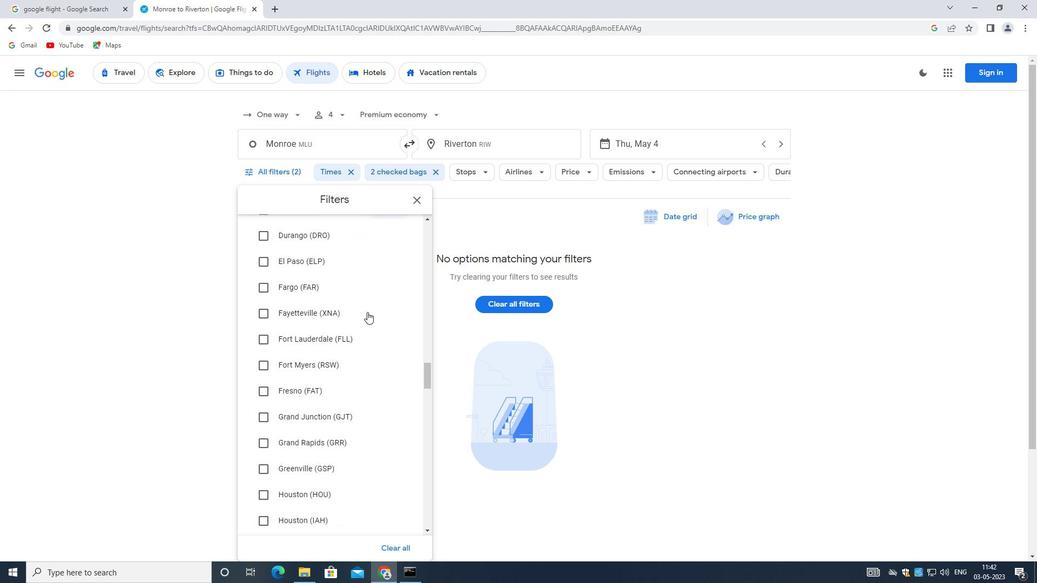 
Action: Mouse moved to (365, 333)
Screenshot: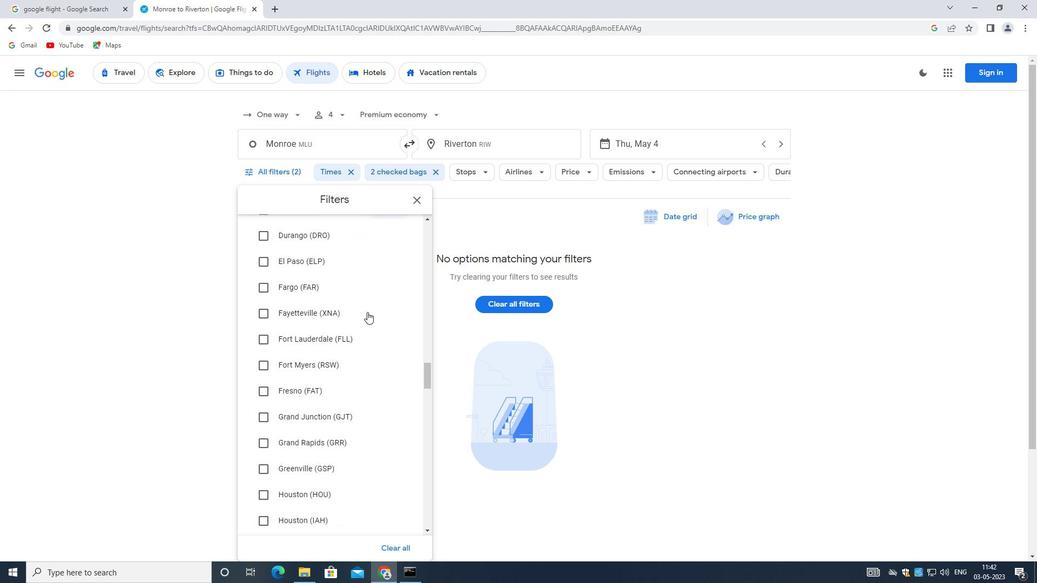 
Action: Mouse scrolled (365, 332) with delta (0, 0)
Screenshot: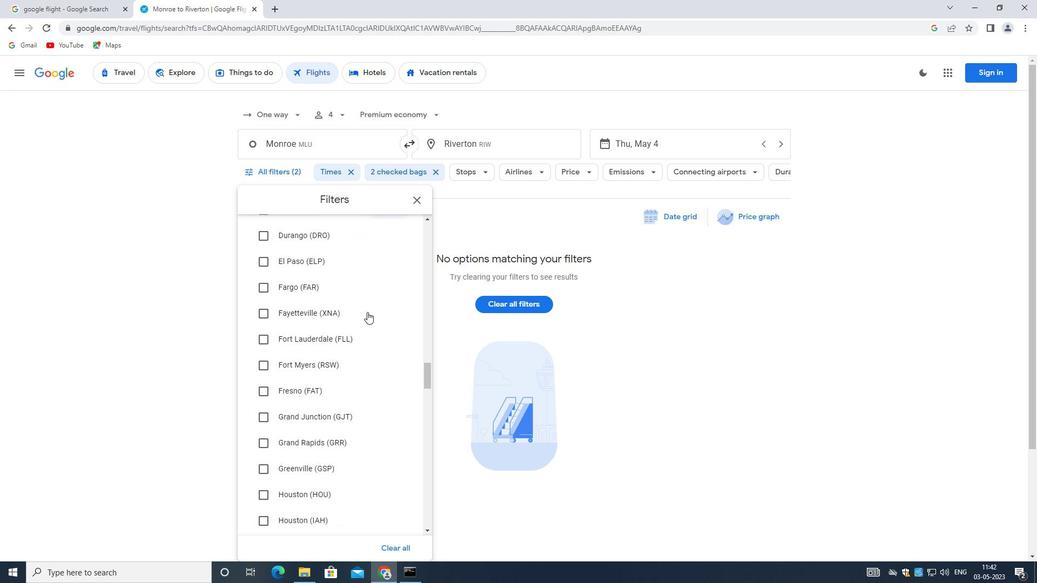 
Action: Mouse moved to (365, 335)
Screenshot: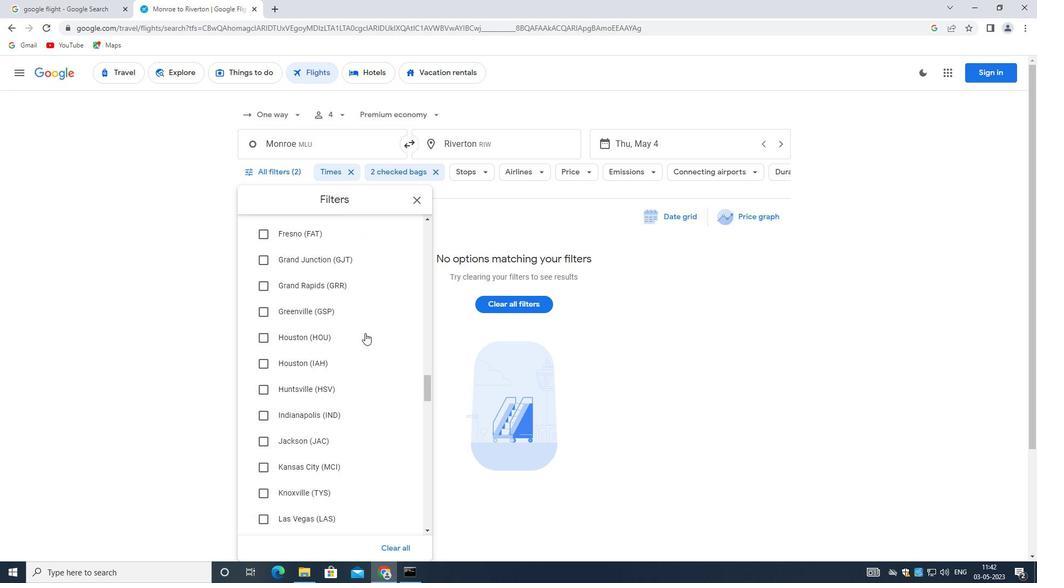 
Action: Mouse scrolled (365, 334) with delta (0, 0)
Screenshot: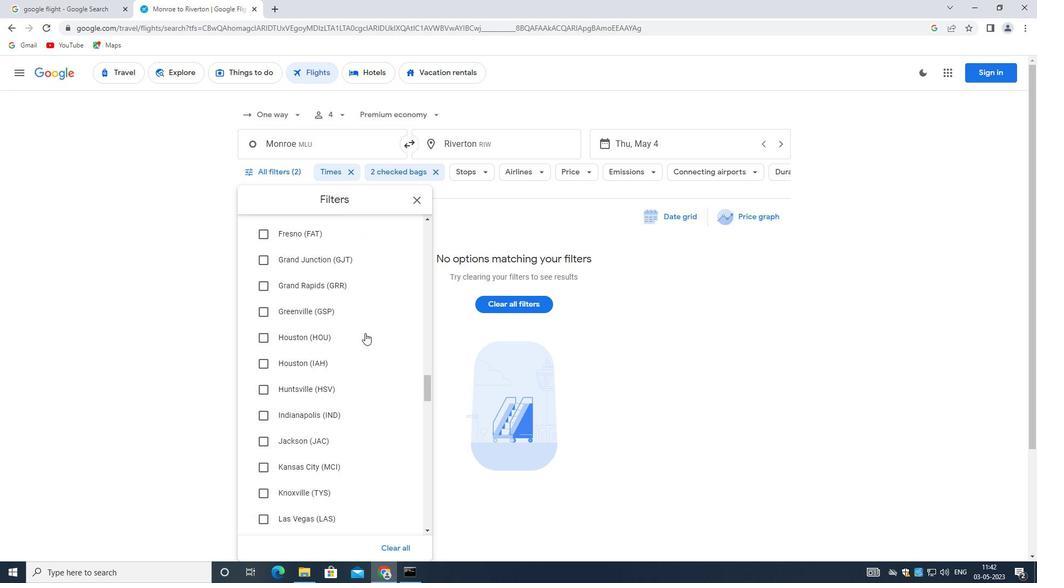 
Action: Mouse moved to (365, 339)
Screenshot: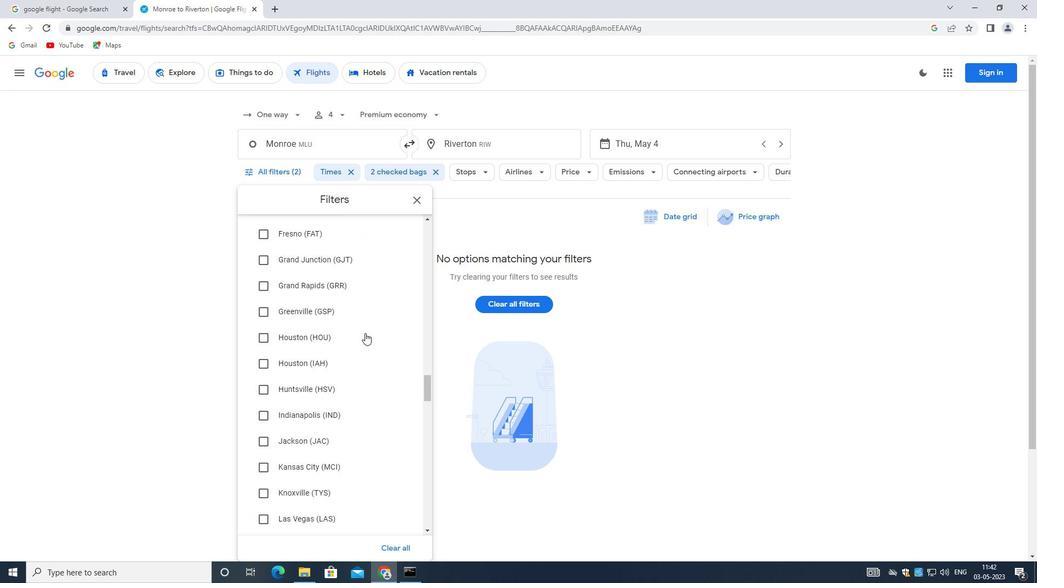 
Action: Mouse scrolled (365, 338) with delta (0, 0)
Screenshot: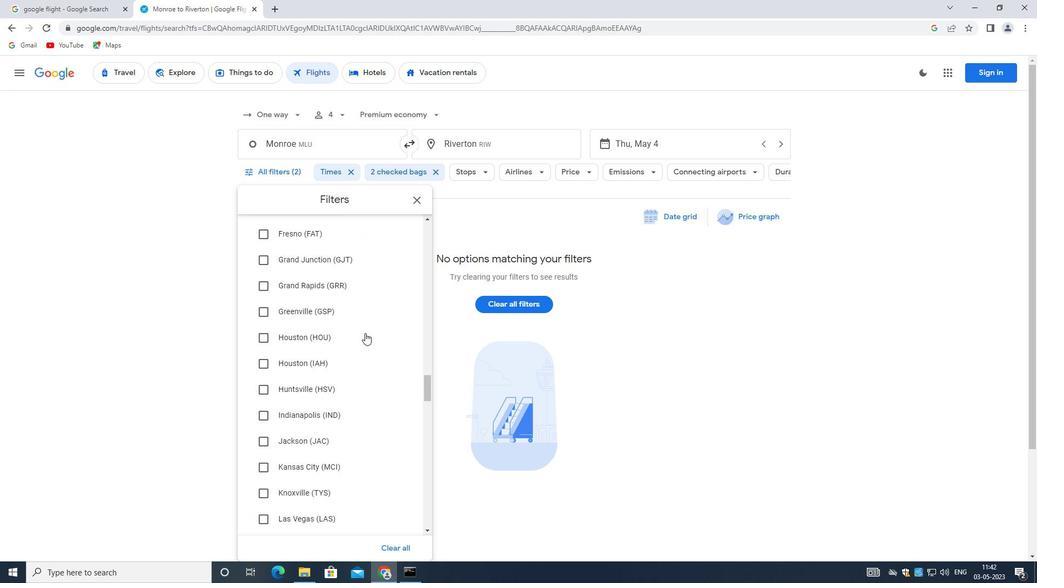
Action: Mouse moved to (364, 339)
Screenshot: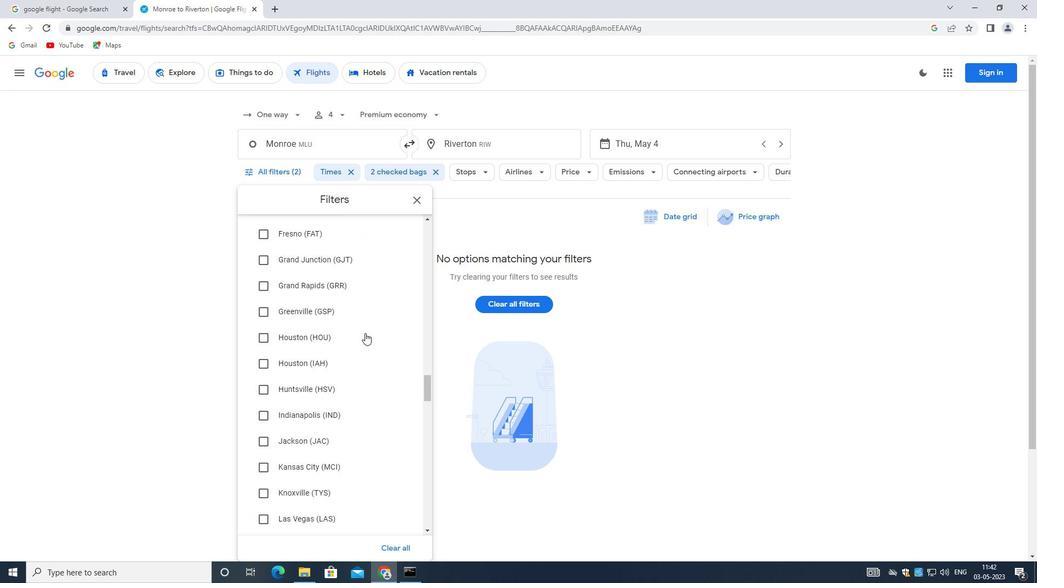 
Action: Mouse scrolled (364, 339) with delta (0, 0)
Screenshot: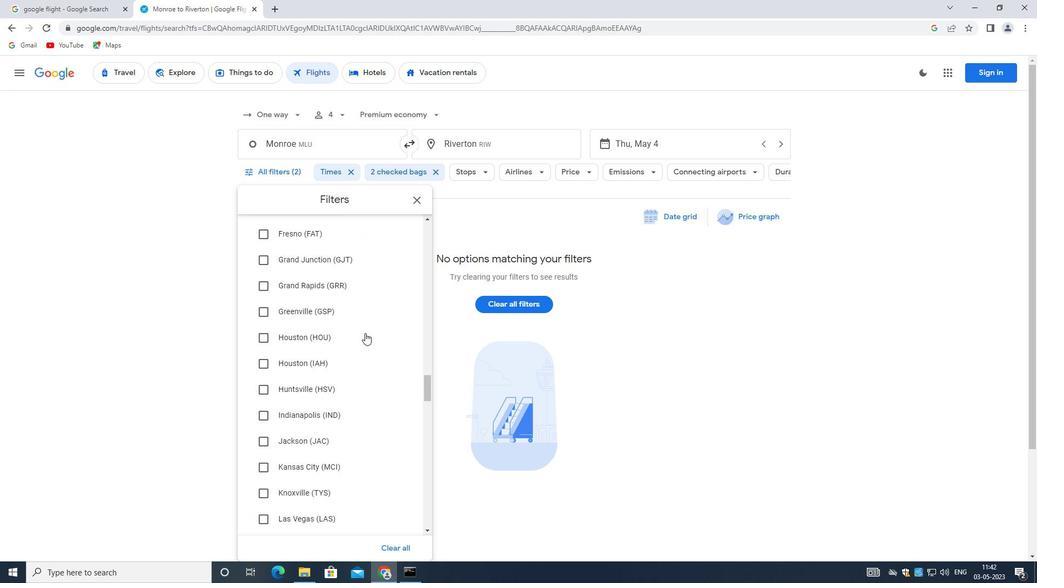 
Action: Mouse moved to (364, 340)
Screenshot: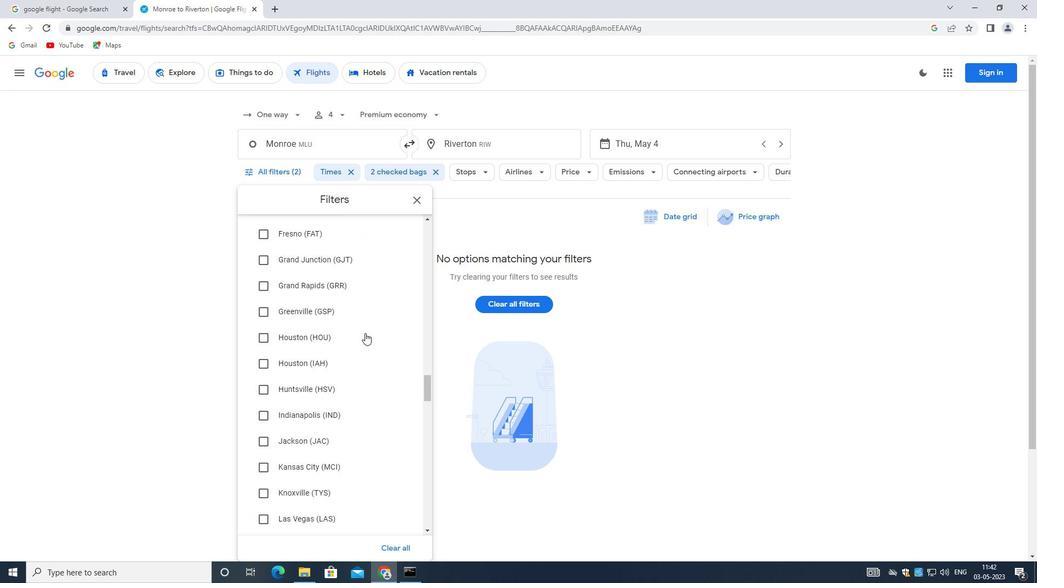 
Action: Mouse scrolled (364, 340) with delta (0, 0)
Screenshot: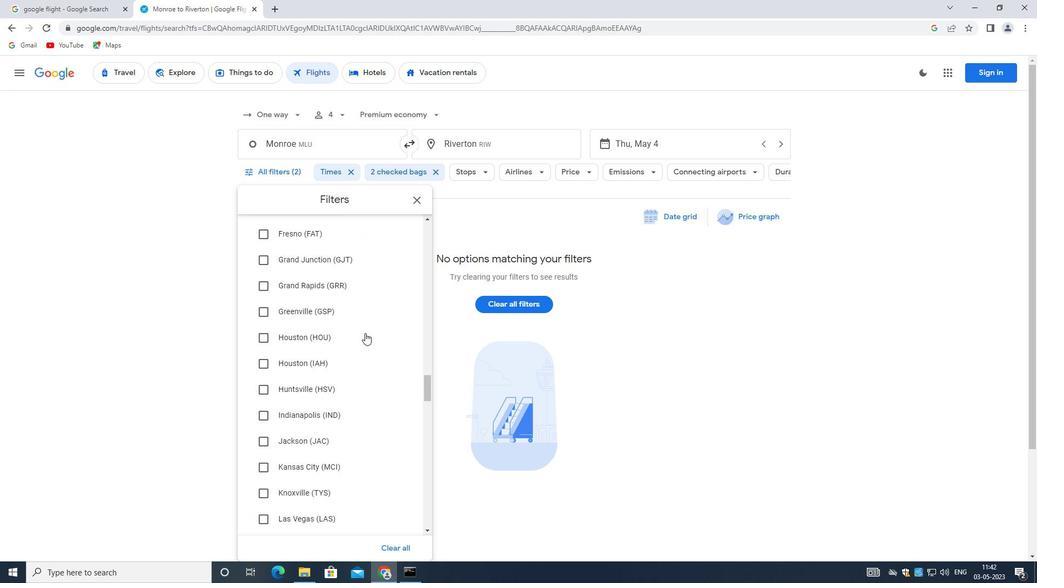 
Action: Mouse moved to (364, 341)
Screenshot: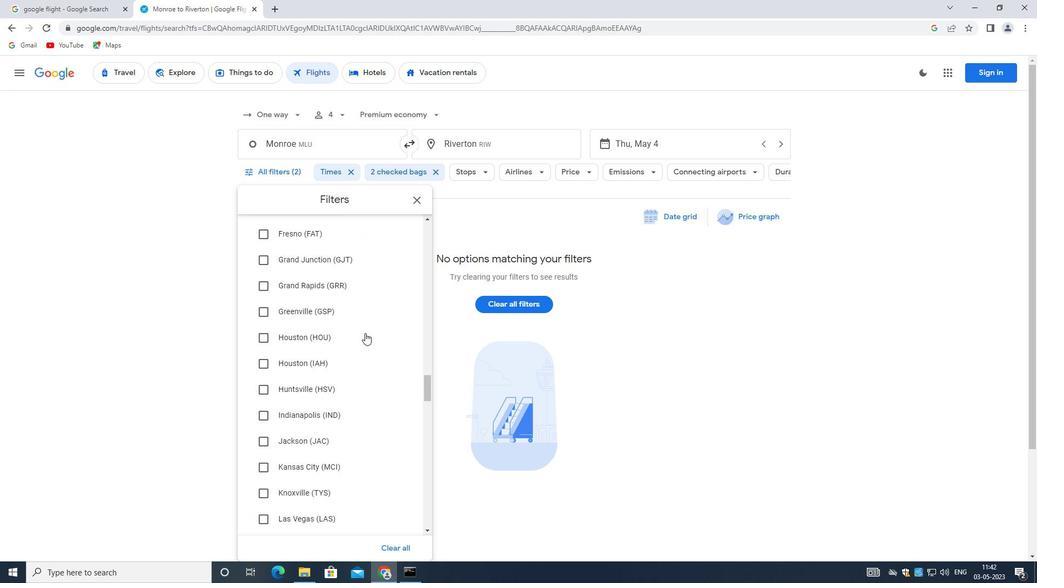 
Action: Mouse scrolled (364, 340) with delta (0, 0)
Screenshot: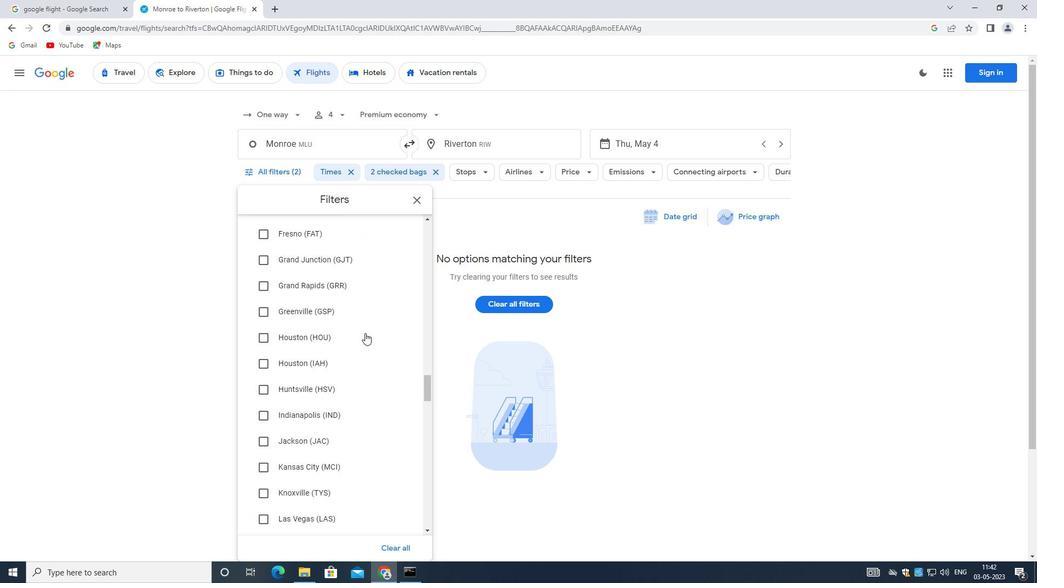 
Action: Mouse scrolled (364, 340) with delta (0, 0)
Screenshot: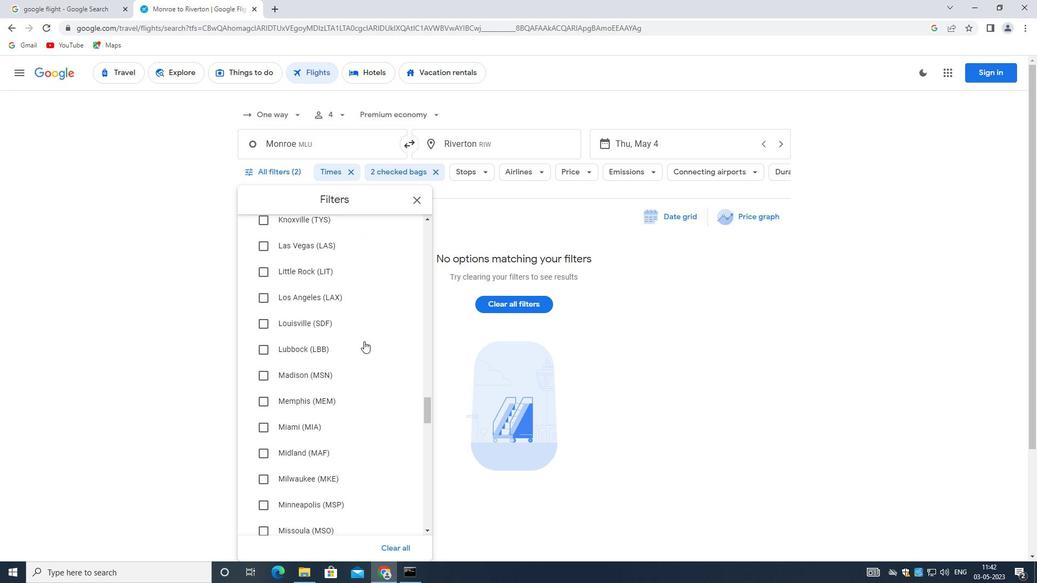
Action: Mouse moved to (363, 345)
Screenshot: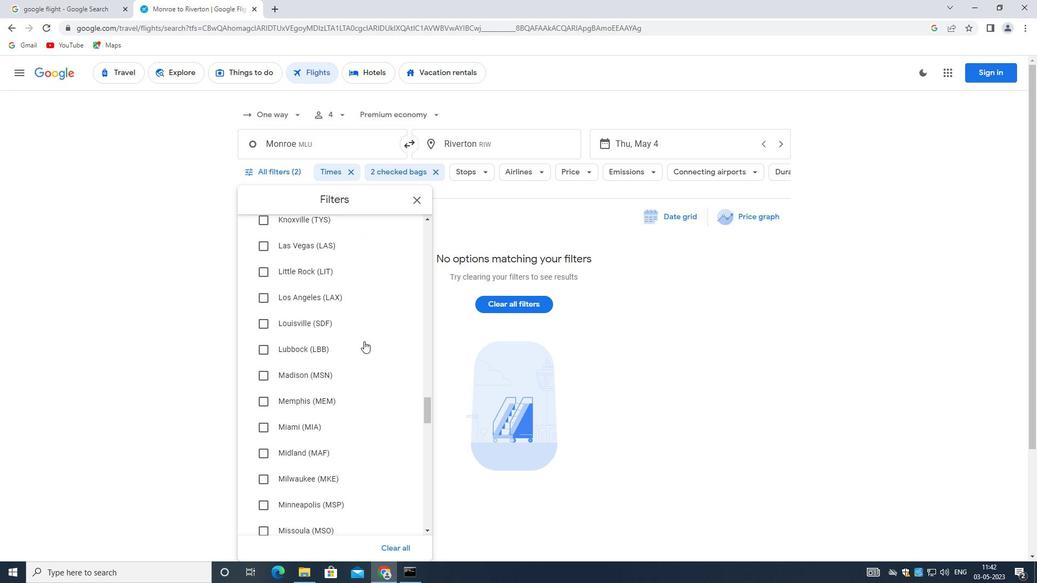 
Action: Mouse scrolled (363, 344) with delta (0, 0)
Screenshot: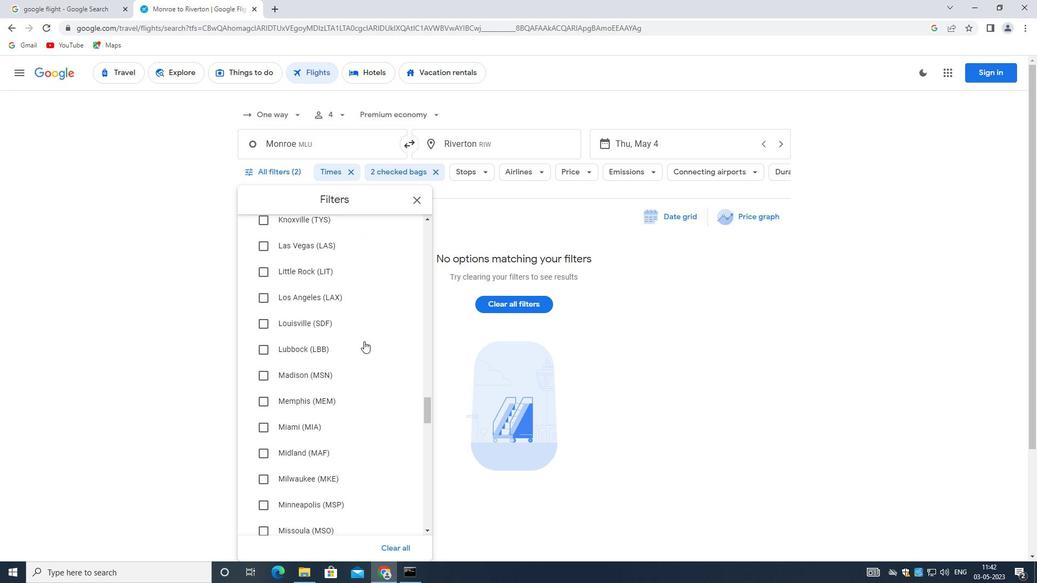 
Action: Mouse moved to (363, 346)
Screenshot: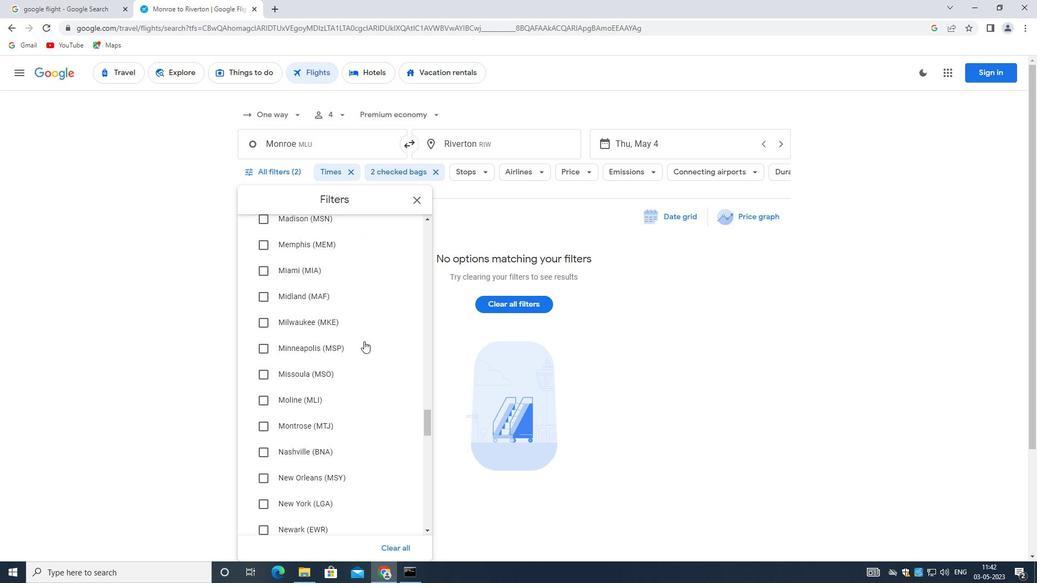 
Action: Mouse scrolled (363, 346) with delta (0, 0)
Screenshot: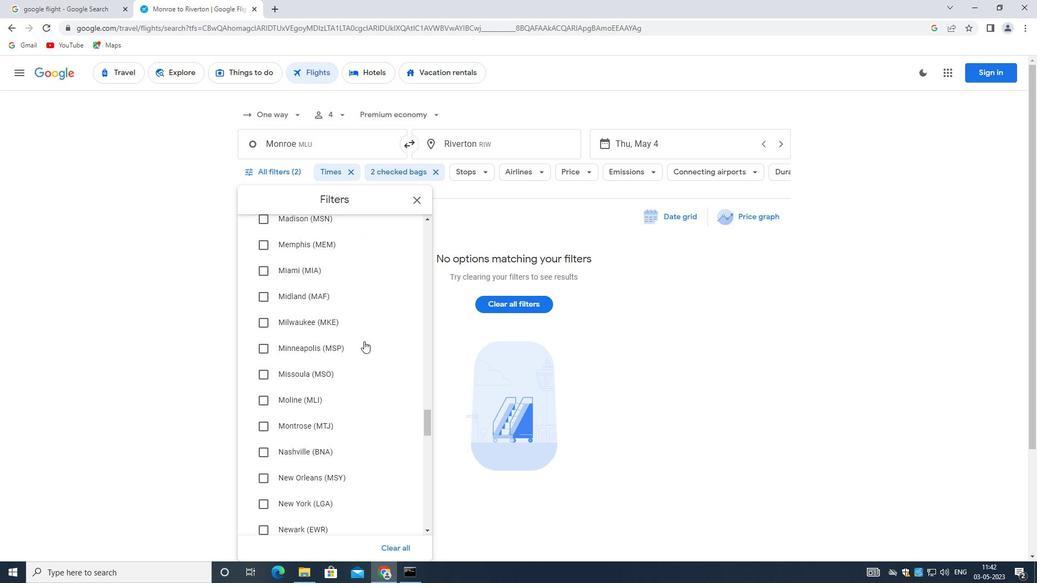 
Action: Mouse scrolled (363, 346) with delta (0, 0)
Screenshot: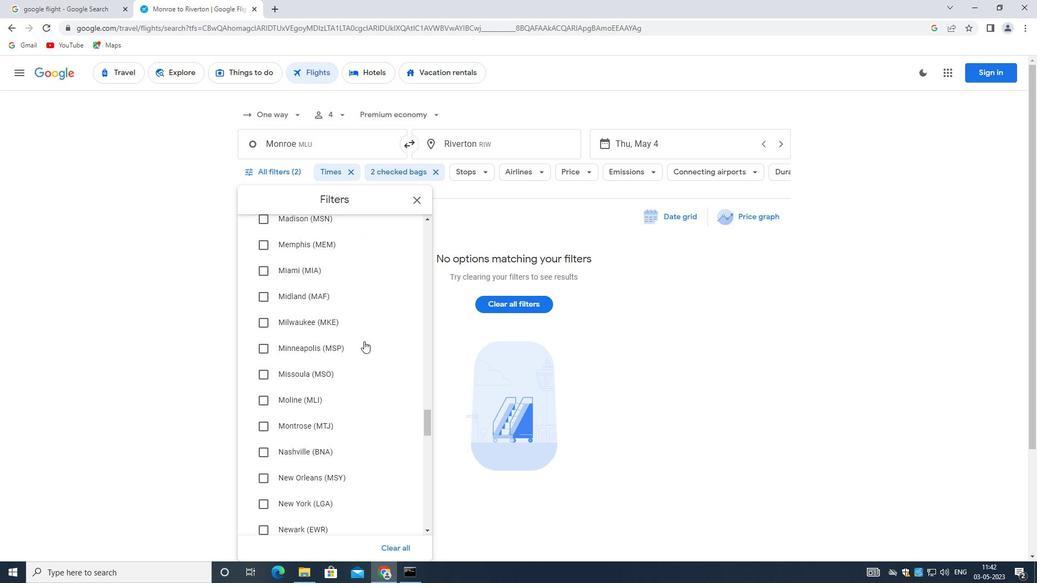
Action: Mouse scrolled (363, 346) with delta (0, 0)
Screenshot: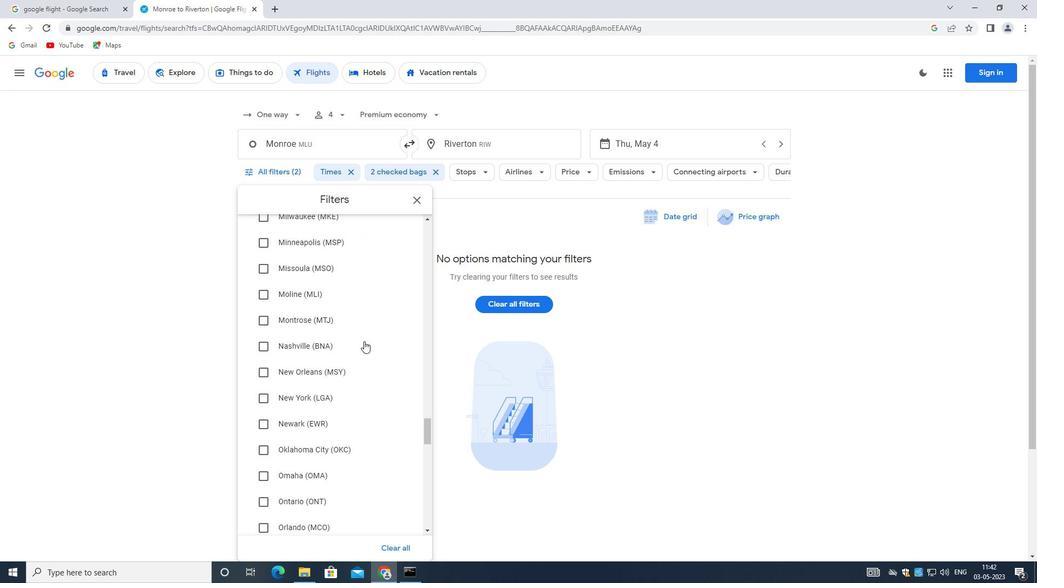 
Action: Mouse scrolled (363, 346) with delta (0, 0)
Screenshot: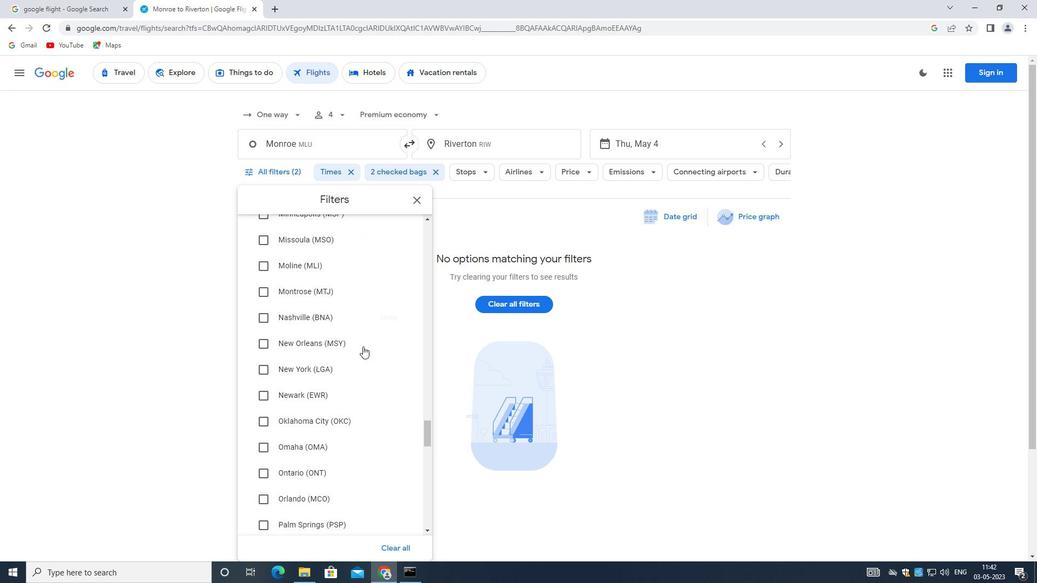 
Action: Mouse moved to (363, 347)
Screenshot: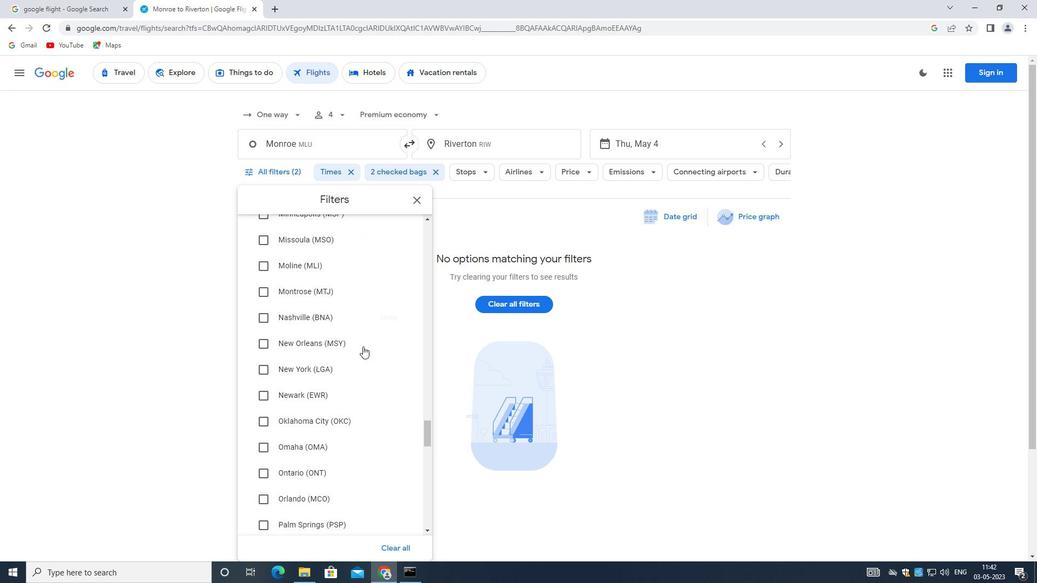 
Action: Mouse scrolled (363, 346) with delta (0, 0)
Screenshot: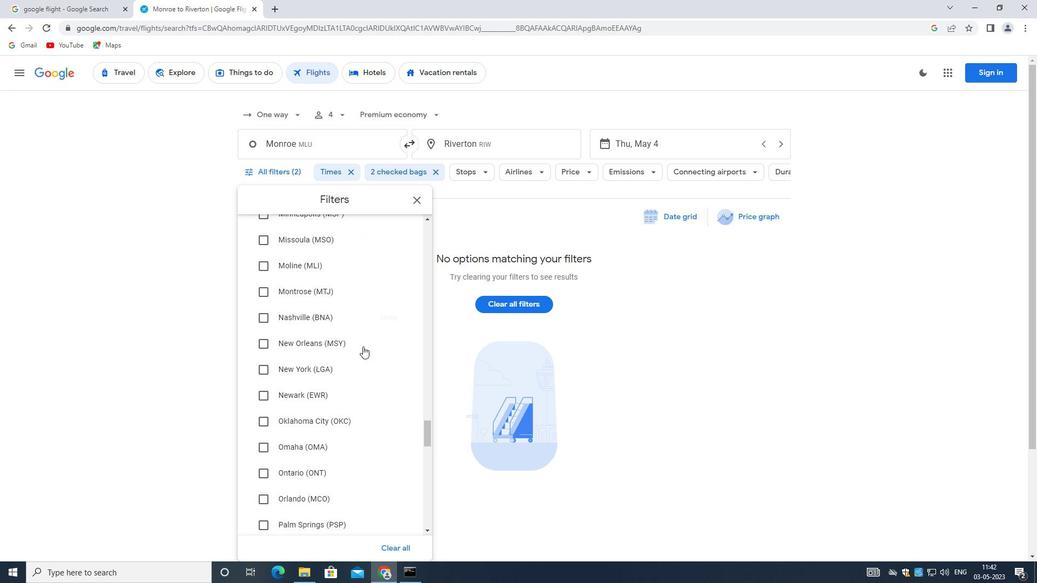 
Action: Mouse scrolled (363, 346) with delta (0, 0)
Screenshot: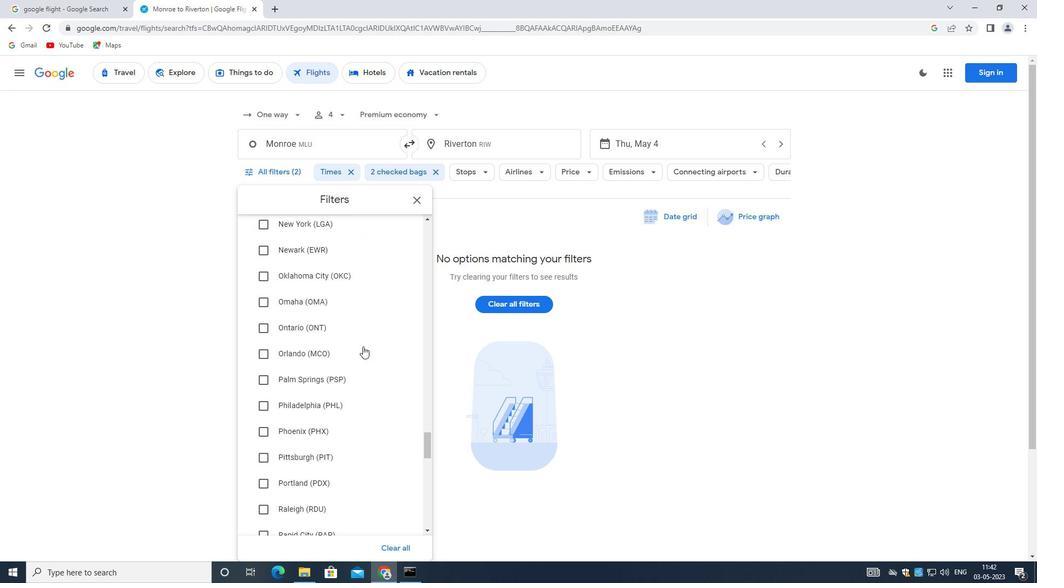 
Action: Mouse moved to (363, 347)
Screenshot: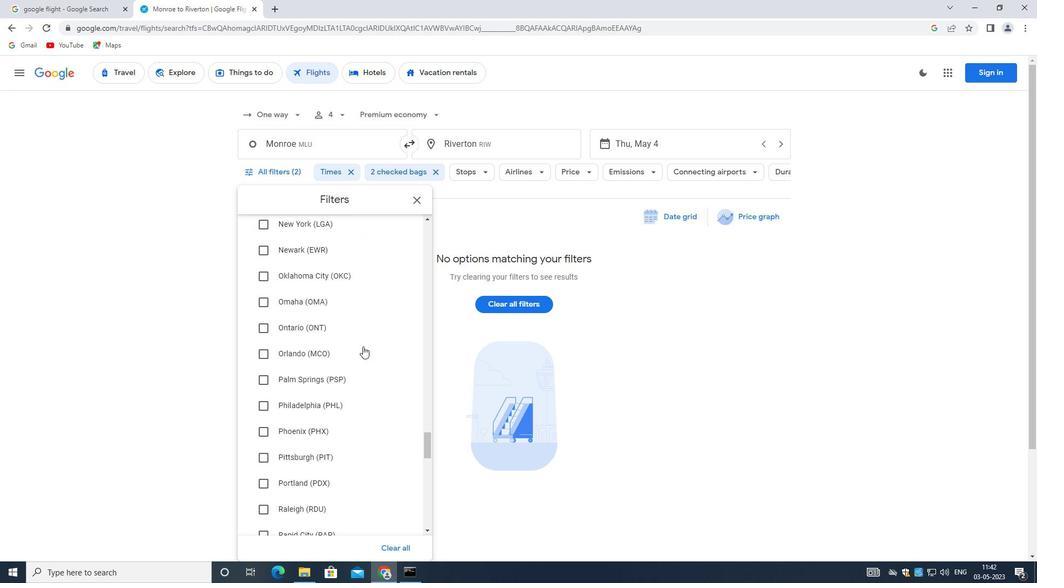 
Action: Mouse scrolled (363, 347) with delta (0, 0)
Screenshot: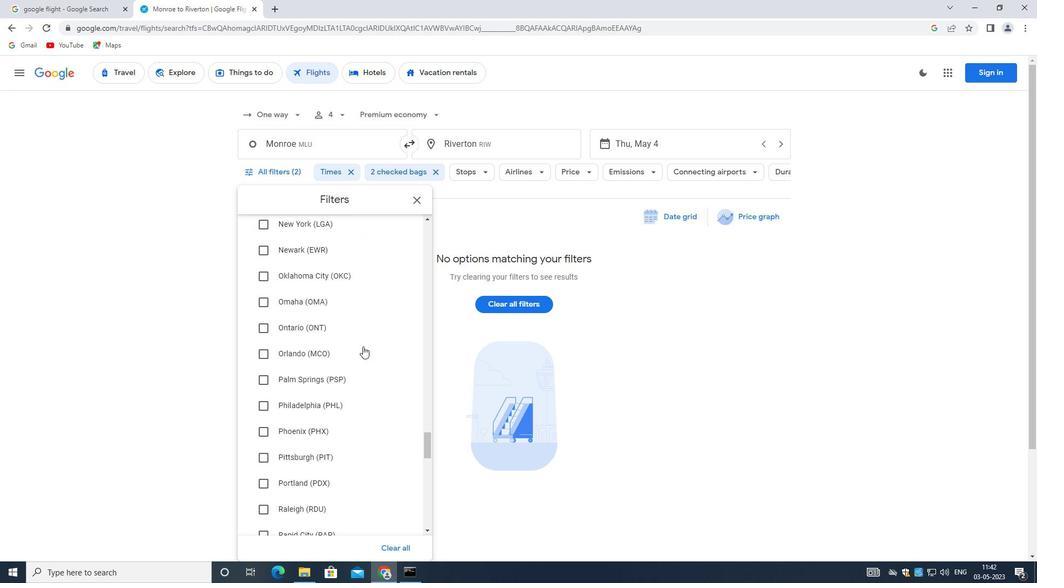 
Action: Mouse scrolled (363, 347) with delta (0, 0)
Screenshot: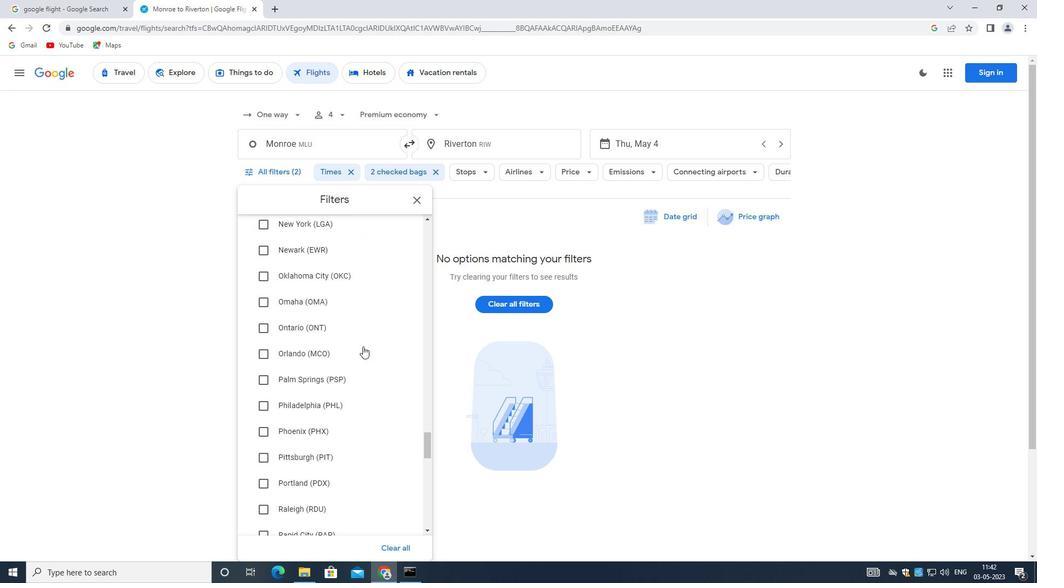 
Action: Mouse moved to (363, 348)
Screenshot: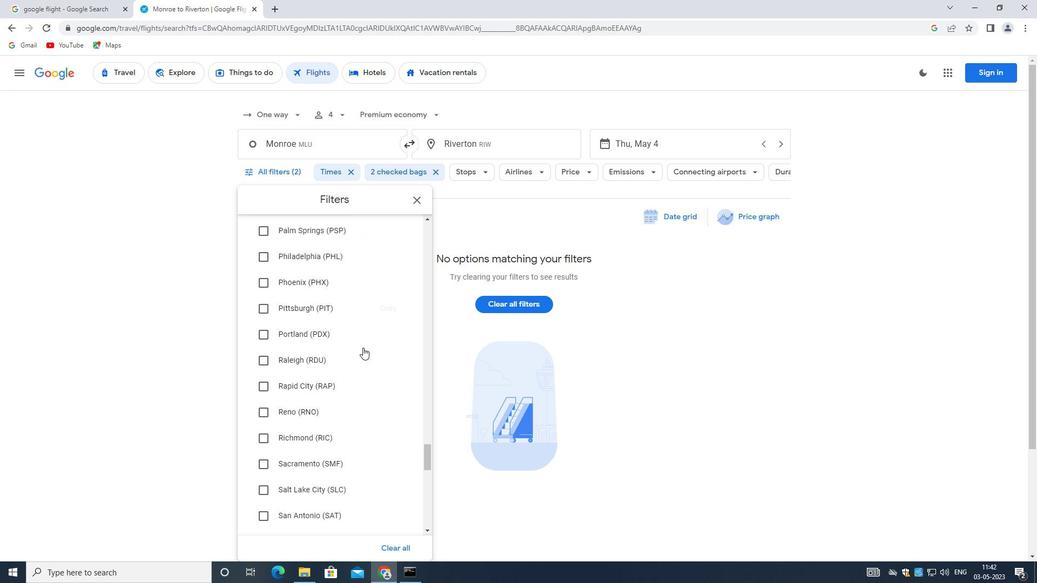 
Action: Mouse scrolled (363, 347) with delta (0, 0)
Screenshot: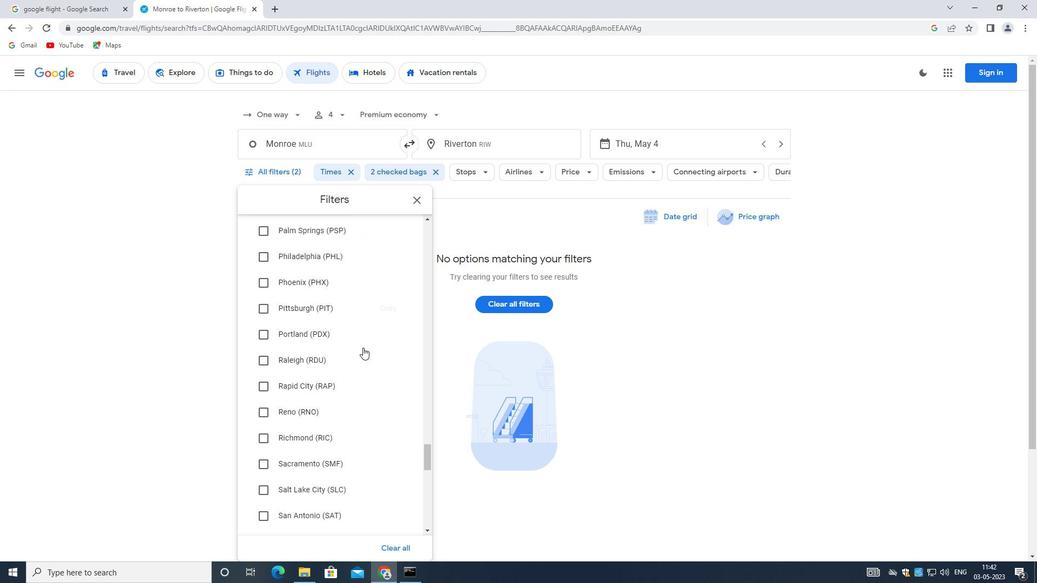 
Action: Mouse moved to (363, 350)
Screenshot: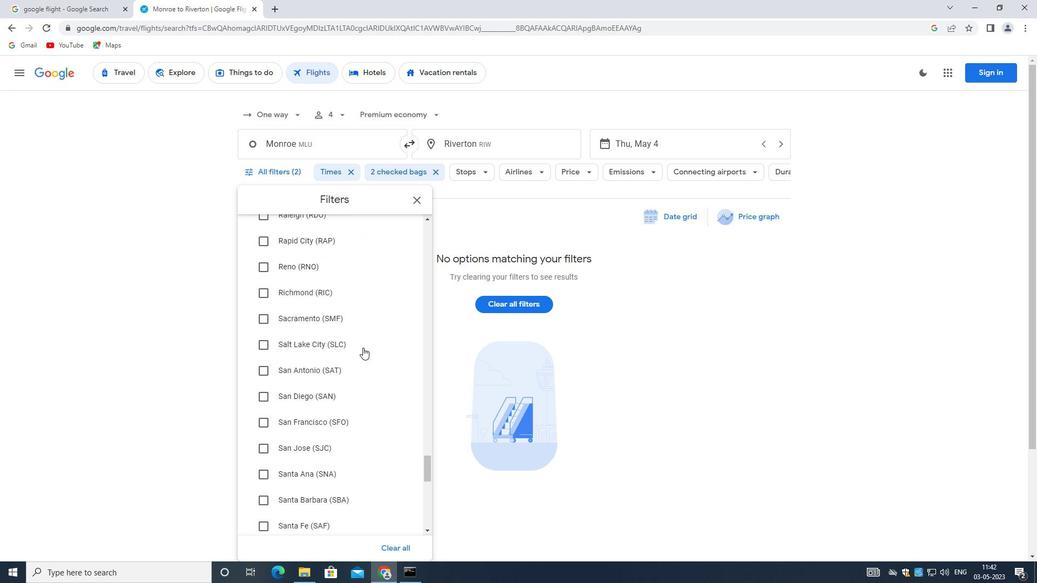 
Action: Mouse scrolled (363, 350) with delta (0, 0)
Screenshot: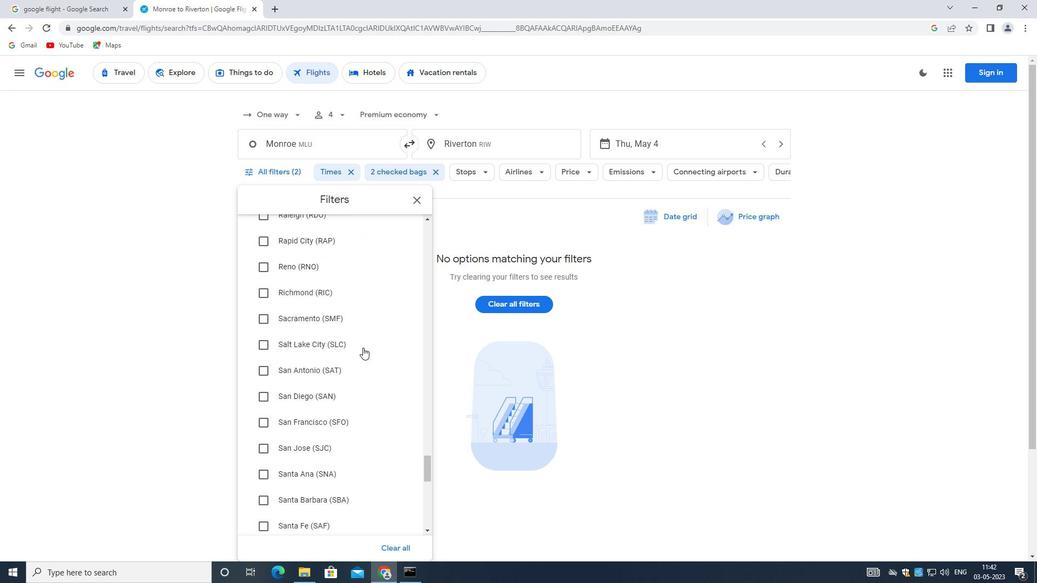 
Action: Mouse moved to (363, 351)
Screenshot: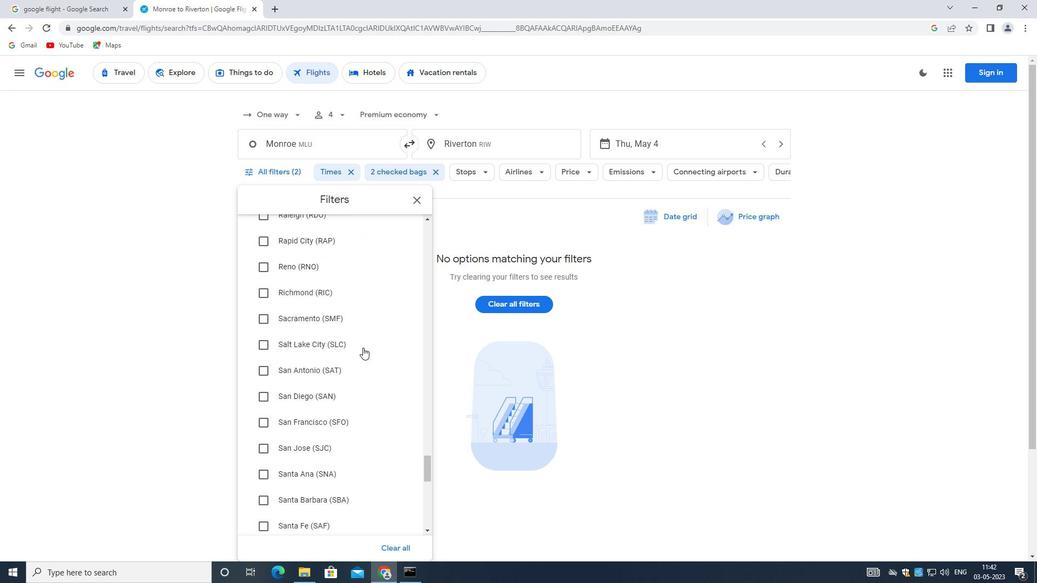 
Action: Mouse scrolled (363, 350) with delta (0, 0)
Screenshot: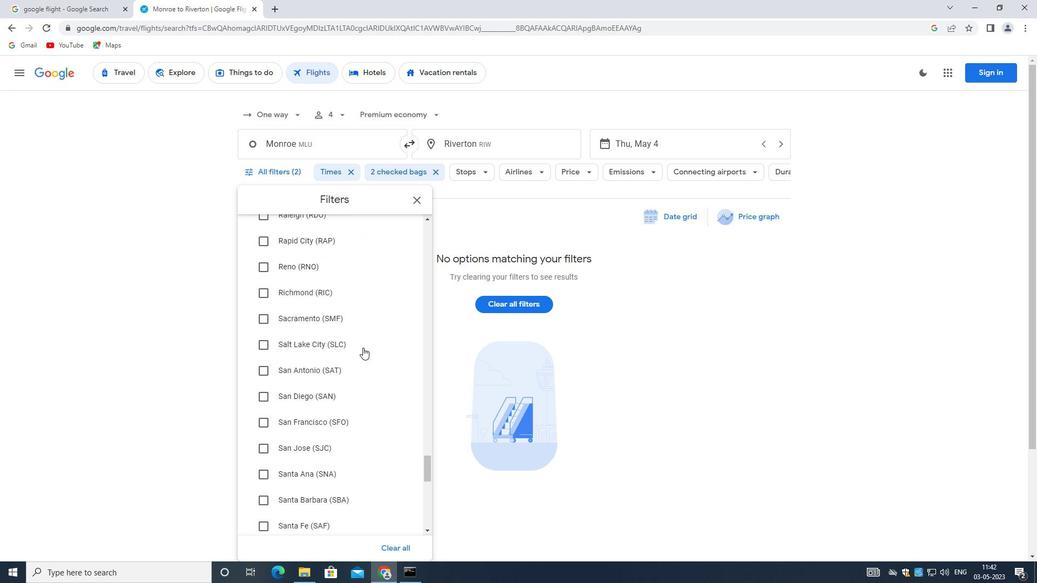 
Action: Mouse moved to (363, 354)
Screenshot: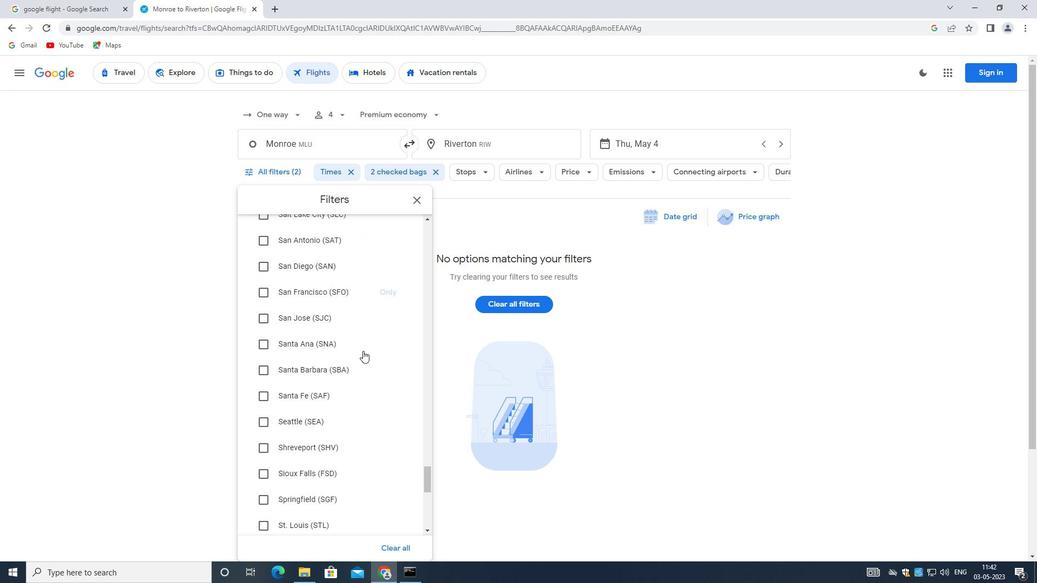 
Action: Mouse scrolled (363, 354) with delta (0, 0)
Screenshot: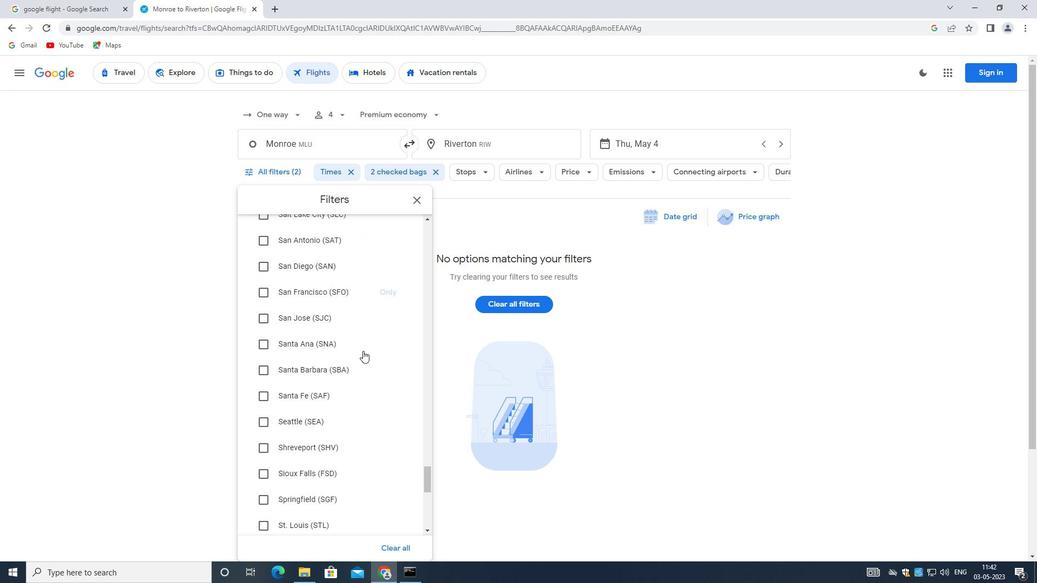 
Action: Mouse moved to (363, 362)
Screenshot: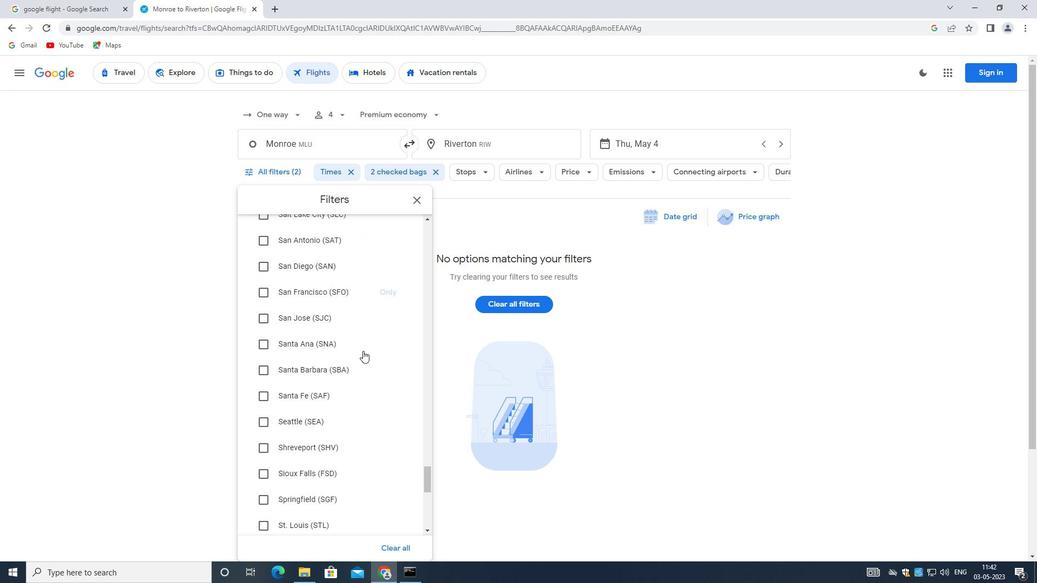 
Action: Mouse scrolled (363, 361) with delta (0, 0)
Screenshot: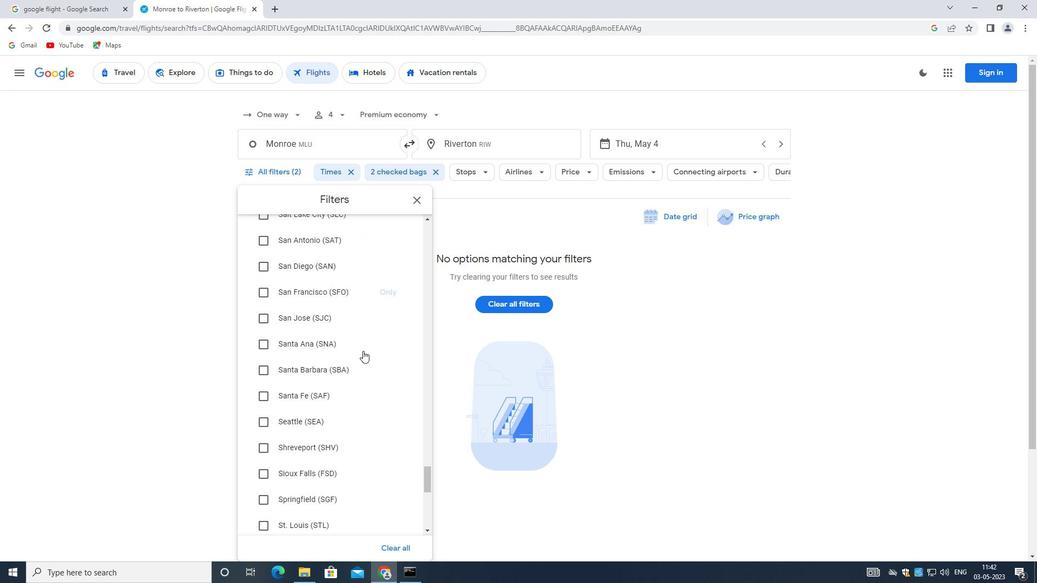 
Action: Mouse moved to (363, 370)
Screenshot: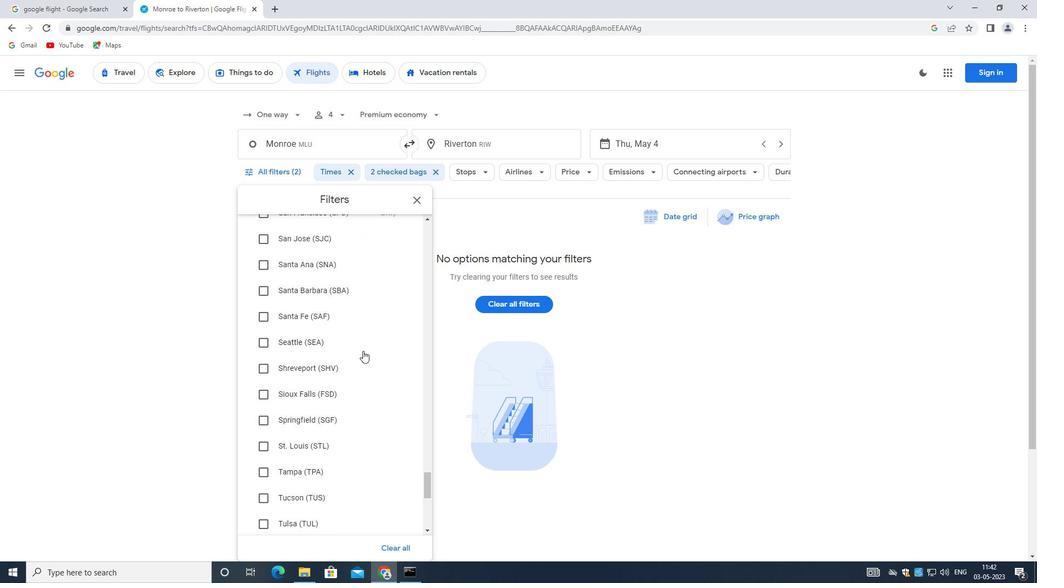 
Action: Mouse scrolled (363, 369) with delta (0, 0)
Screenshot: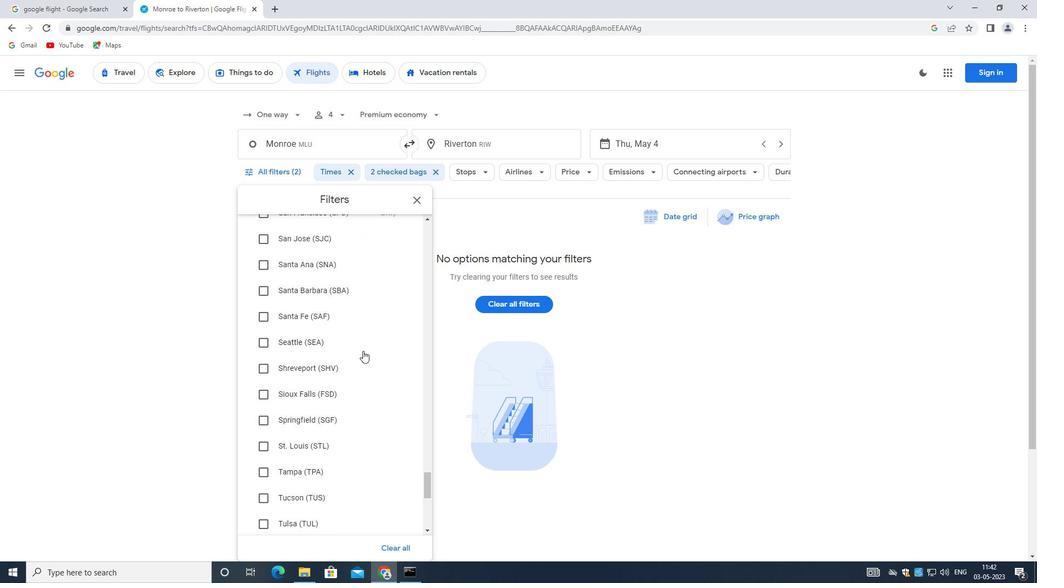 
Action: Mouse moved to (363, 371)
Screenshot: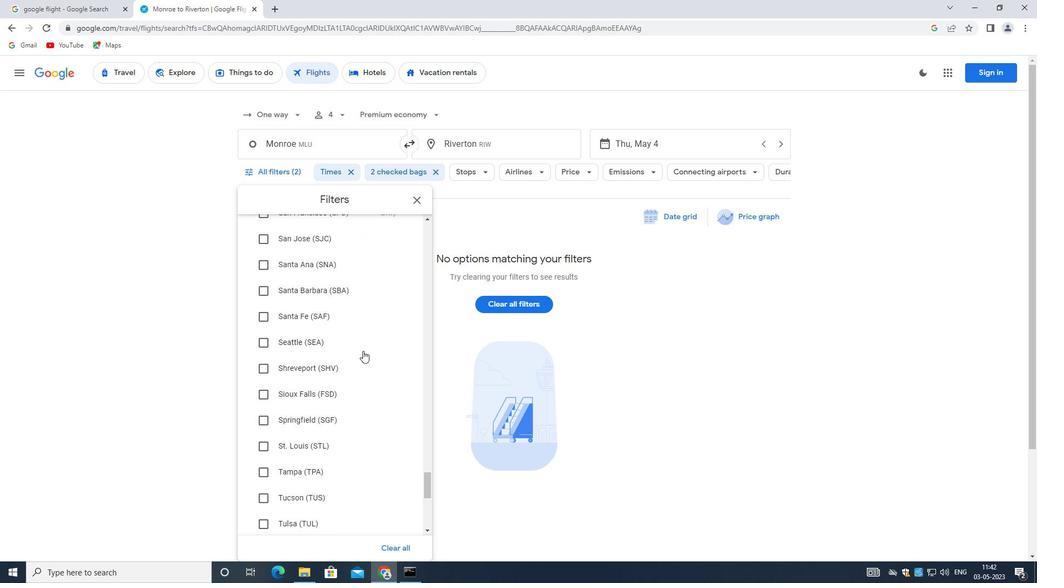 
Action: Mouse scrolled (363, 371) with delta (0, 0)
Screenshot: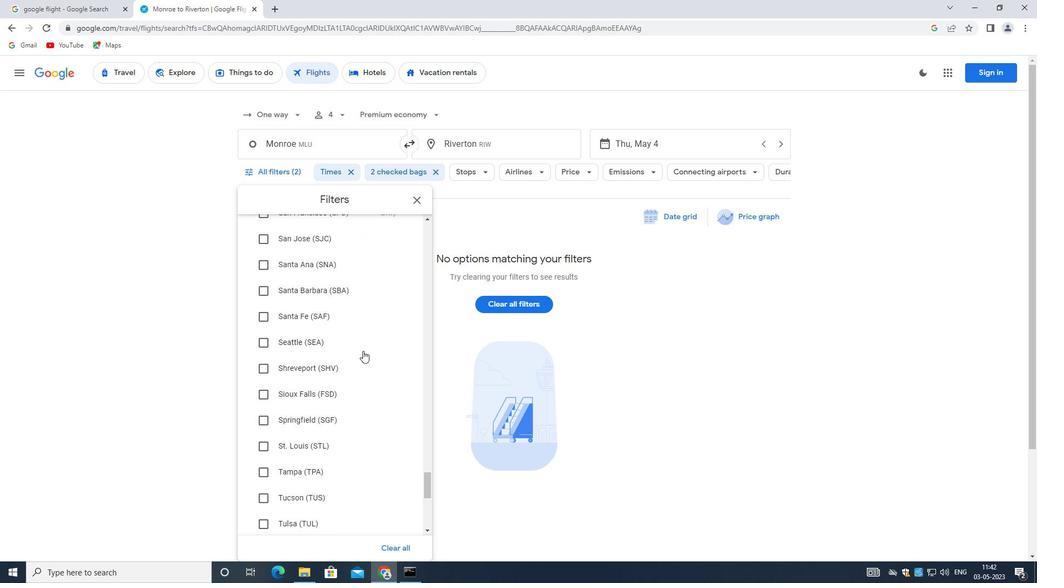 
Action: Mouse moved to (363, 372)
Screenshot: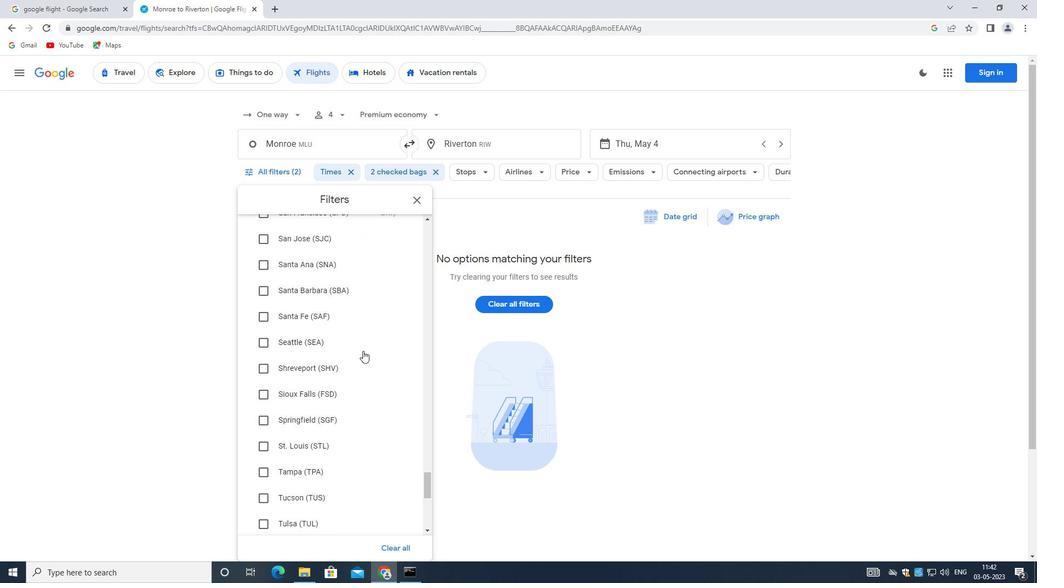 
Action: Mouse scrolled (363, 372) with delta (0, 0)
Screenshot: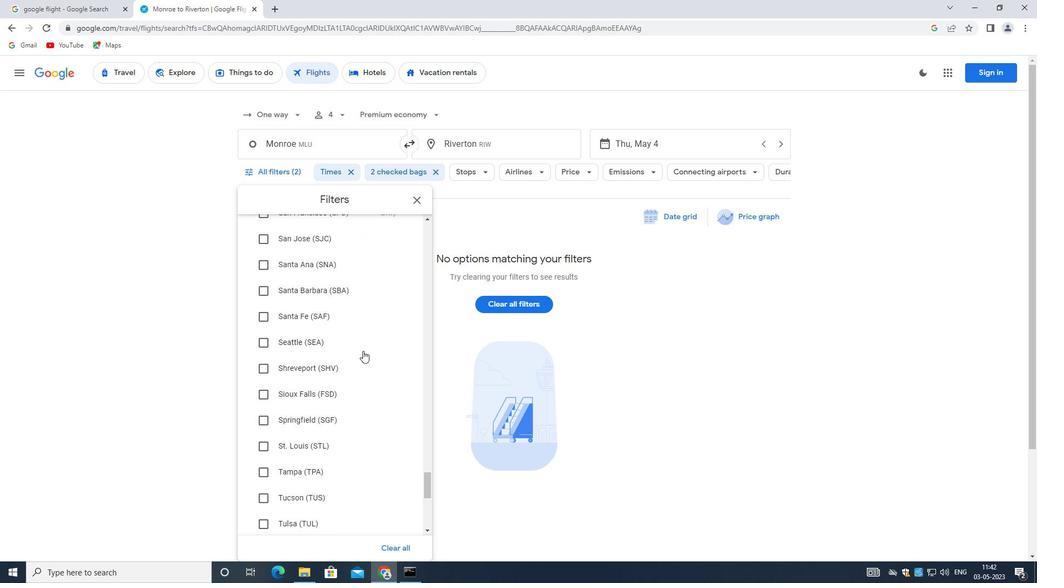 
Action: Mouse scrolled (363, 372) with delta (0, 0)
Screenshot: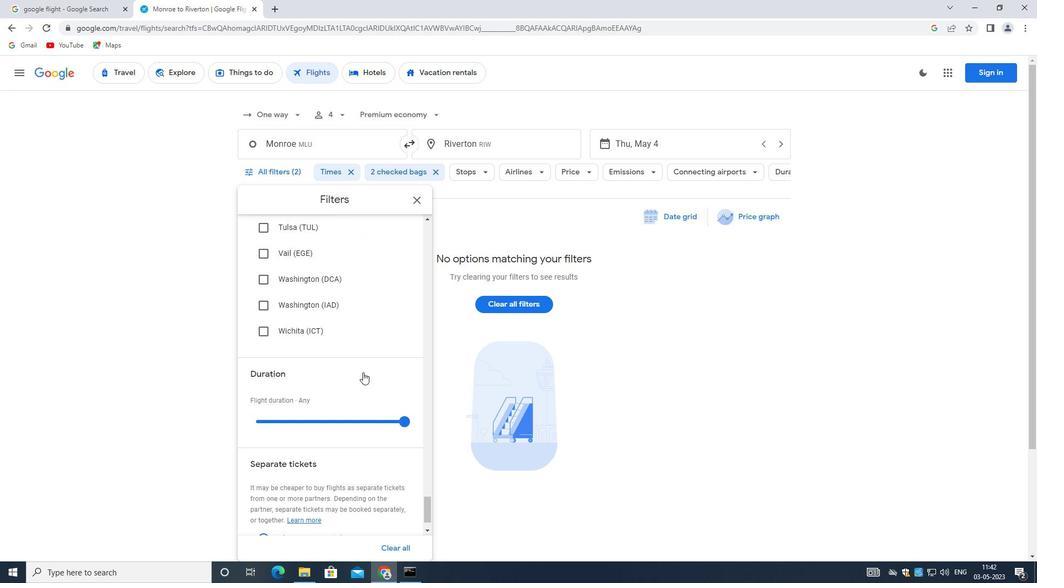 
Action: Mouse scrolled (363, 372) with delta (0, 0)
Screenshot: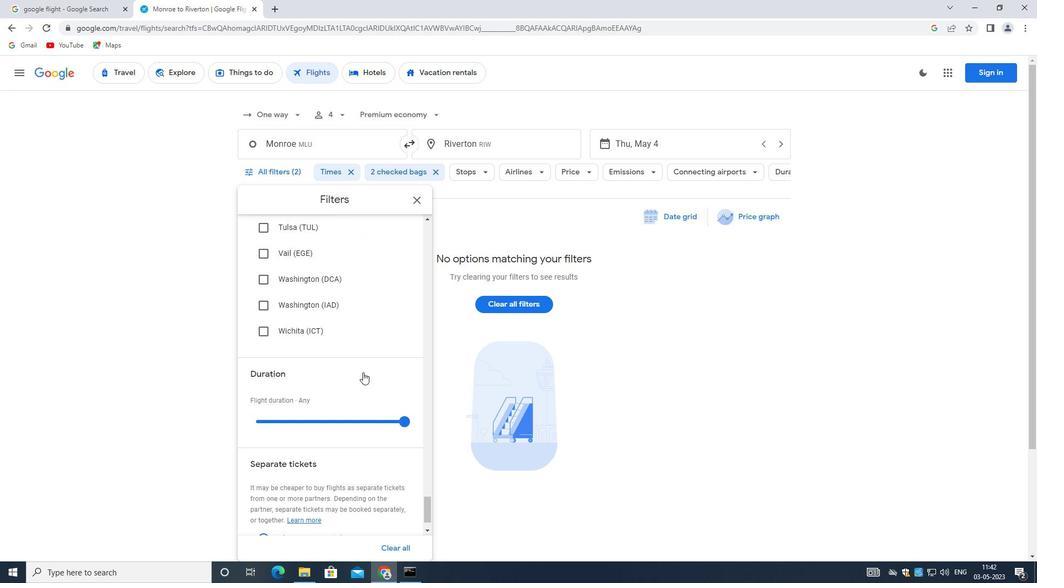 
Action: Mouse moved to (362, 373)
Screenshot: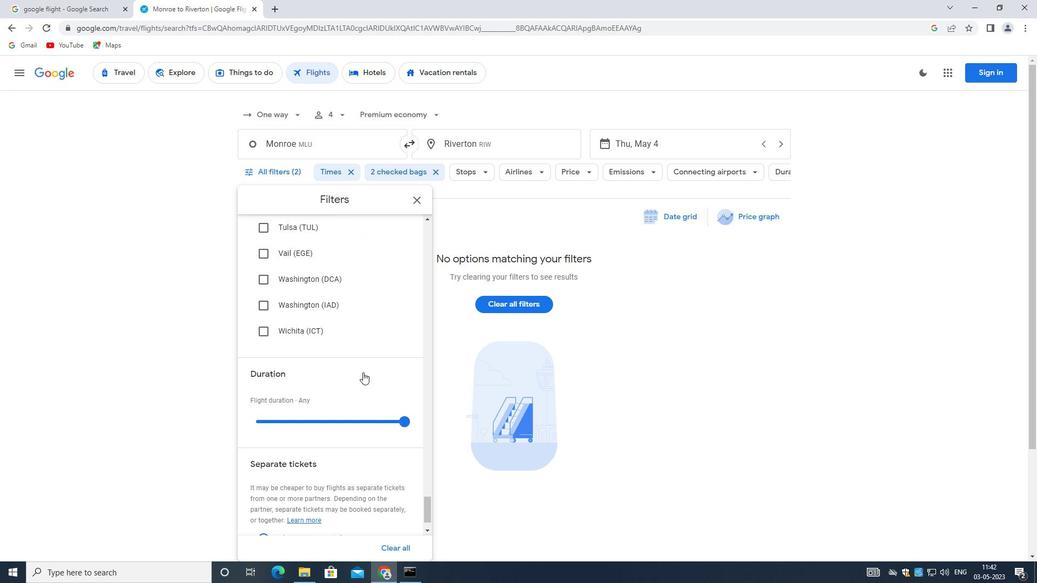 
Action: Mouse scrolled (362, 373) with delta (0, 0)
Screenshot: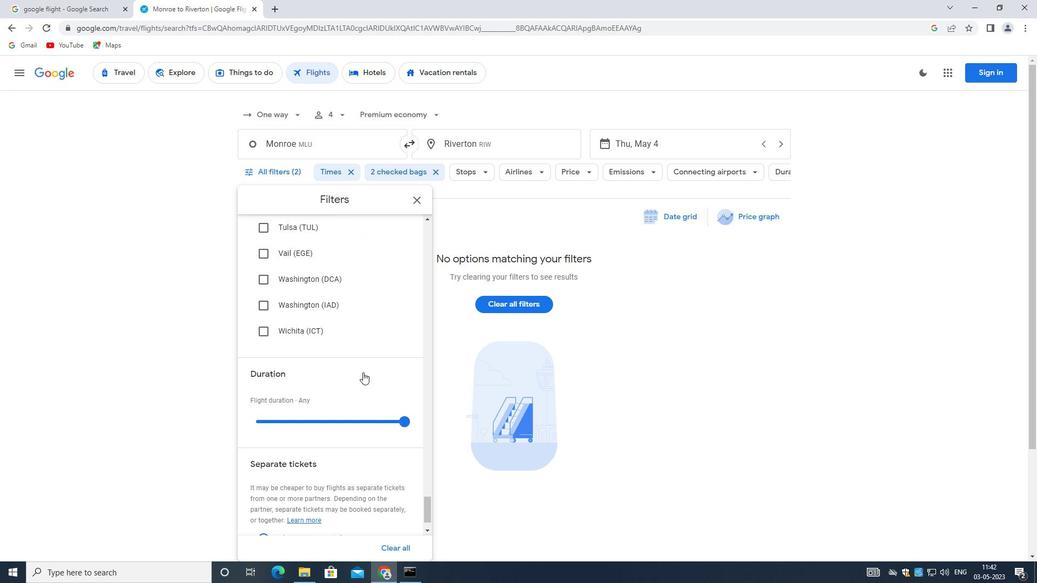 
Action: Mouse scrolled (362, 373) with delta (0, 0)
Screenshot: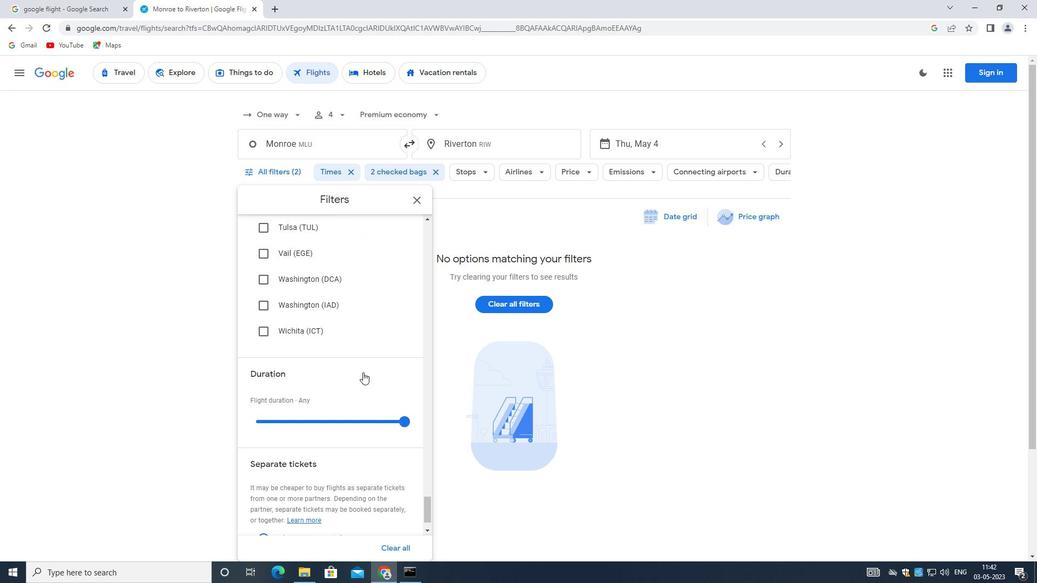 
Action: Mouse scrolled (362, 373) with delta (0, 0)
Screenshot: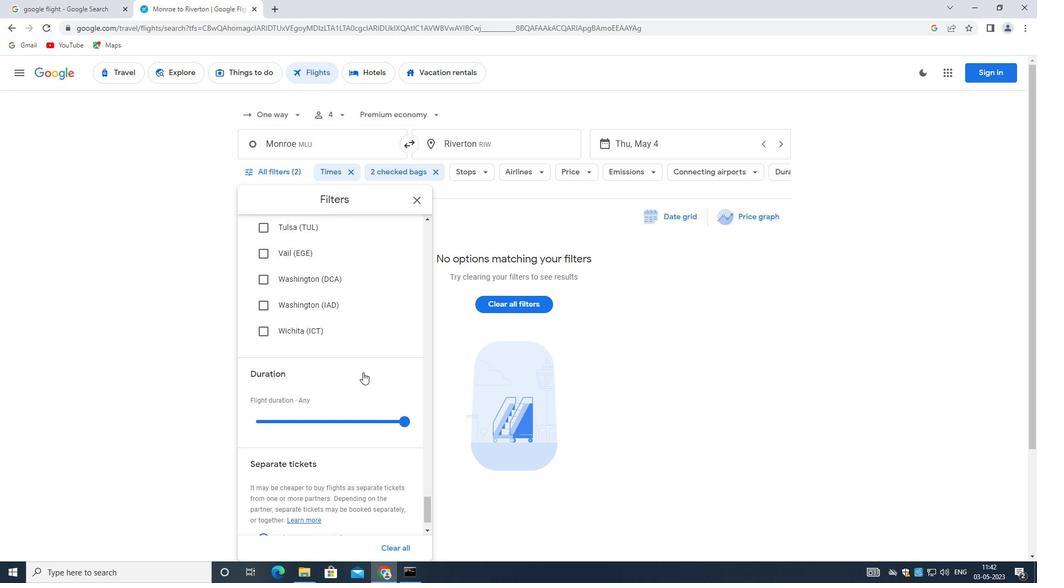 
Action: Mouse moved to (353, 373)
Screenshot: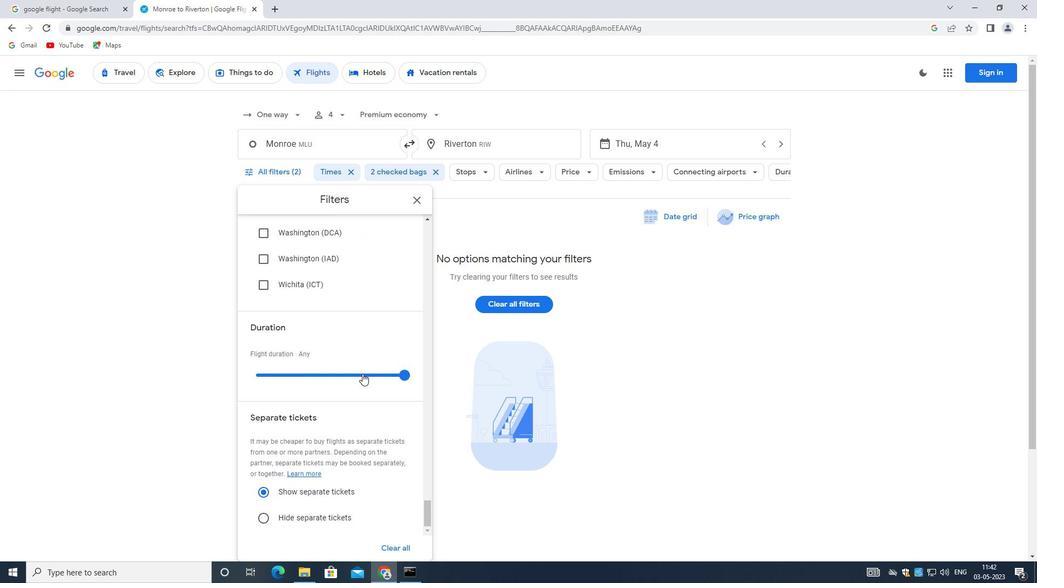 
Action: Mouse scrolled (353, 373) with delta (0, 0)
Screenshot: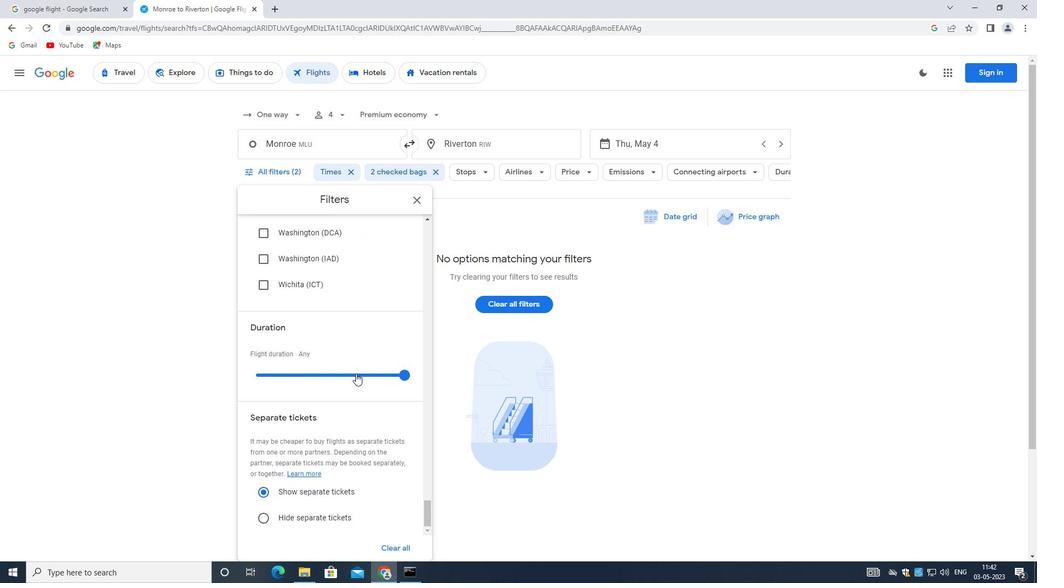 
Action: Mouse moved to (353, 377)
Screenshot: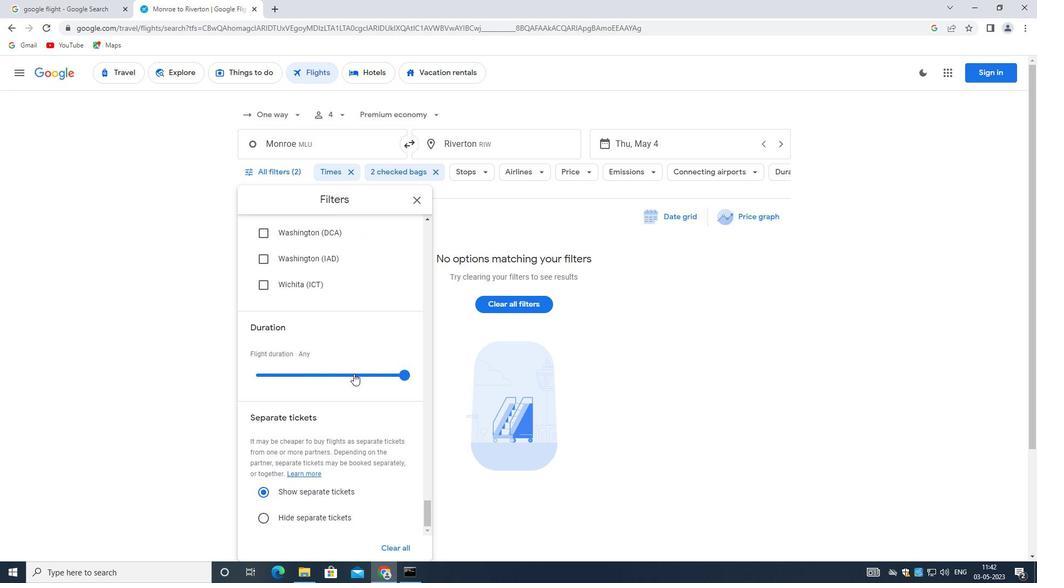 
Action: Mouse scrolled (353, 376) with delta (0, 0)
Screenshot: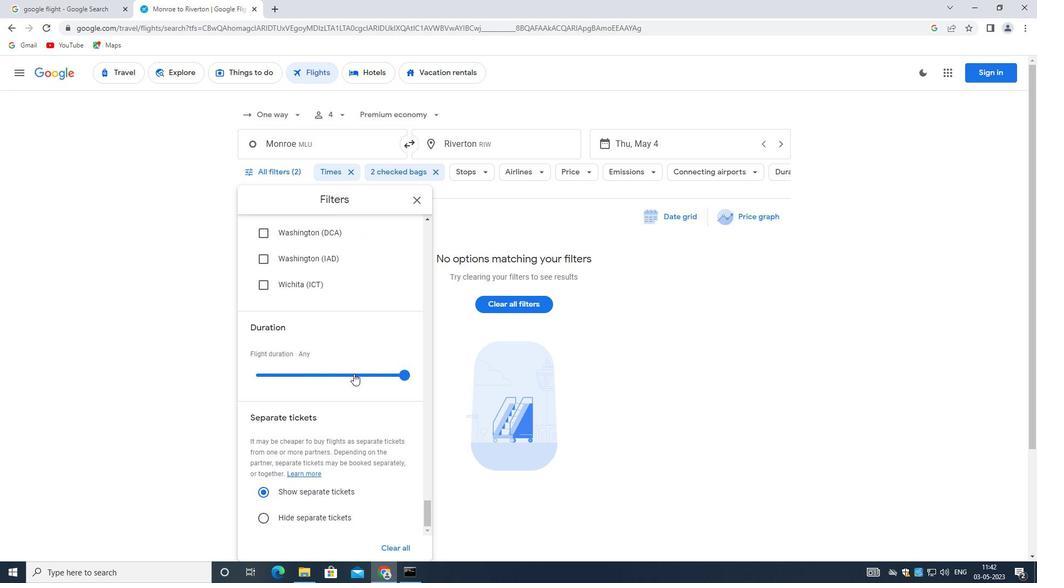 
Action: Mouse moved to (354, 378)
Screenshot: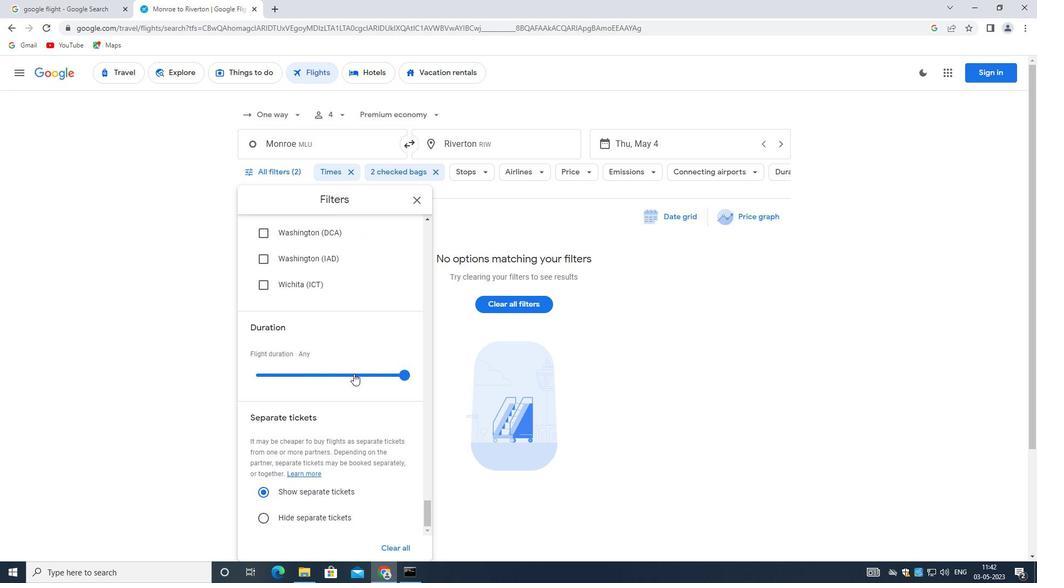 
Action: Mouse scrolled (354, 377) with delta (0, 0)
Screenshot: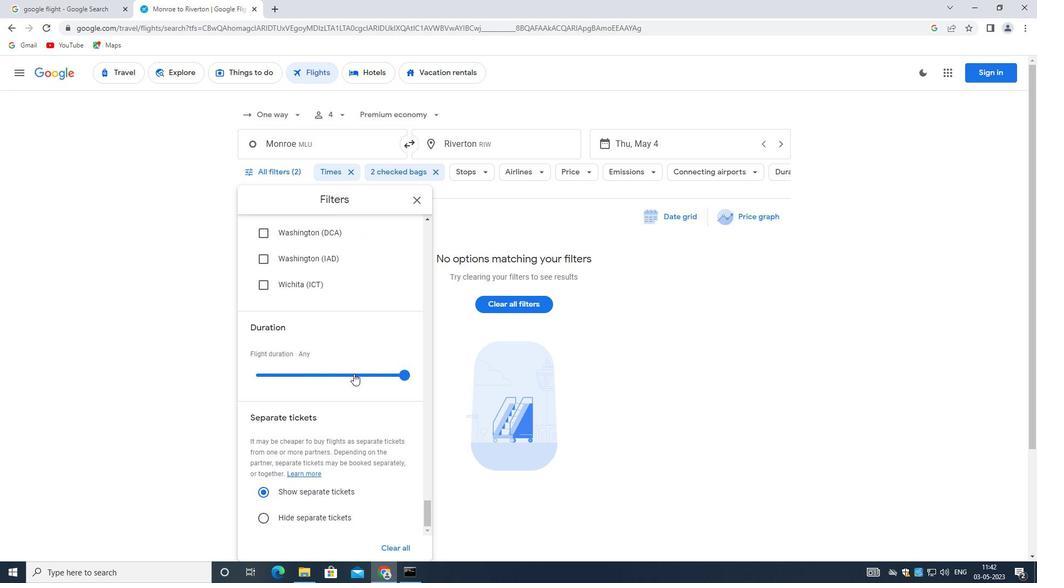 
Action: Mouse scrolled (354, 377) with delta (0, 0)
Screenshot: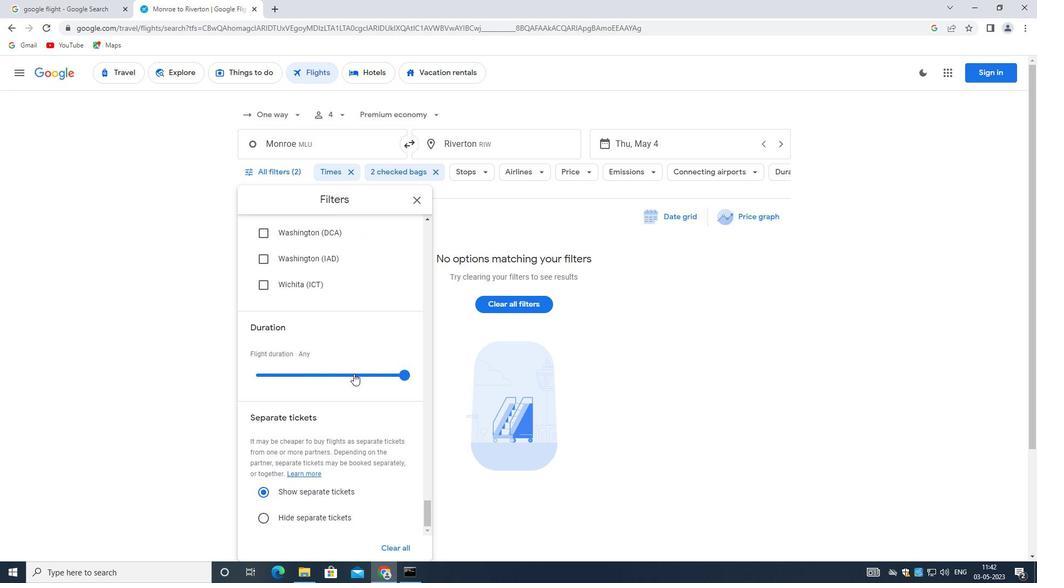 
Action: Mouse scrolled (354, 377) with delta (0, 0)
Screenshot: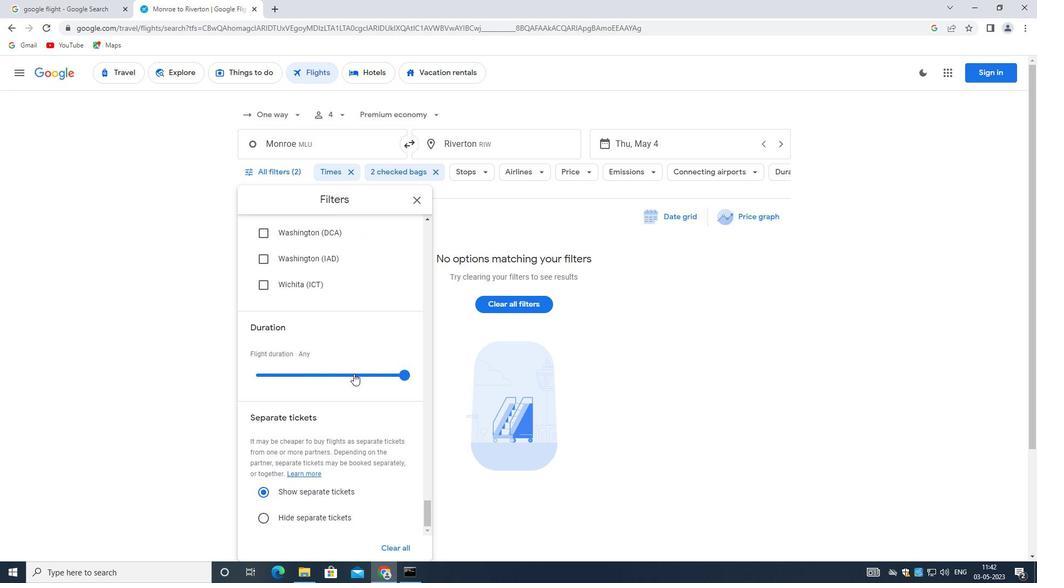 
